 Task: Look for Airbnb properties in Vadlapudi, India from 7th December, 2023 to 15th December, 2023 for 6 adults.3 bedrooms having 3 beds and 3 bathrooms. Property type can be guest house. Amenities needed are: washing machine. Booking option can be shelf check-in. Look for 5 properties as per requirement.
Action: Mouse moved to (550, 152)
Screenshot: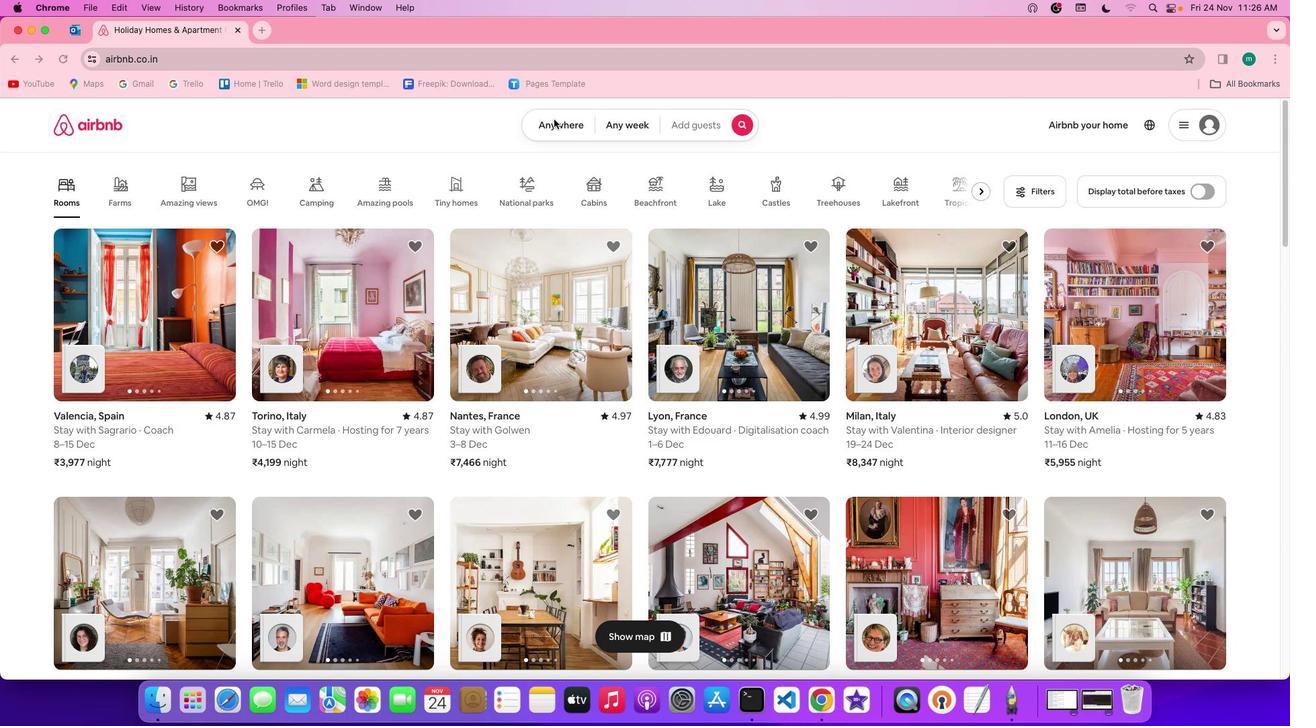 
Action: Mouse pressed left at (550, 152)
Screenshot: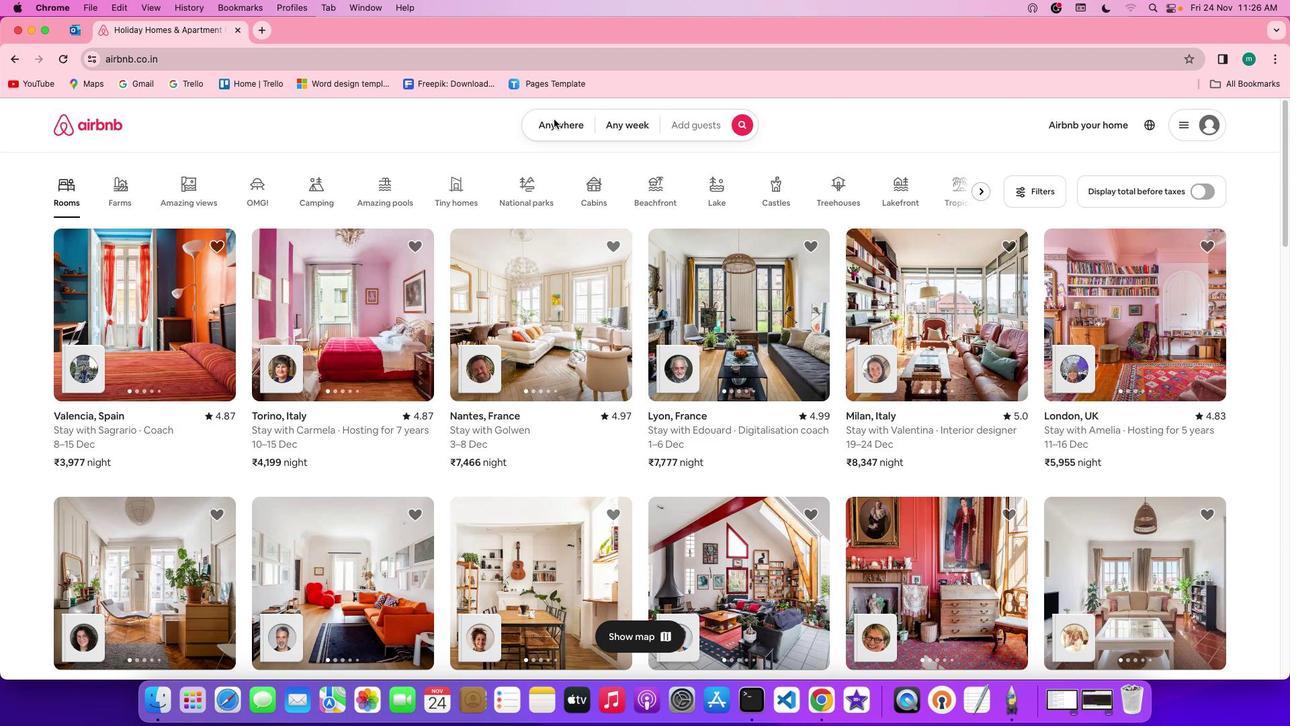 
Action: Mouse pressed left at (550, 152)
Screenshot: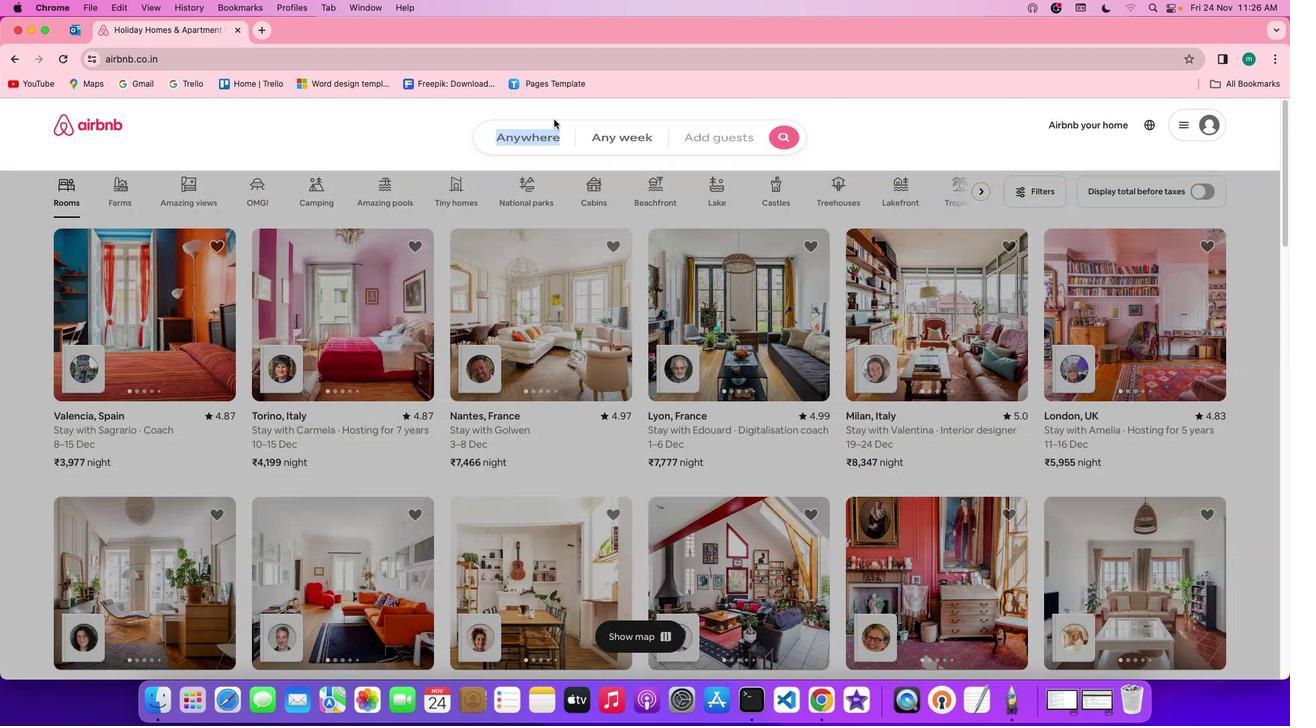 
Action: Mouse moved to (513, 207)
Screenshot: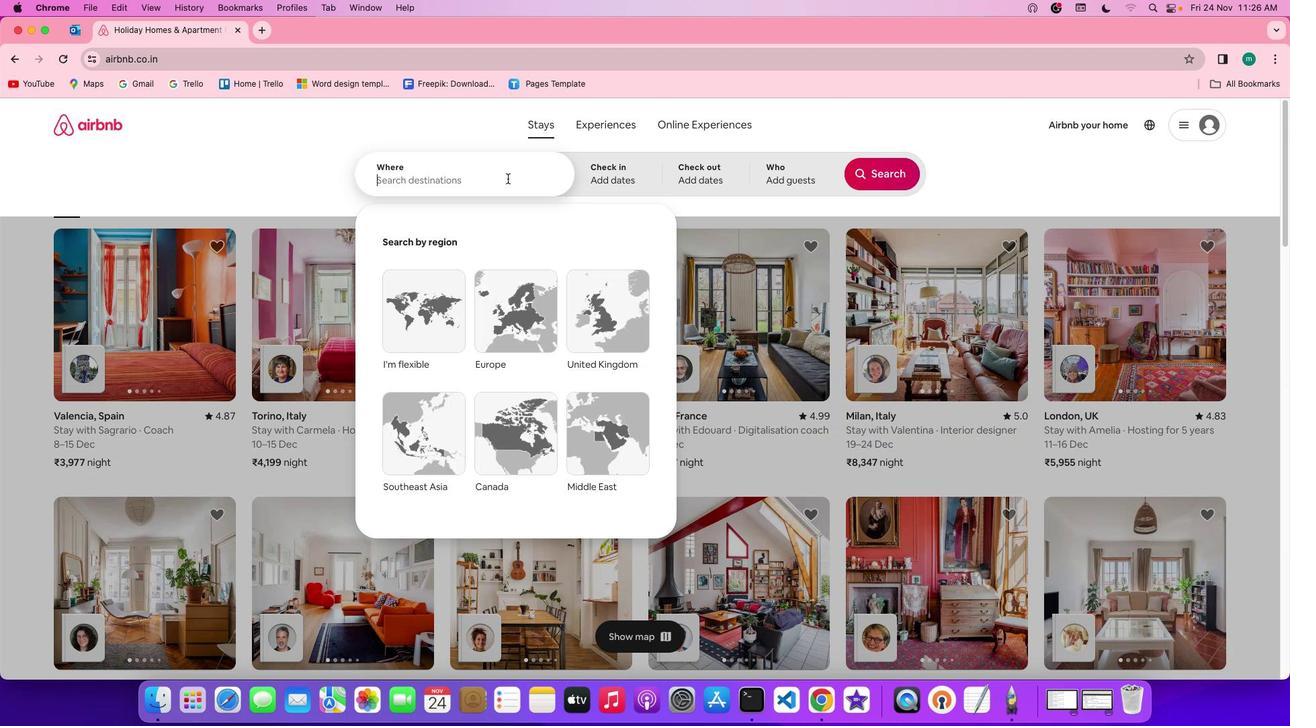 
Action: Mouse pressed left at (513, 207)
Screenshot: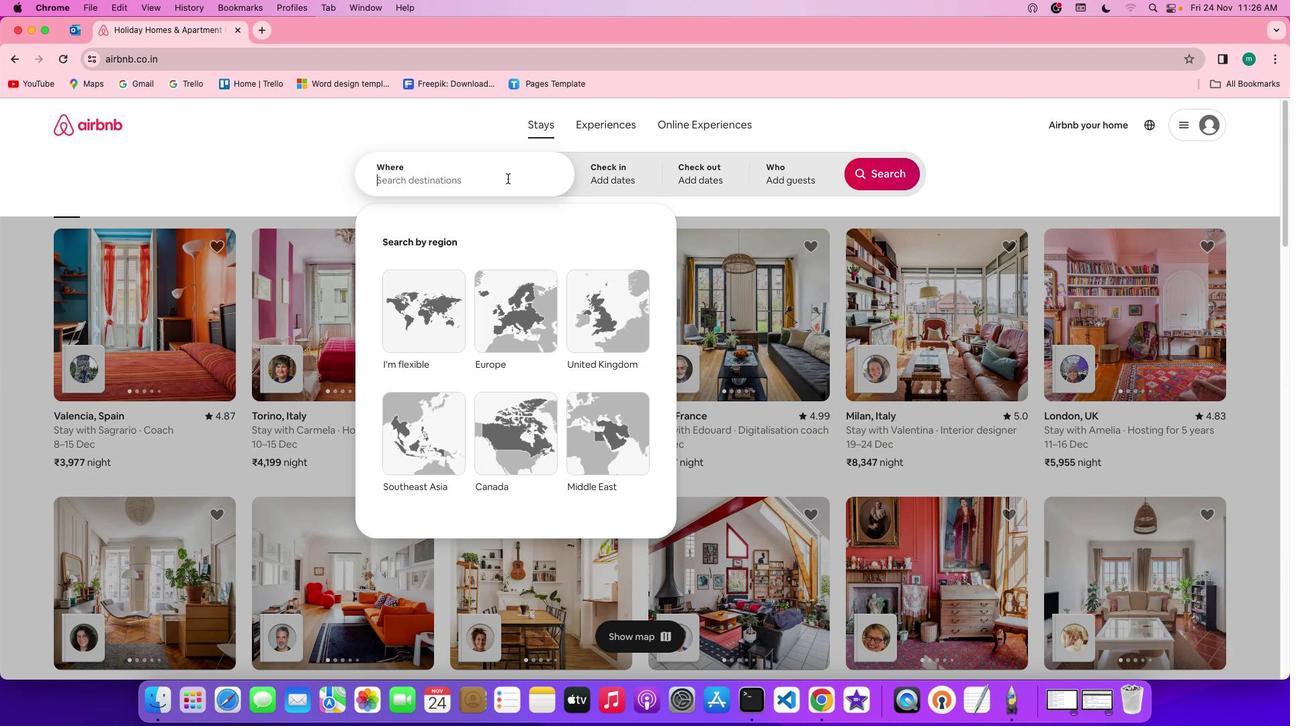 
Action: Key pressed Key.shift'V''a''d''l''a''p''u''d''i'','Key.spaceKey.shift'i''n''d''i''a'
Screenshot: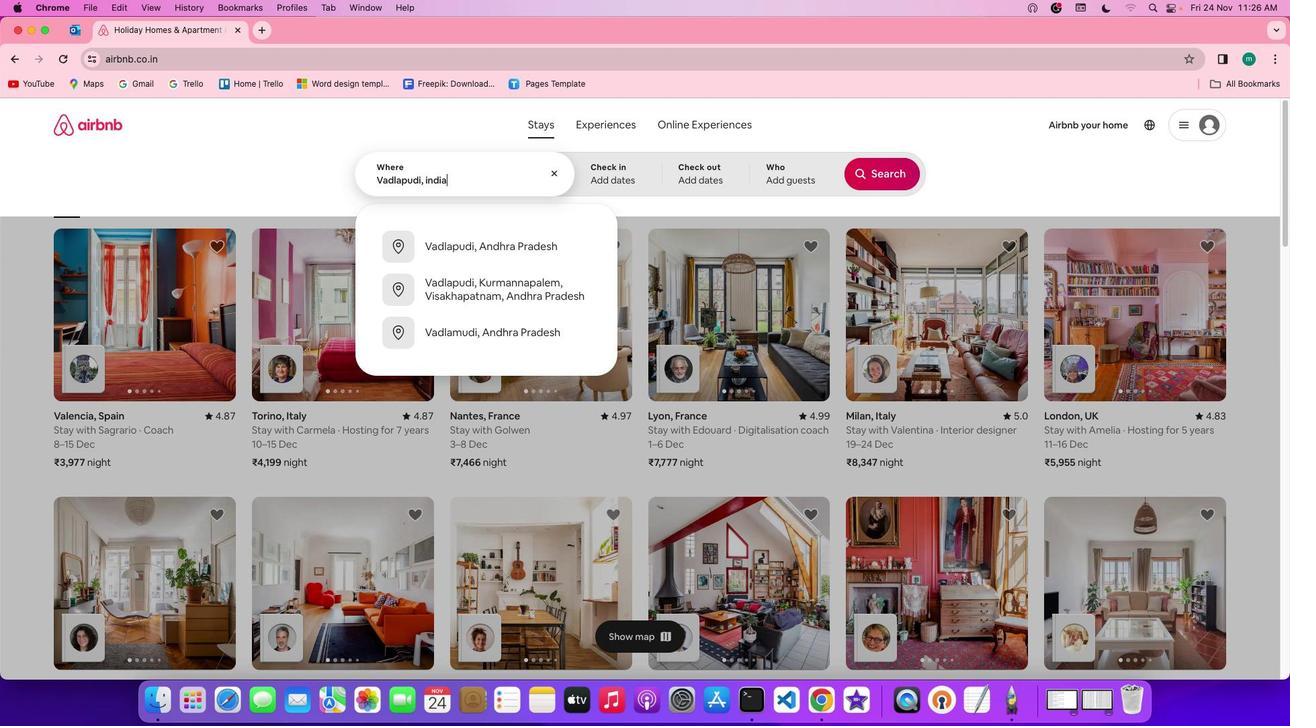 
Action: Mouse moved to (593, 200)
Screenshot: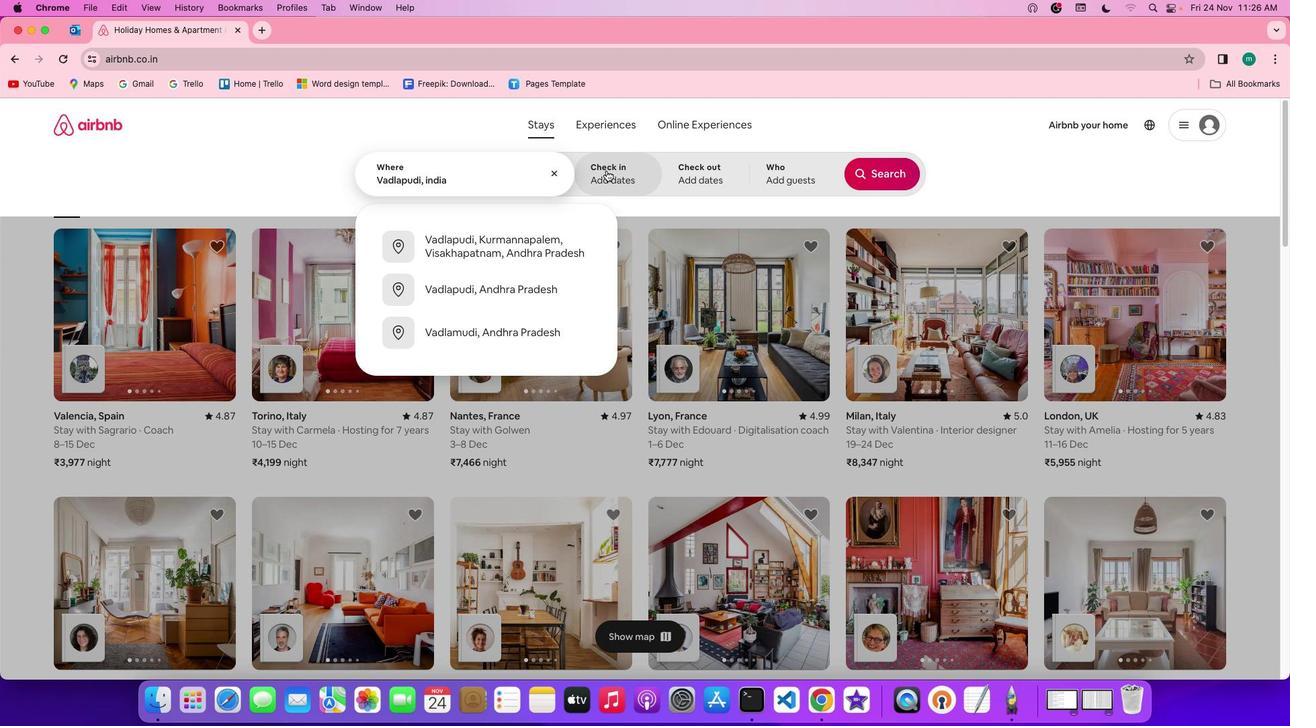 
Action: Mouse pressed left at (593, 200)
Screenshot: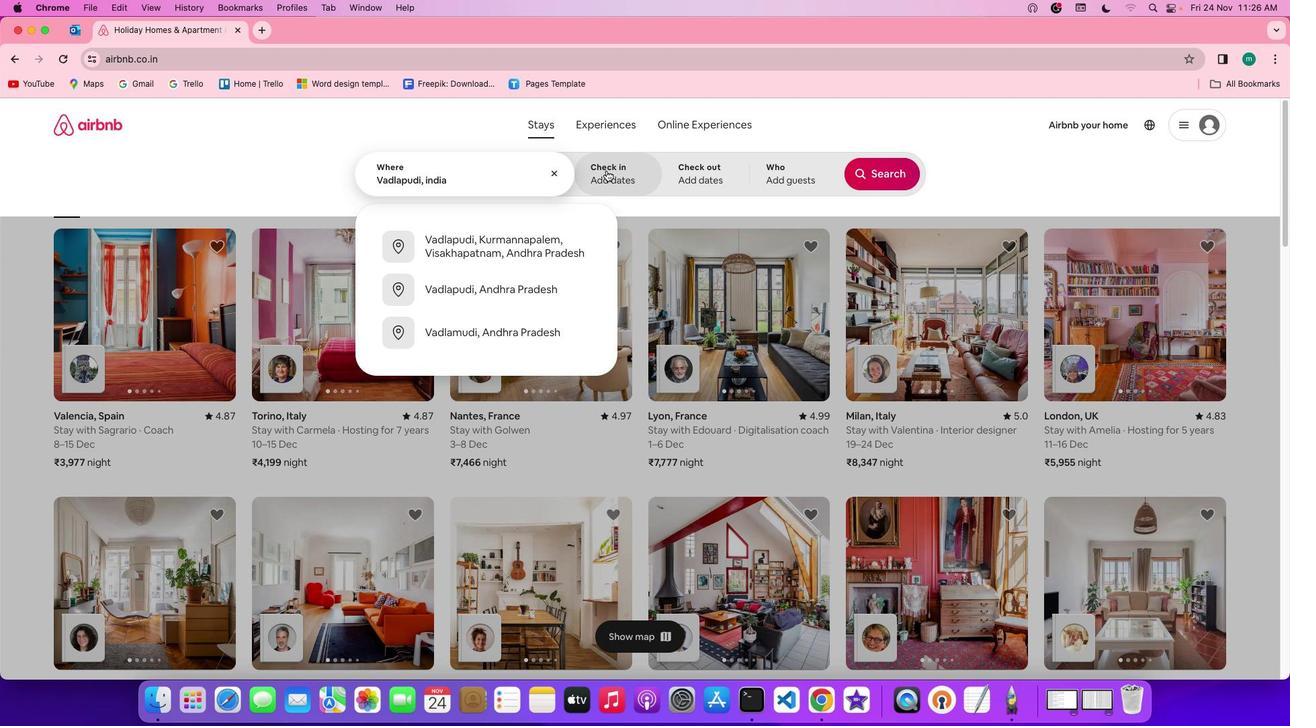 
Action: Mouse moved to (747, 387)
Screenshot: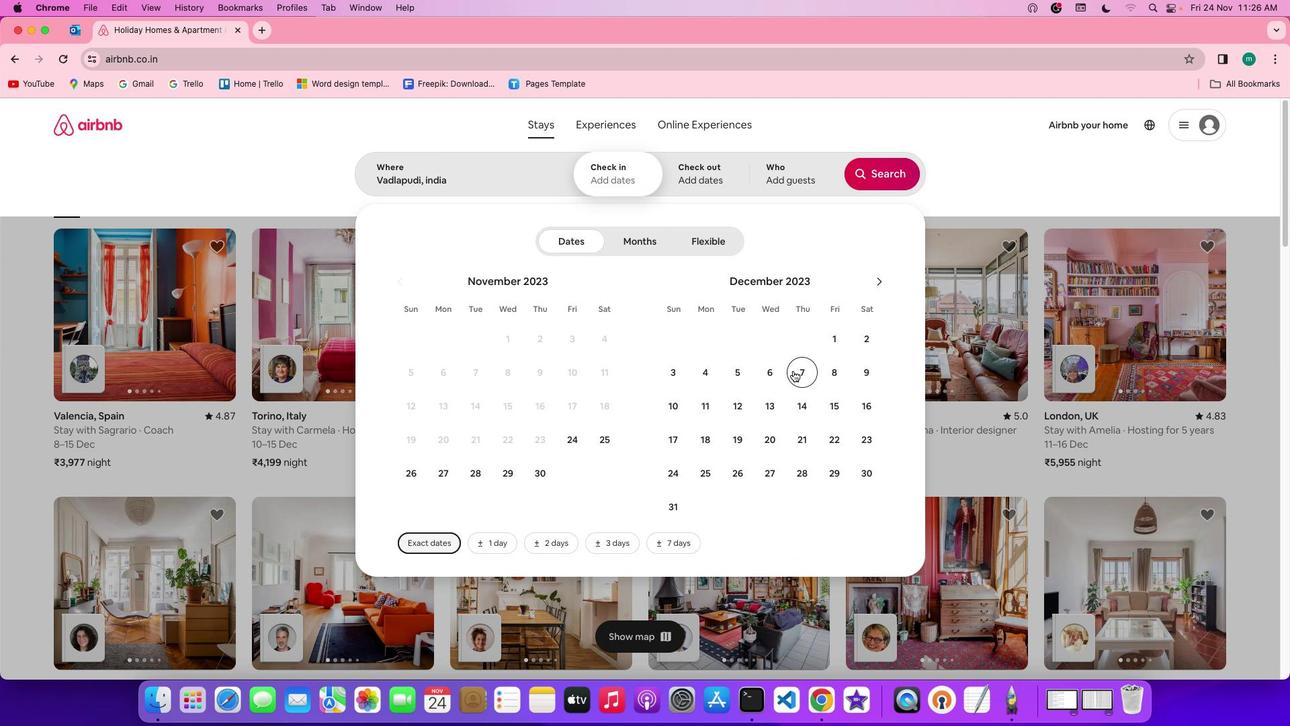 
Action: Mouse pressed left at (747, 387)
Screenshot: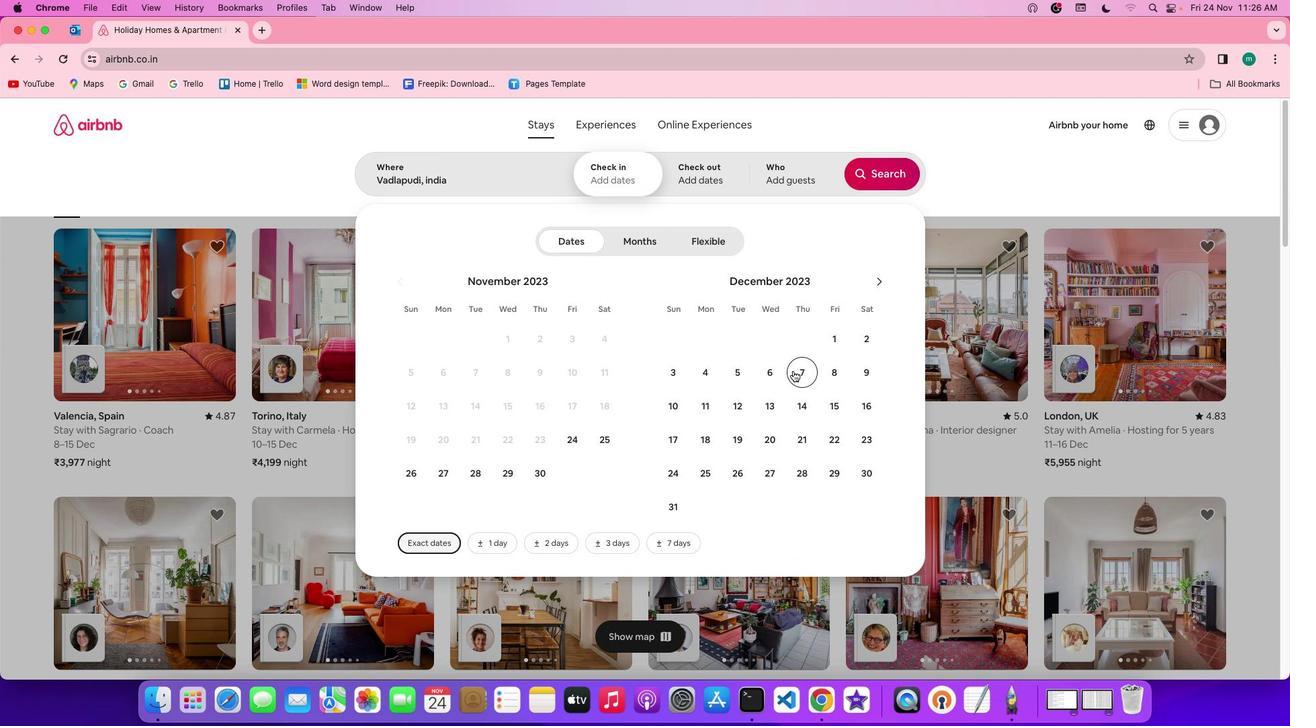 
Action: Mouse moved to (786, 418)
Screenshot: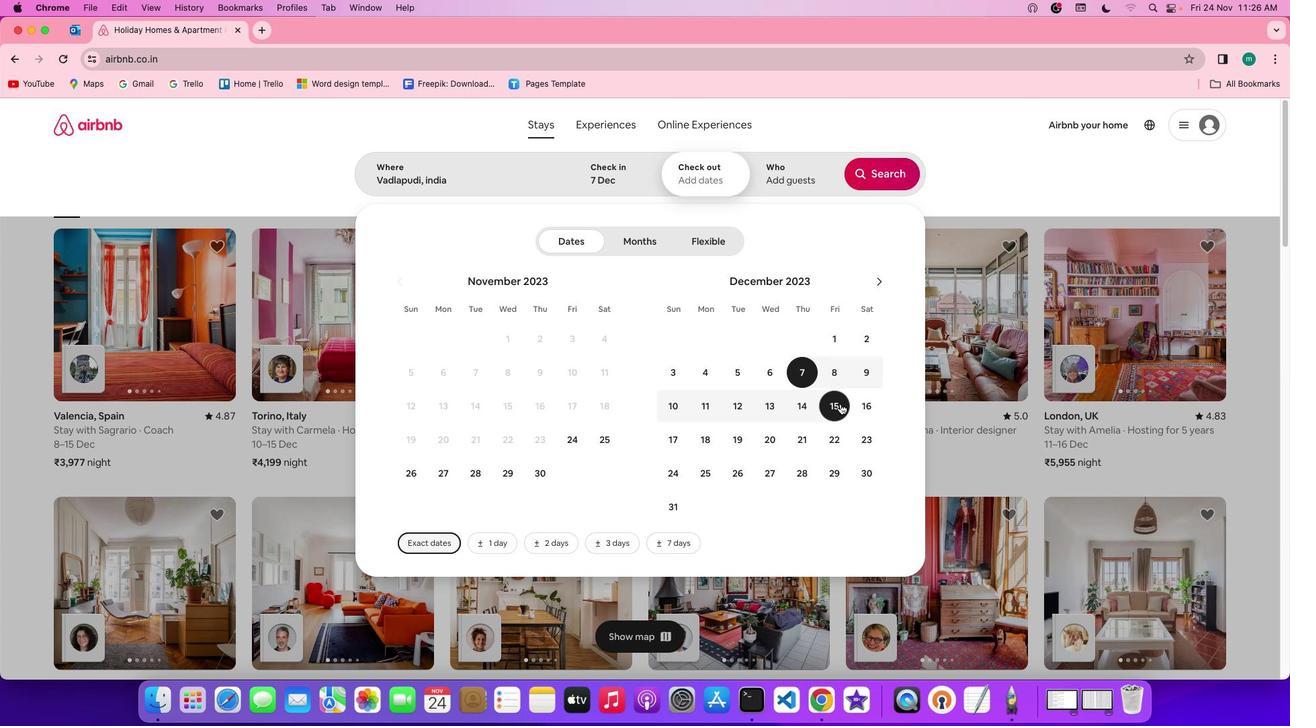 
Action: Mouse pressed left at (786, 418)
Screenshot: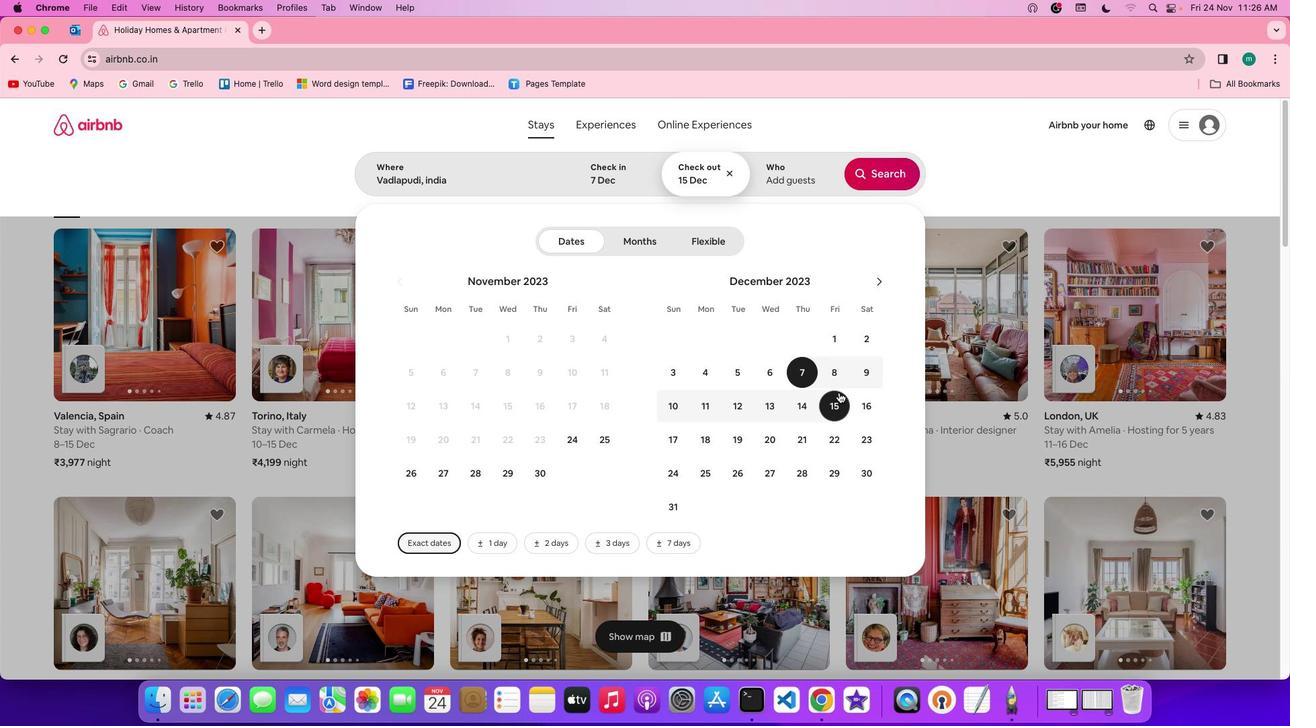 
Action: Mouse moved to (753, 199)
Screenshot: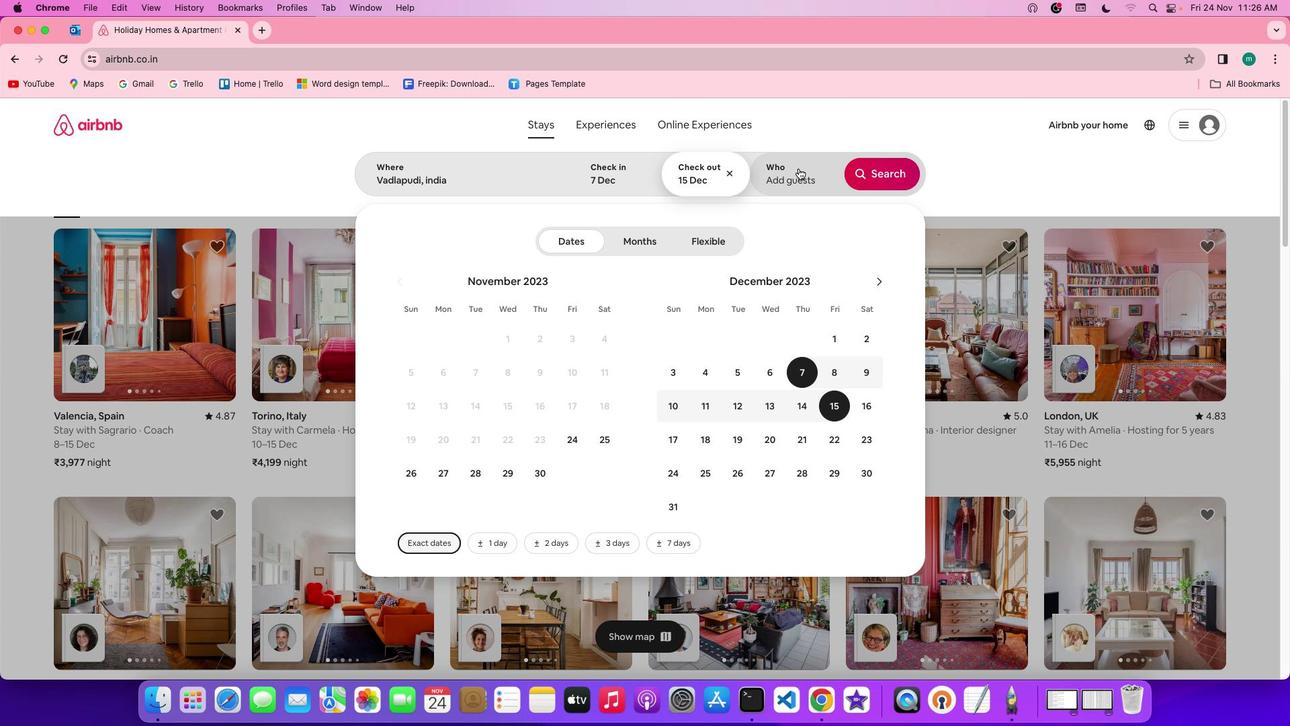 
Action: Mouse pressed left at (753, 199)
Screenshot: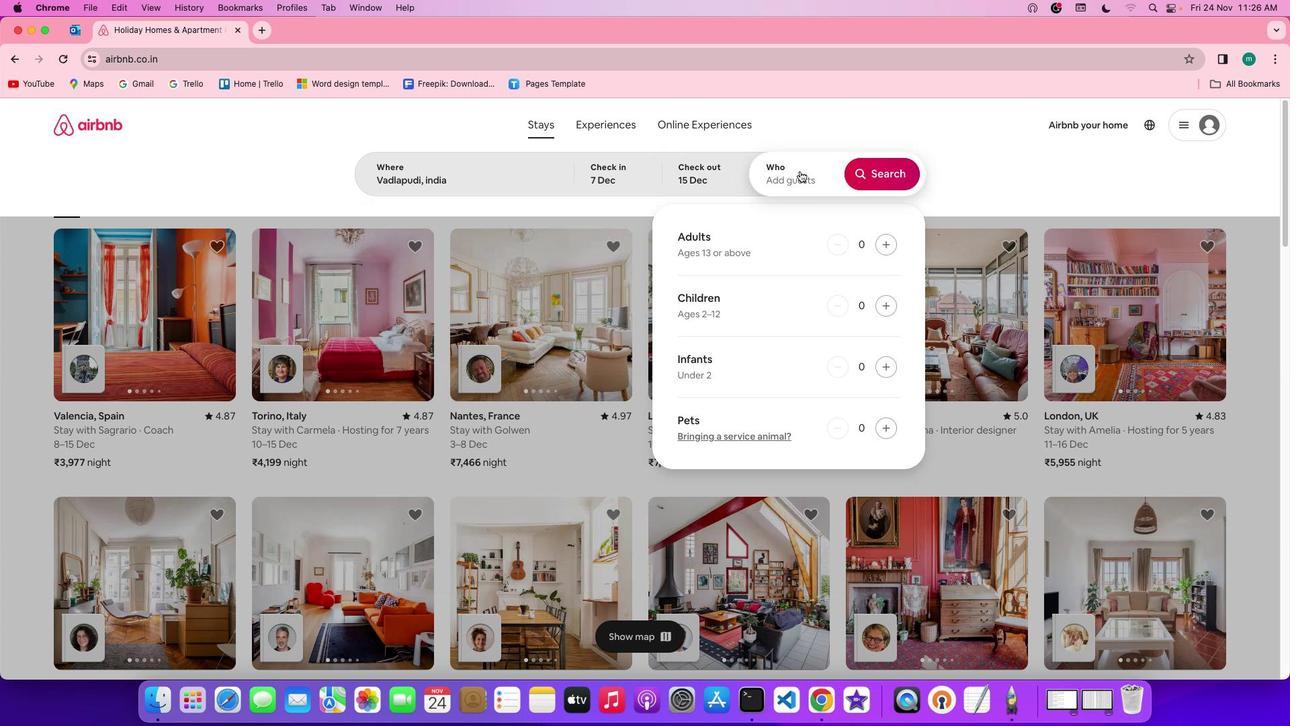 
Action: Mouse moved to (821, 271)
Screenshot: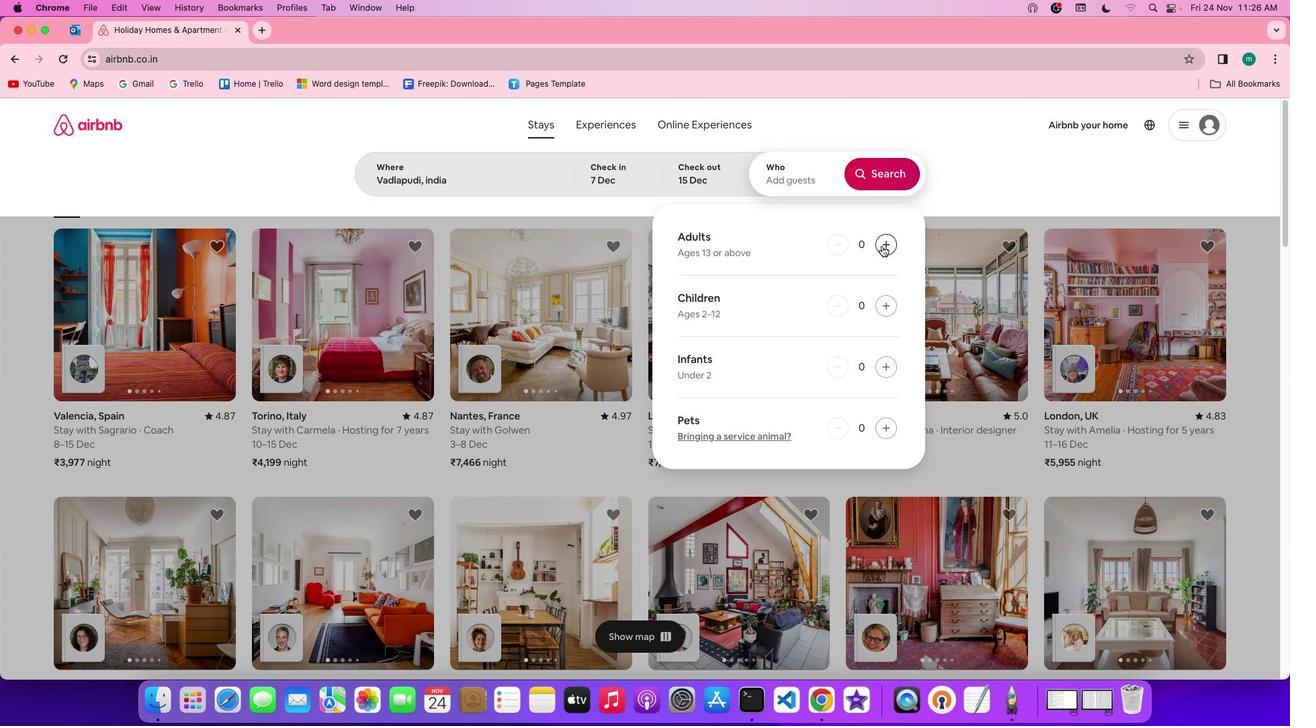 
Action: Mouse pressed left at (821, 271)
Screenshot: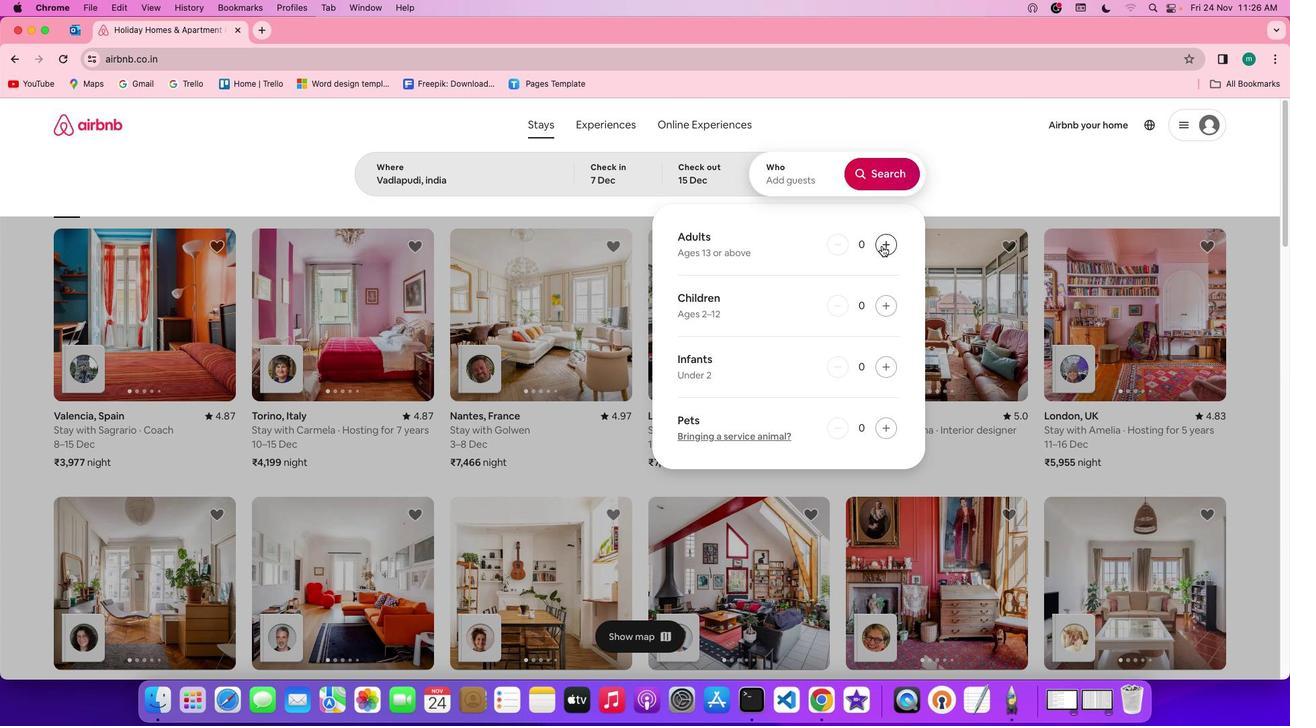 
Action: Mouse pressed left at (821, 271)
Screenshot: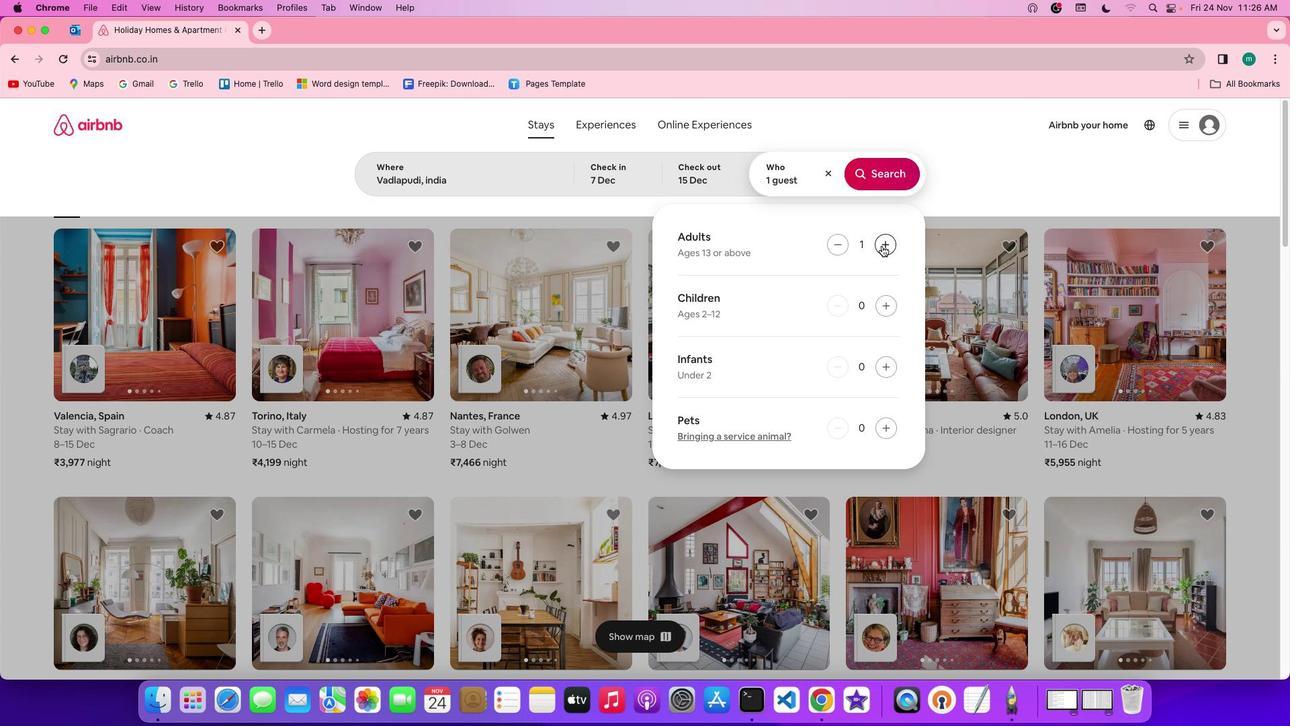
Action: Mouse pressed left at (821, 271)
Screenshot: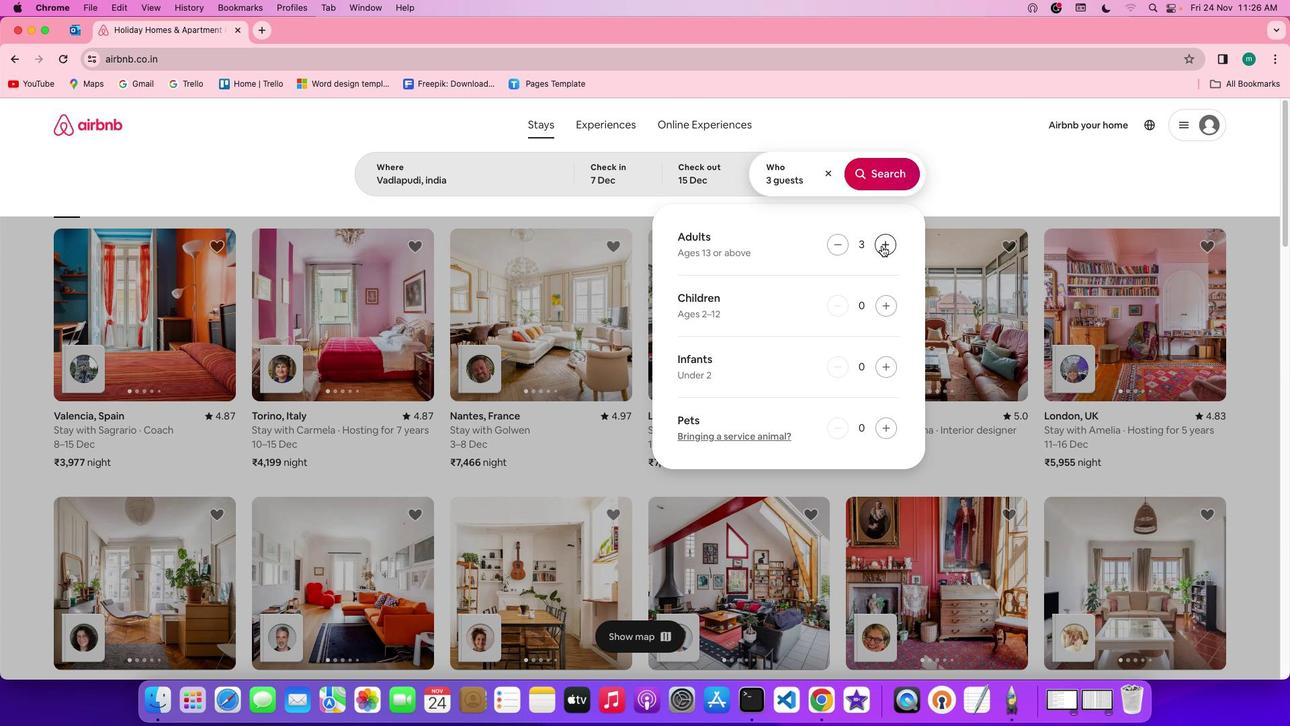 
Action: Mouse pressed left at (821, 271)
Screenshot: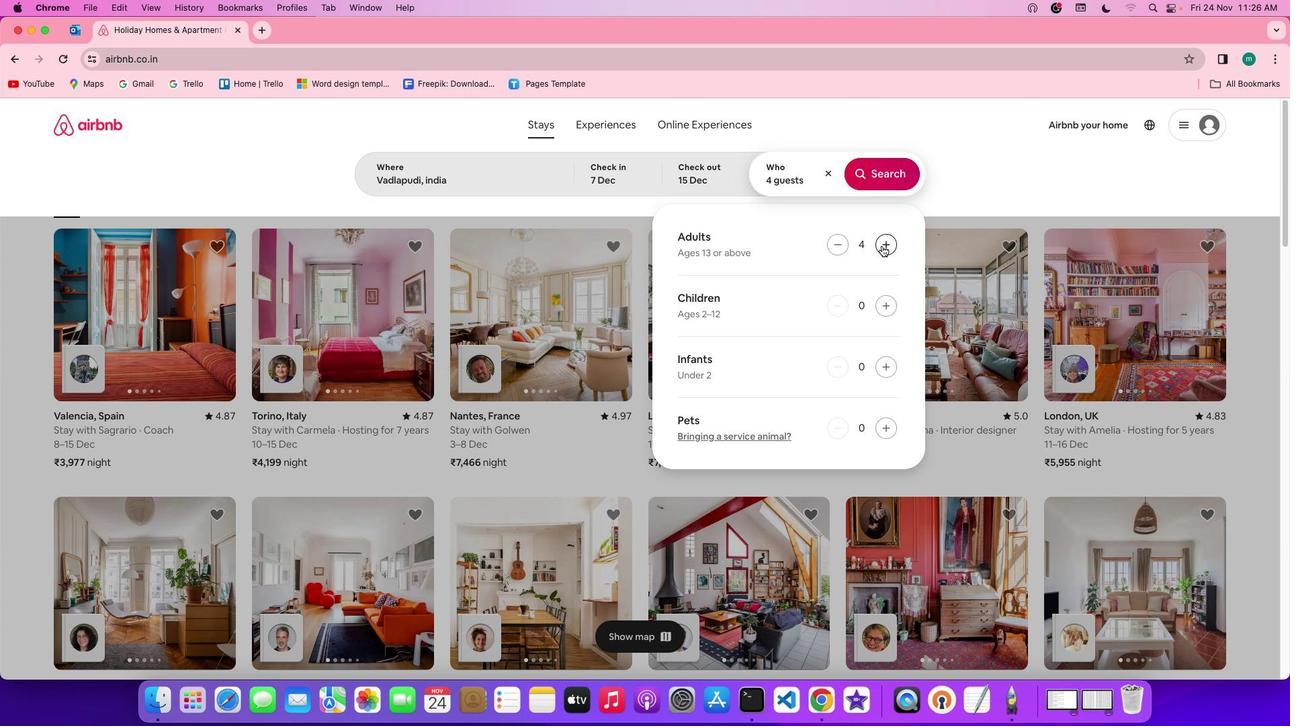 
Action: Mouse pressed left at (821, 271)
Screenshot: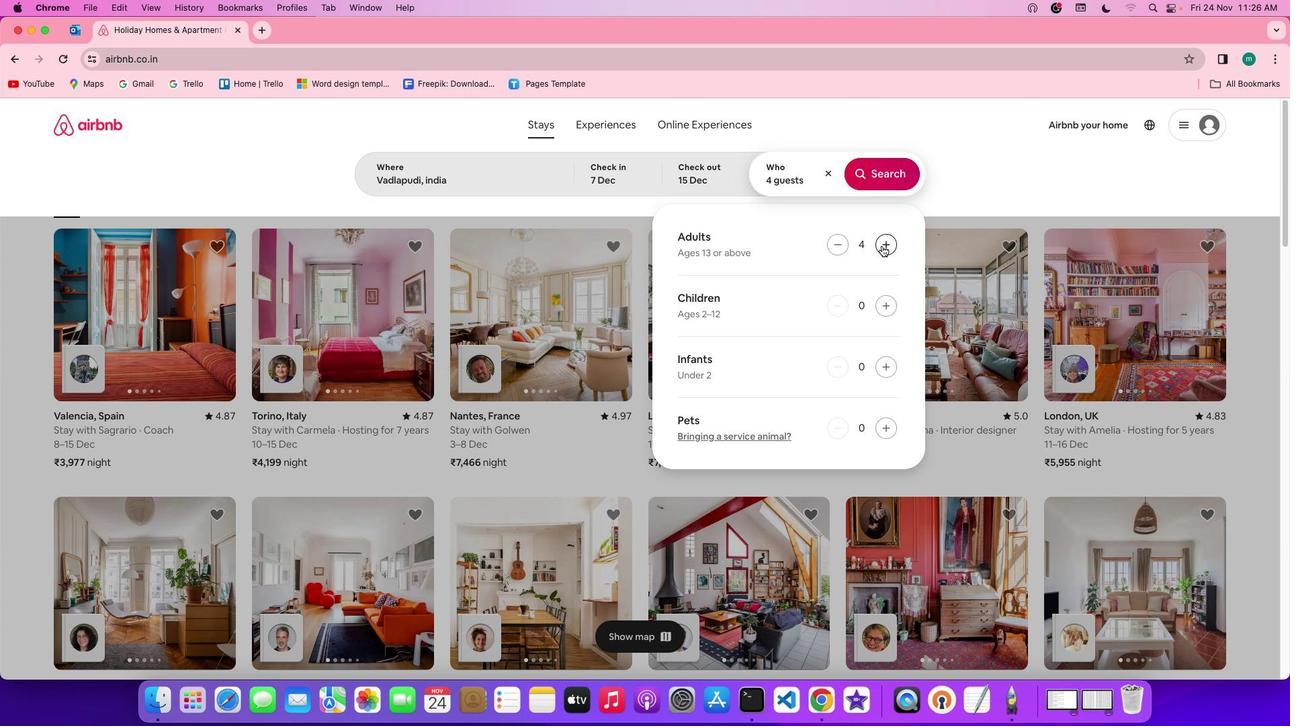 
Action: Mouse pressed left at (821, 271)
Screenshot: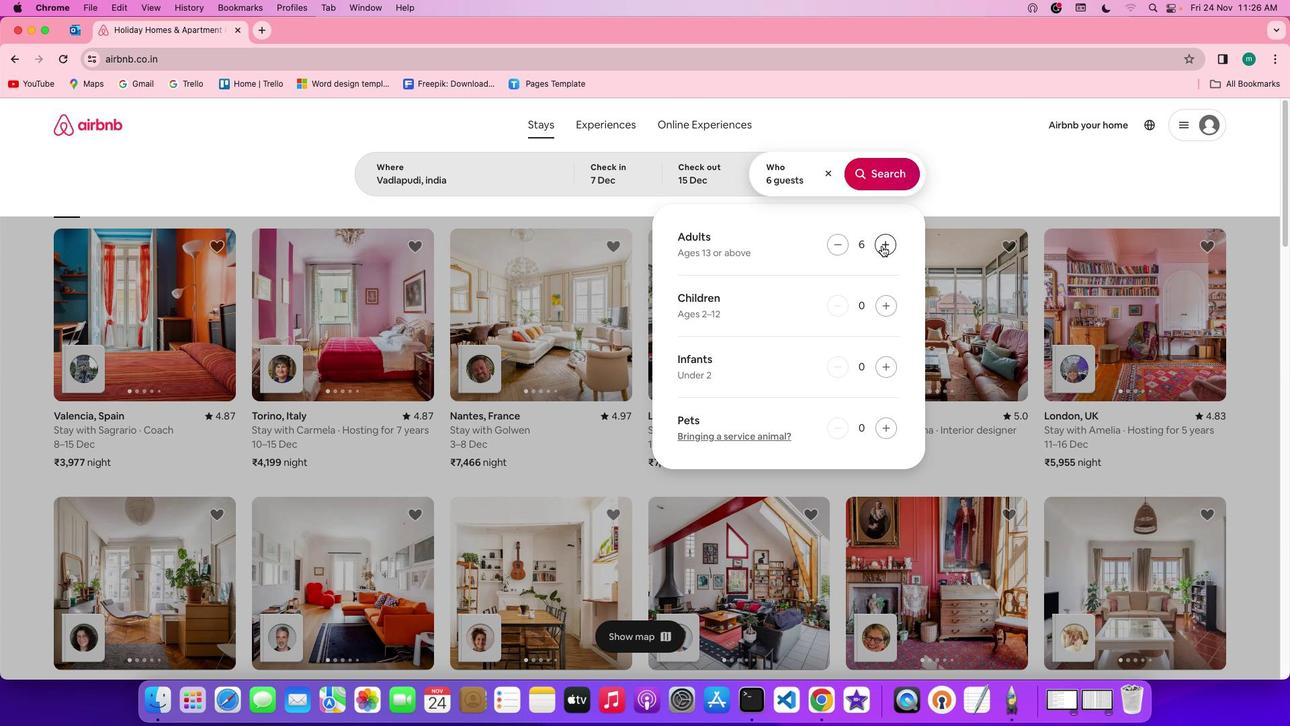 
Action: Mouse moved to (818, 194)
Screenshot: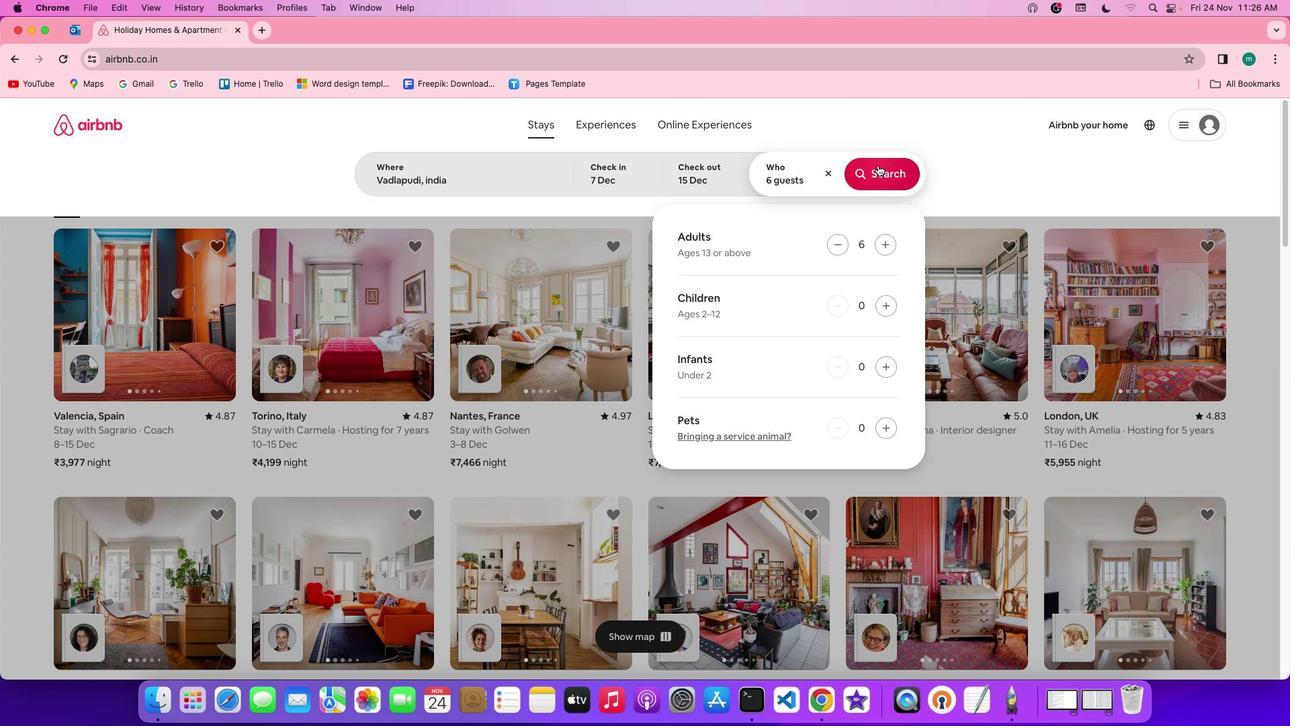 
Action: Mouse pressed left at (818, 194)
Screenshot: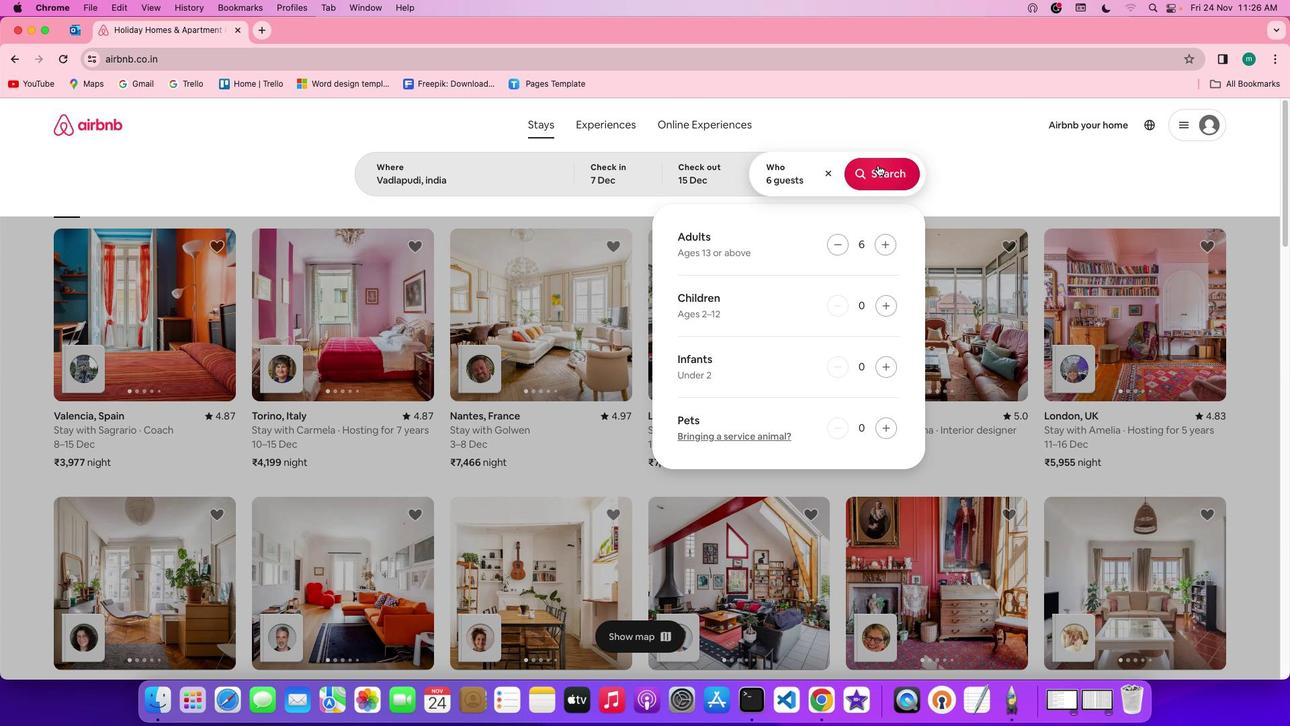 
Action: Mouse moved to (981, 212)
Screenshot: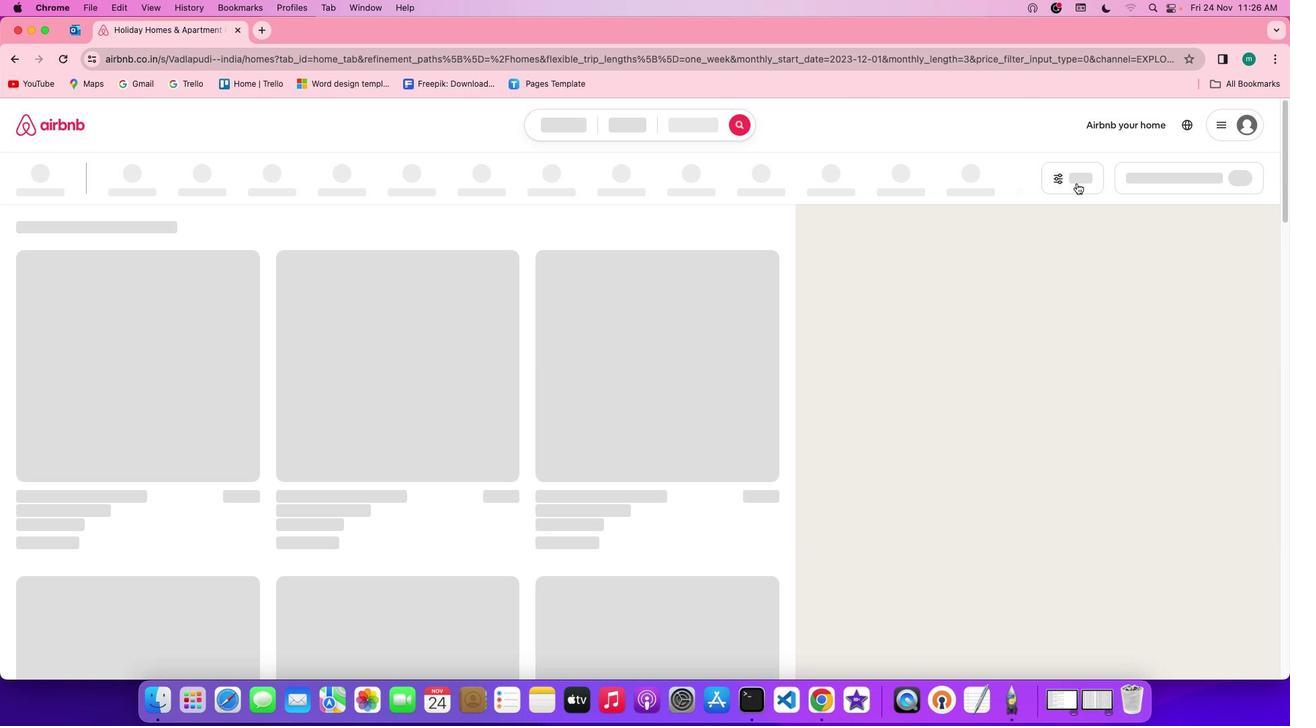 
Action: Mouse pressed left at (981, 212)
Screenshot: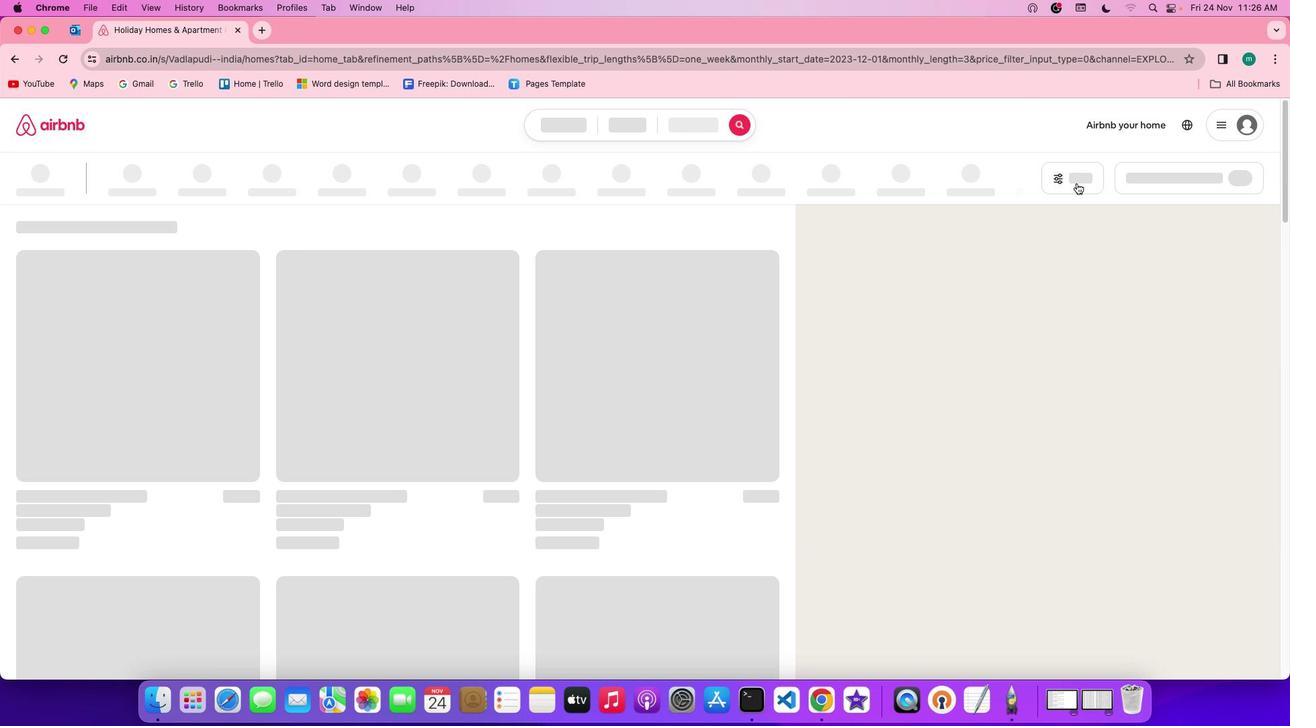
Action: Mouse moved to (677, 439)
Screenshot: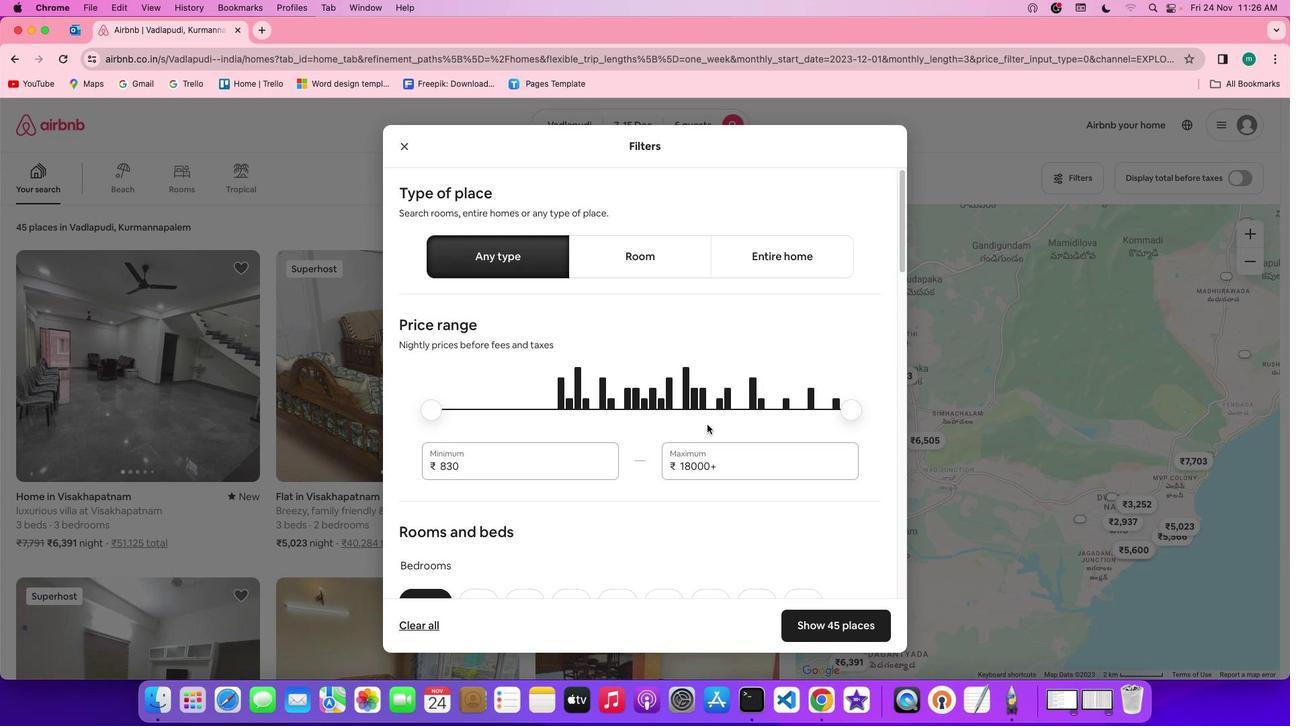 
Action: Mouse scrolled (677, 439) with delta (94, 40)
Screenshot: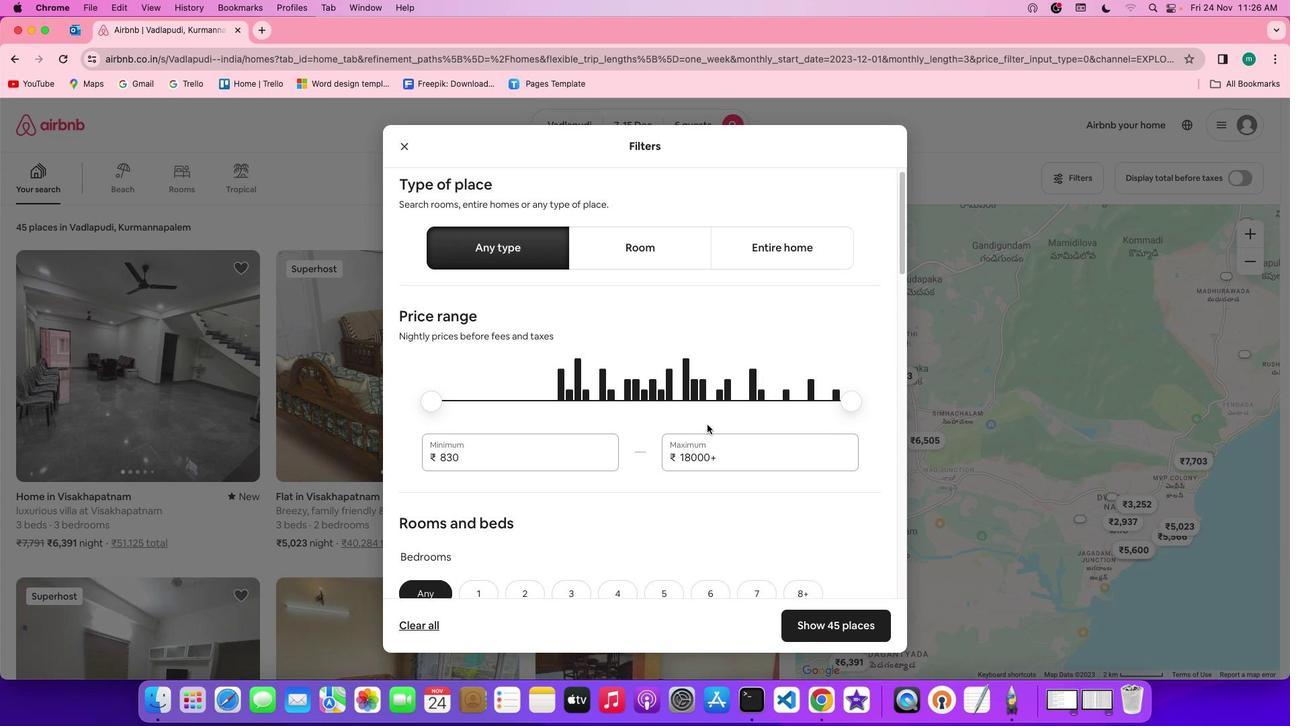 
Action: Mouse scrolled (677, 439) with delta (94, 40)
Screenshot: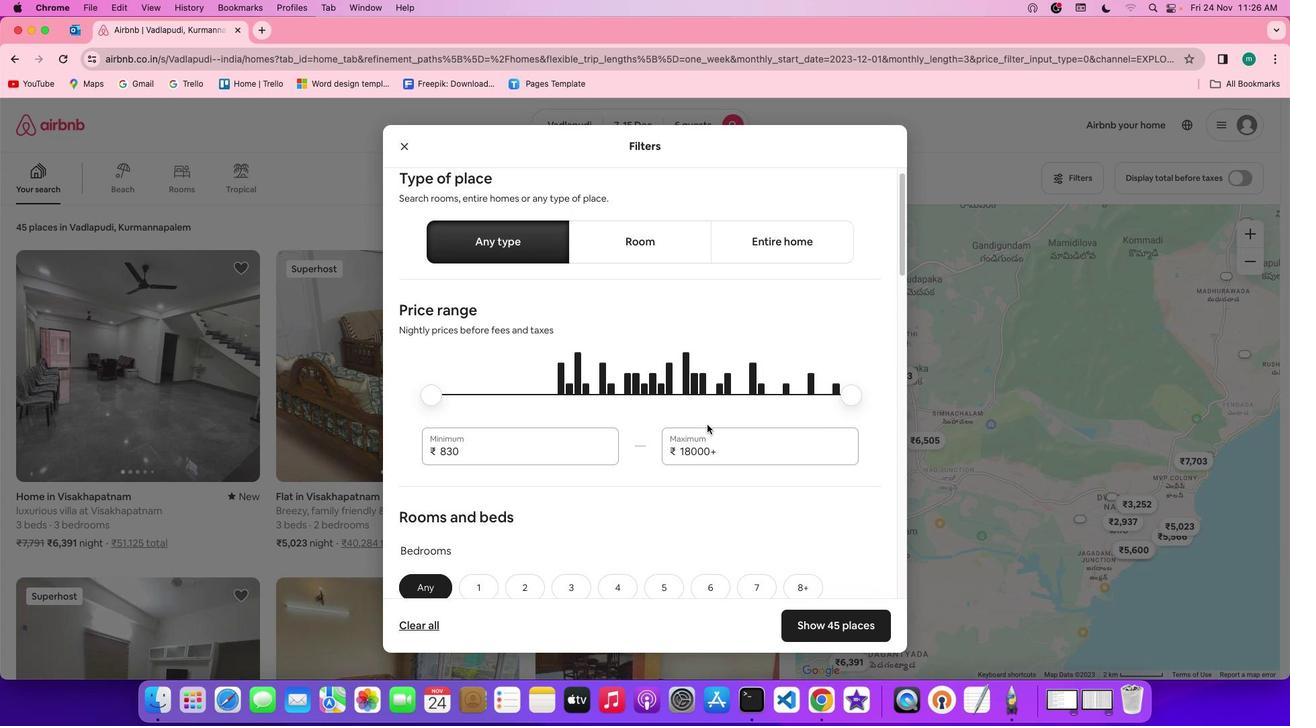 
Action: Mouse scrolled (677, 439) with delta (94, 39)
Screenshot: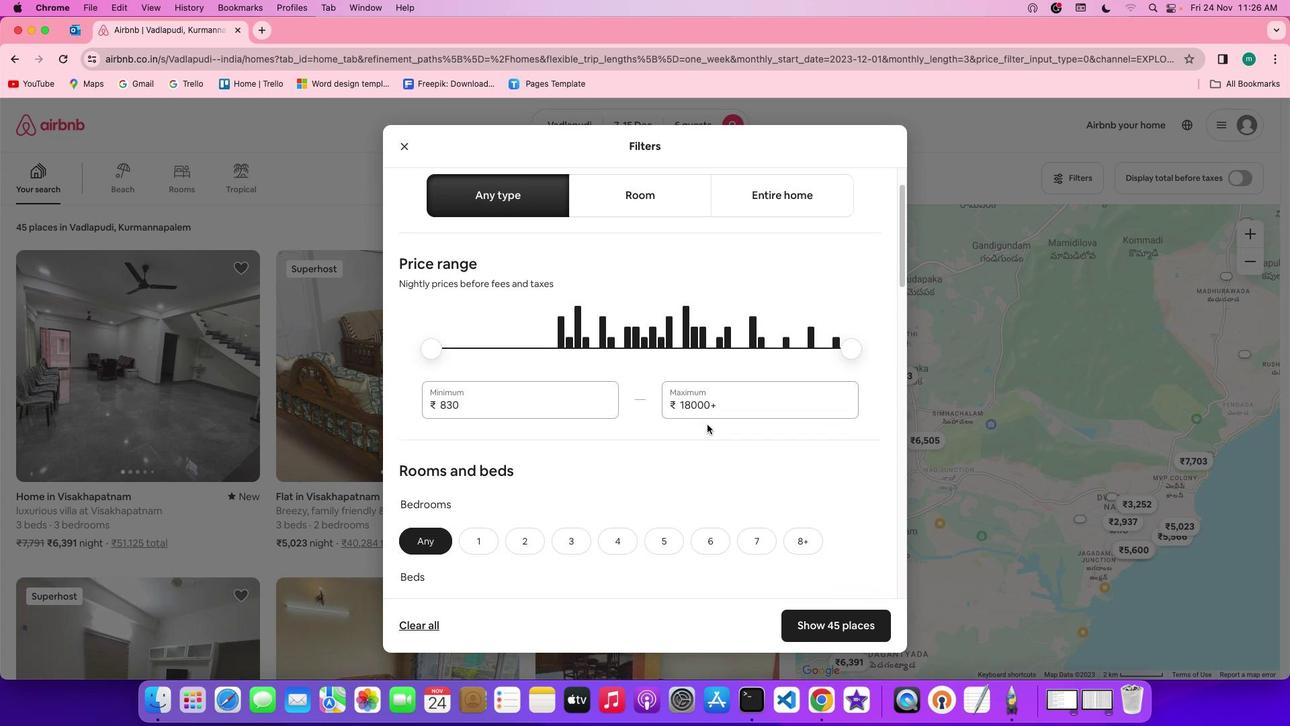 
Action: Mouse scrolled (677, 439) with delta (94, 40)
Screenshot: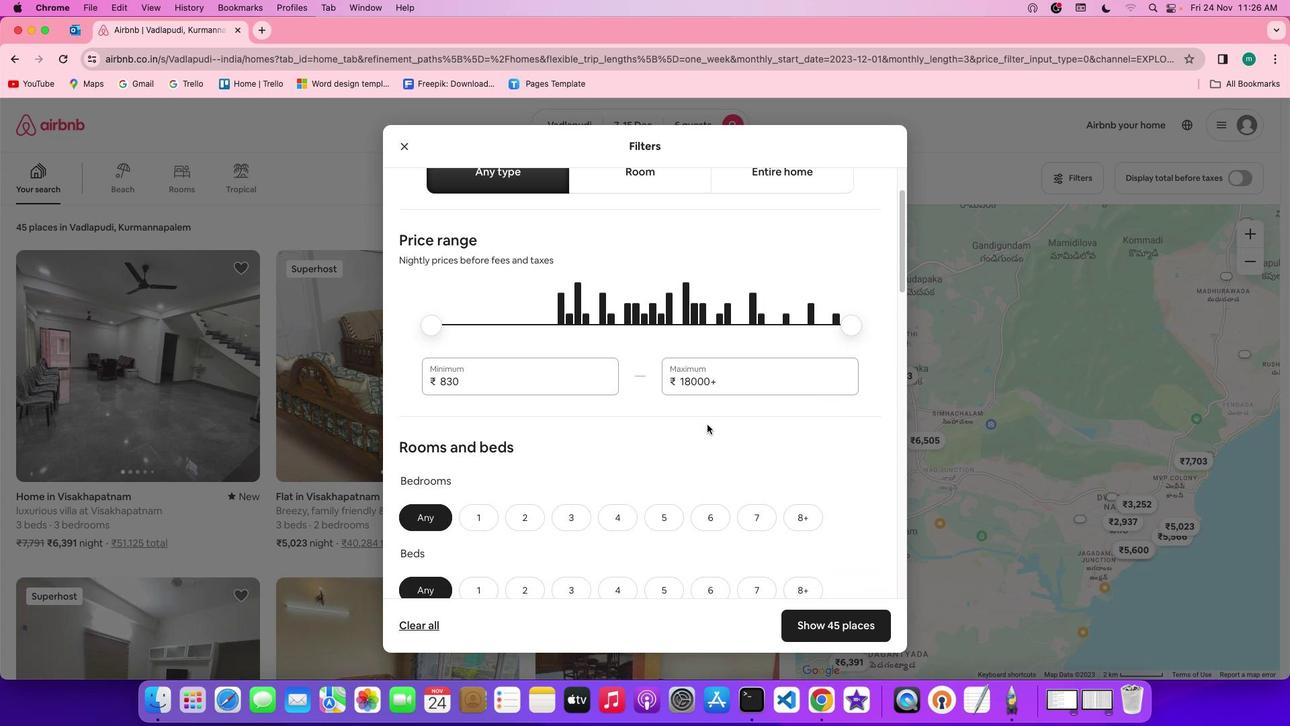 
Action: Mouse scrolled (677, 439) with delta (94, 40)
Screenshot: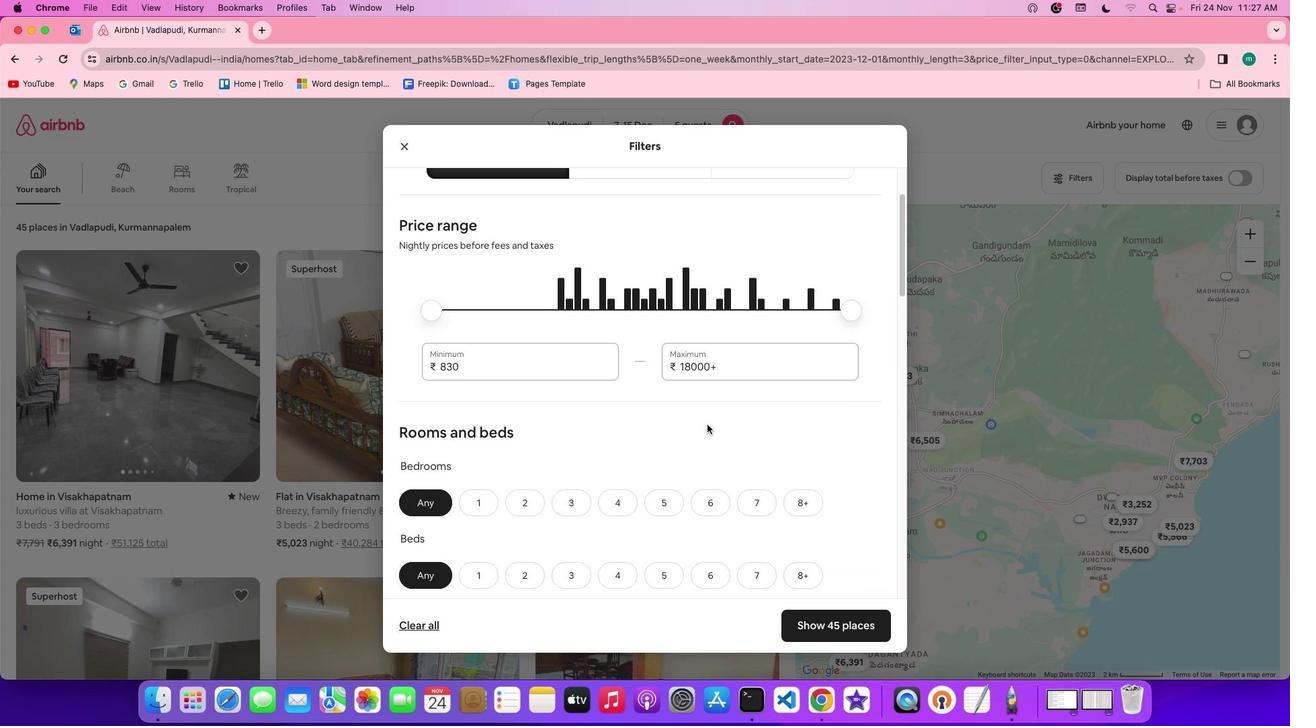 
Action: Mouse scrolled (677, 439) with delta (94, 40)
Screenshot: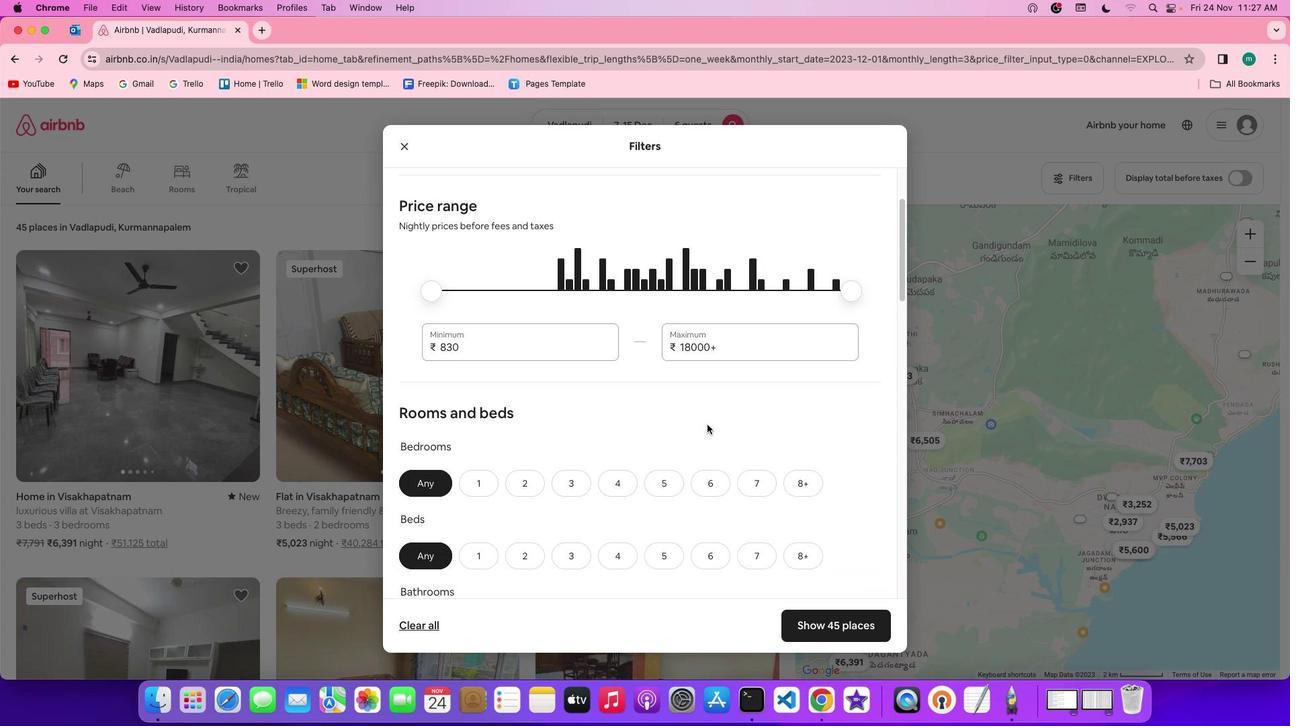 
Action: Mouse scrolled (677, 439) with delta (94, 39)
Screenshot: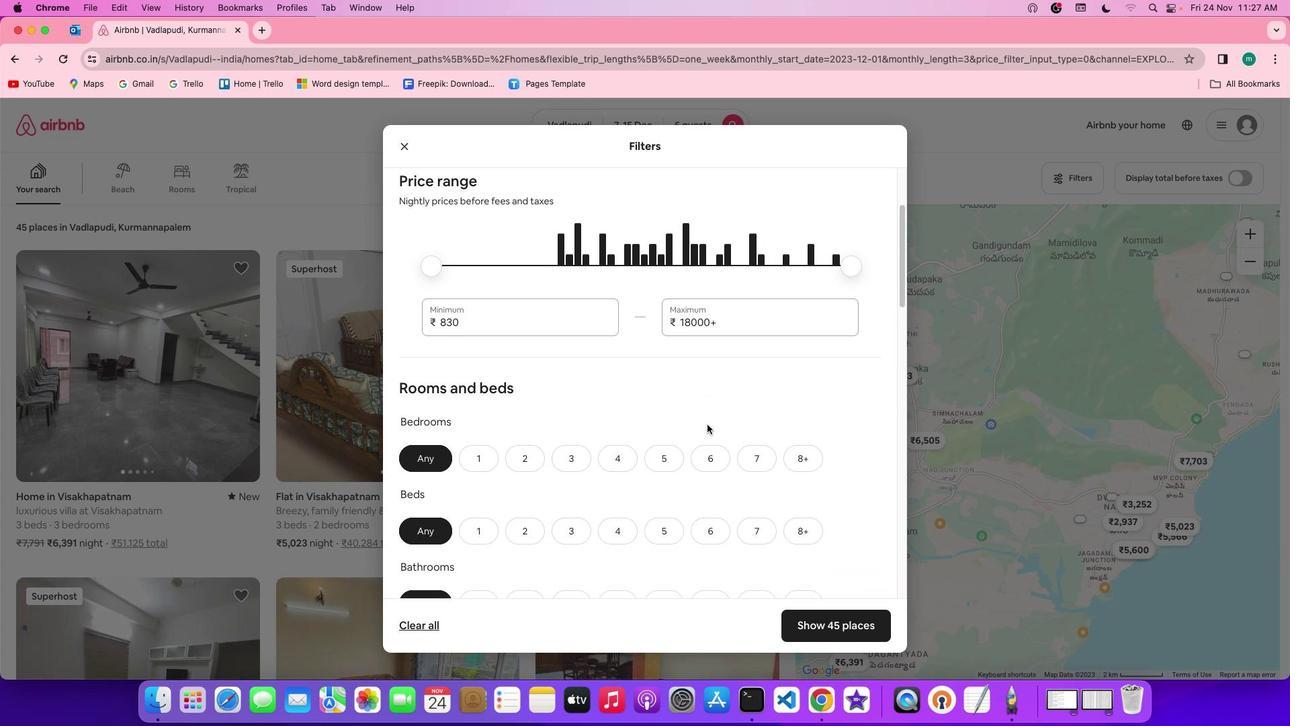 
Action: Mouse scrolled (677, 439) with delta (94, 39)
Screenshot: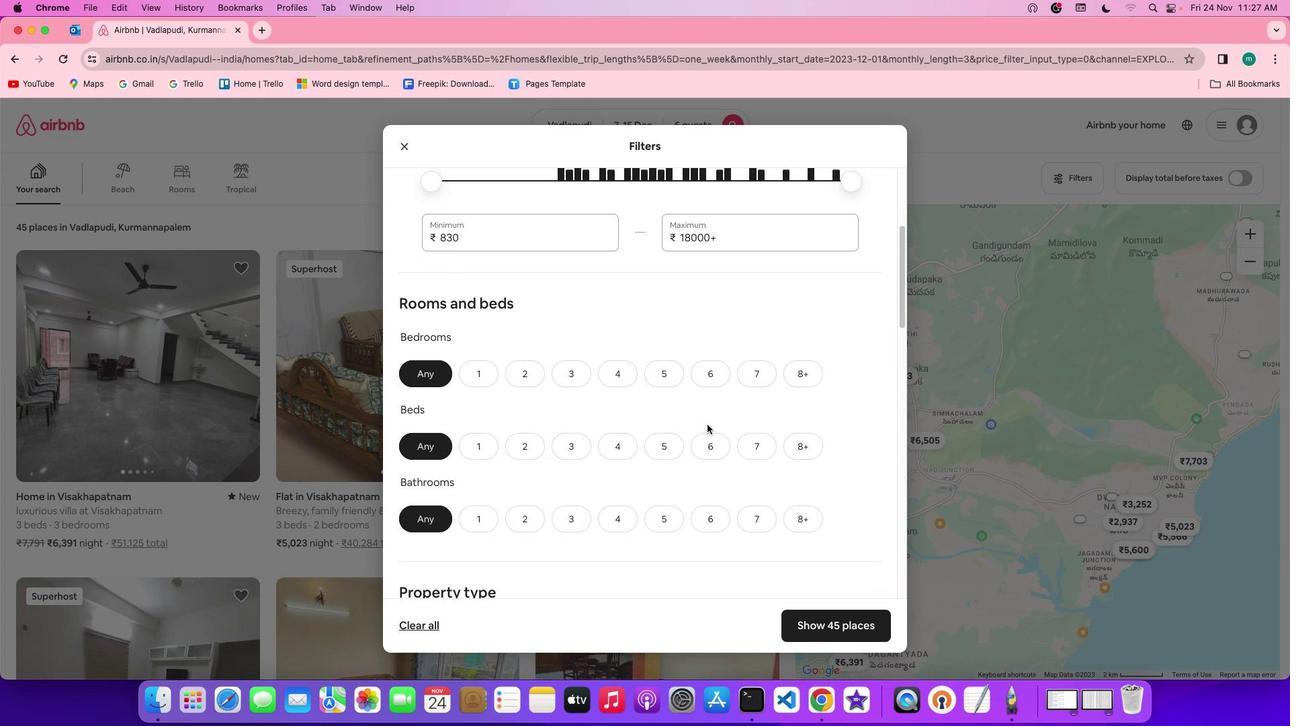
Action: Mouse scrolled (677, 439) with delta (94, 40)
Screenshot: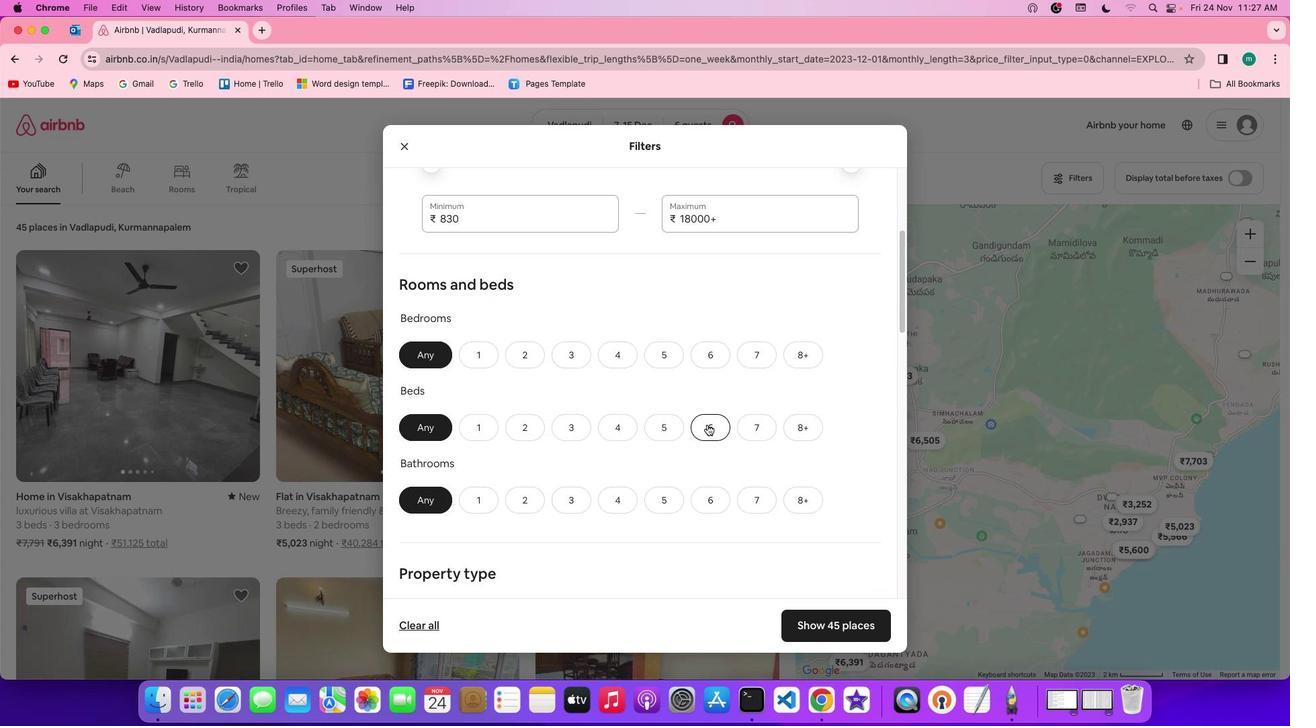 
Action: Mouse scrolled (677, 439) with delta (94, 40)
Screenshot: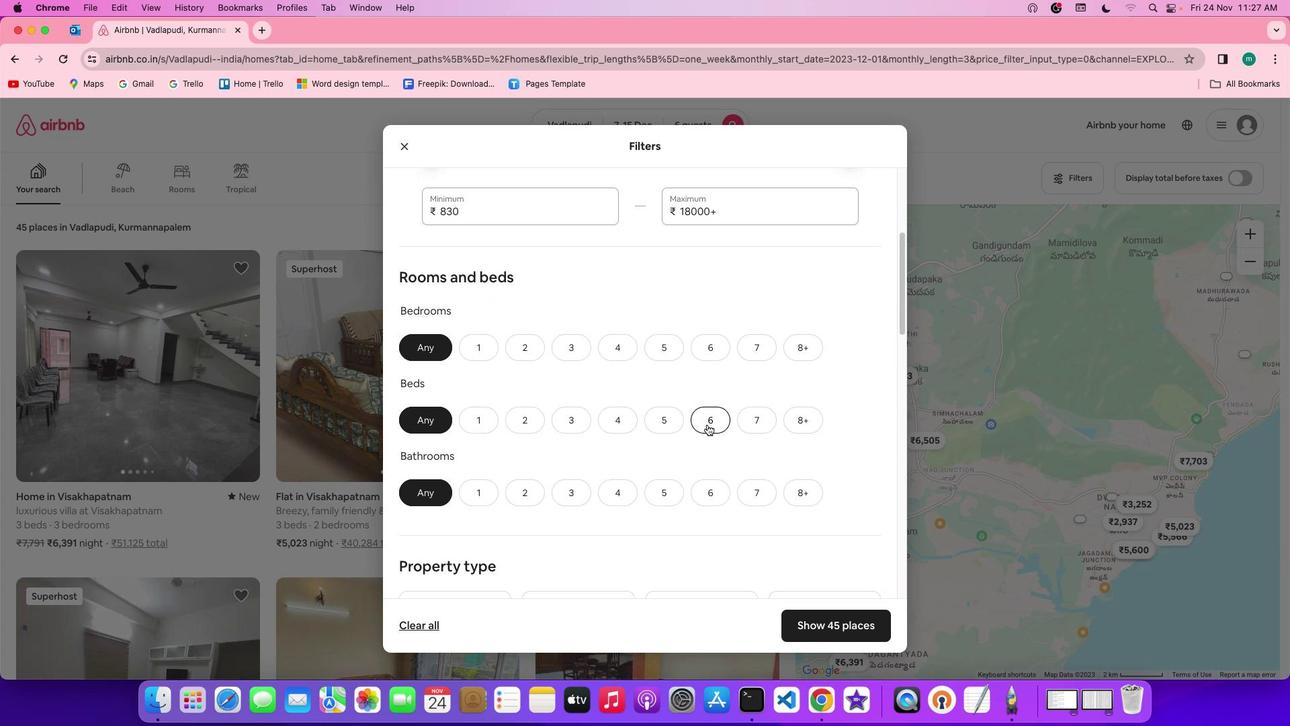 
Action: Mouse moved to (556, 357)
Screenshot: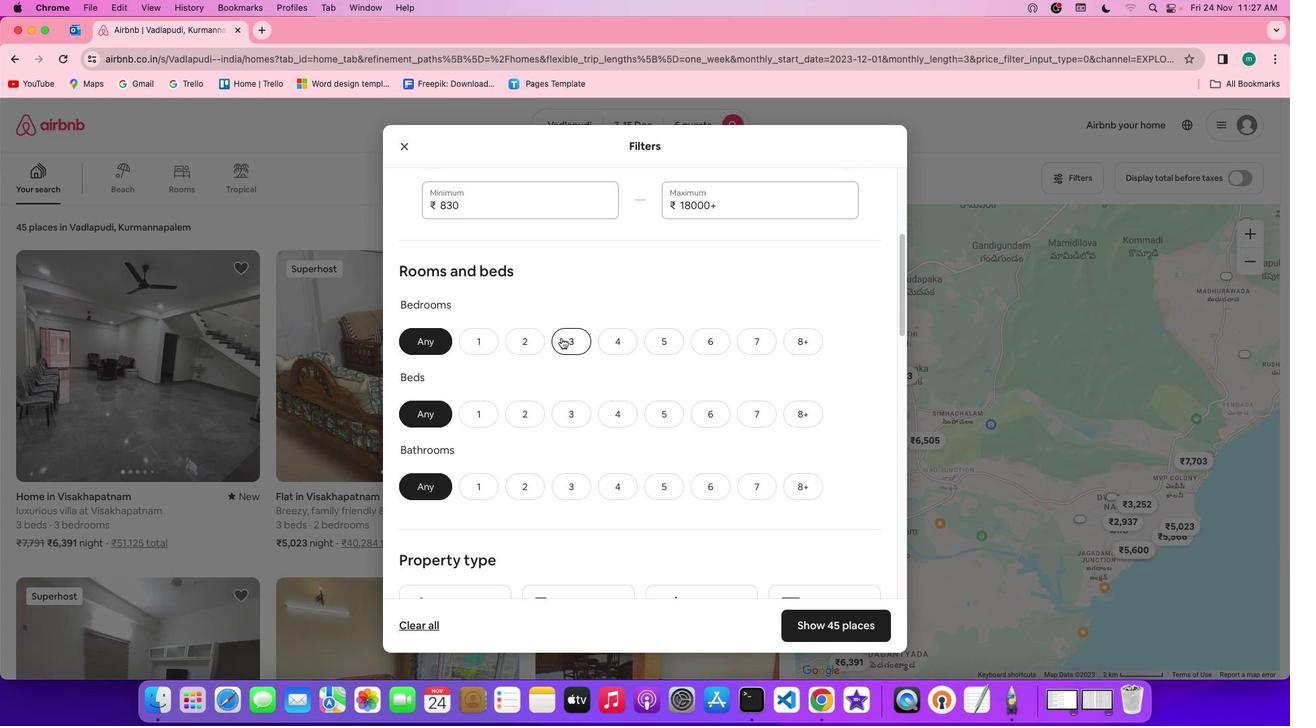 
Action: Mouse pressed left at (556, 357)
Screenshot: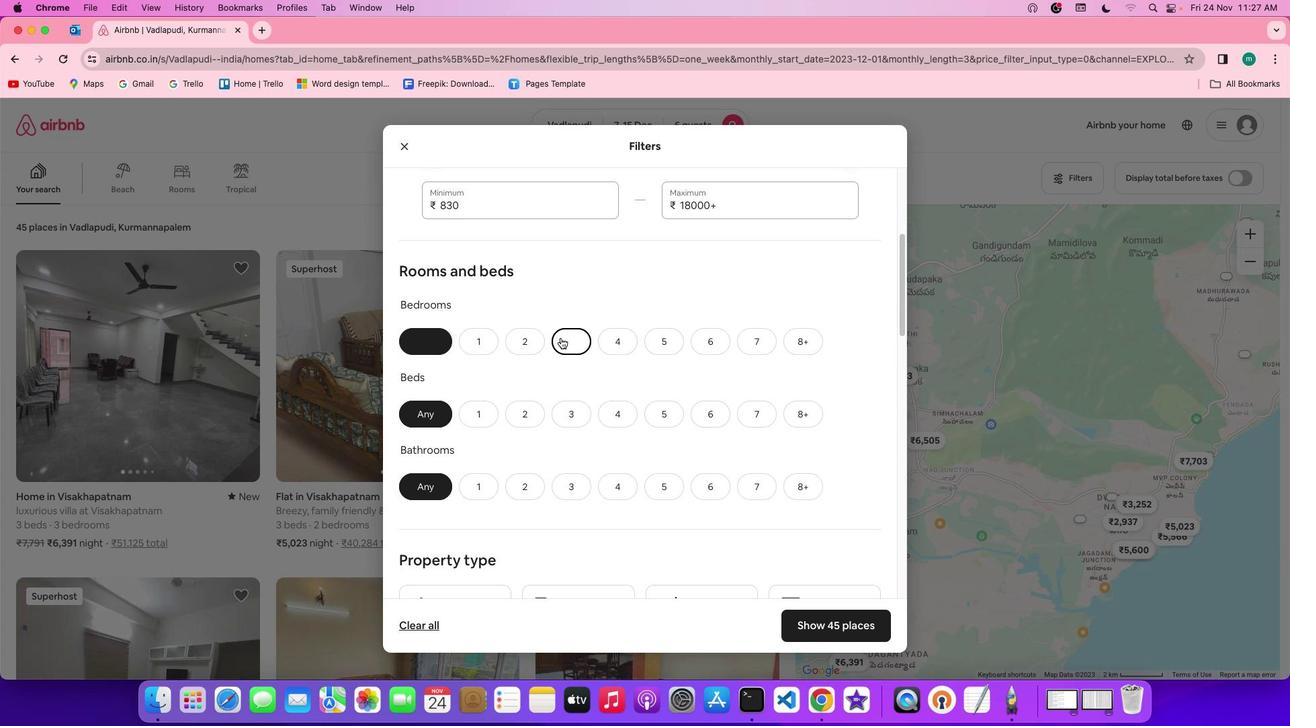 
Action: Mouse moved to (573, 430)
Screenshot: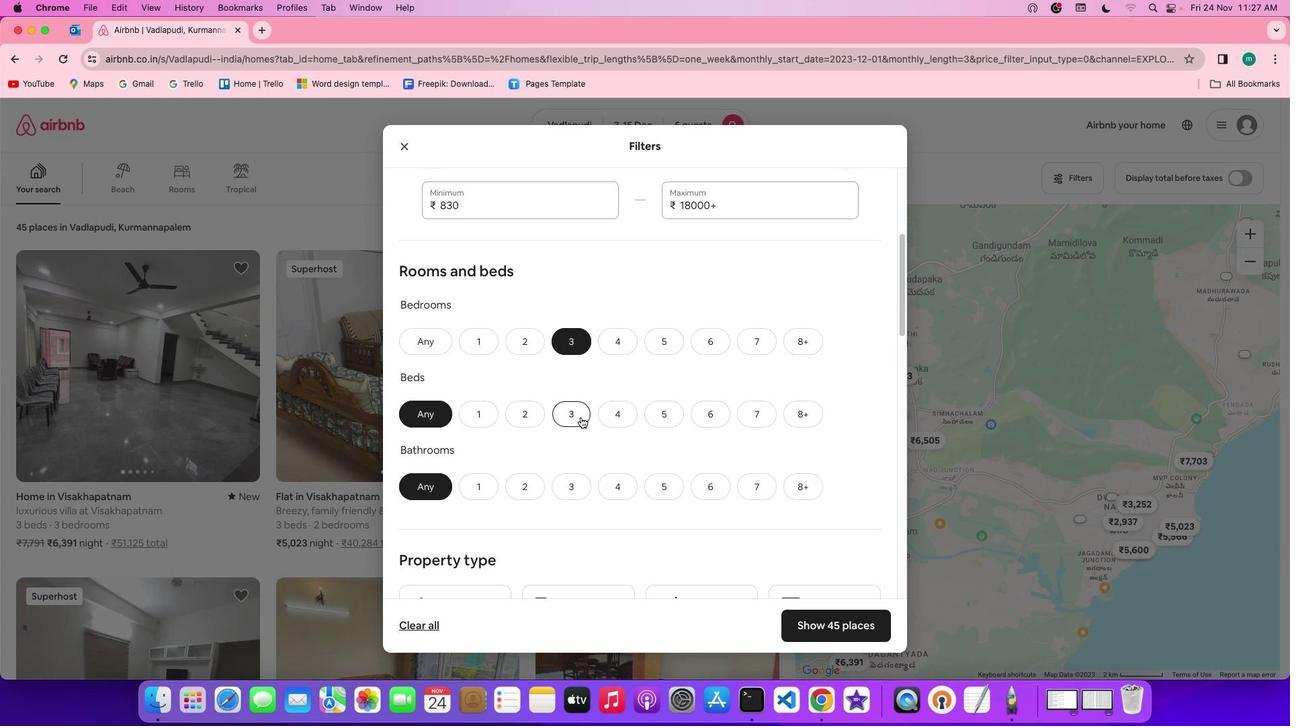 
Action: Mouse pressed left at (573, 430)
Screenshot: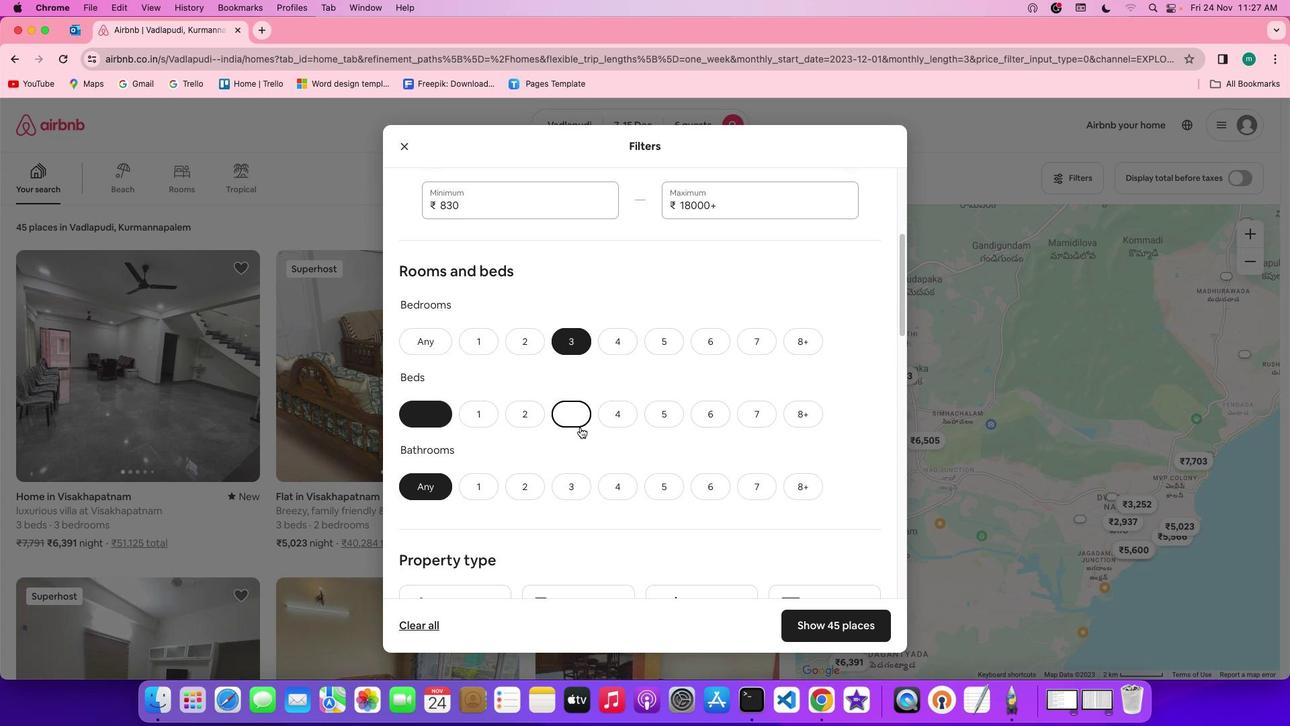 
Action: Mouse moved to (568, 490)
Screenshot: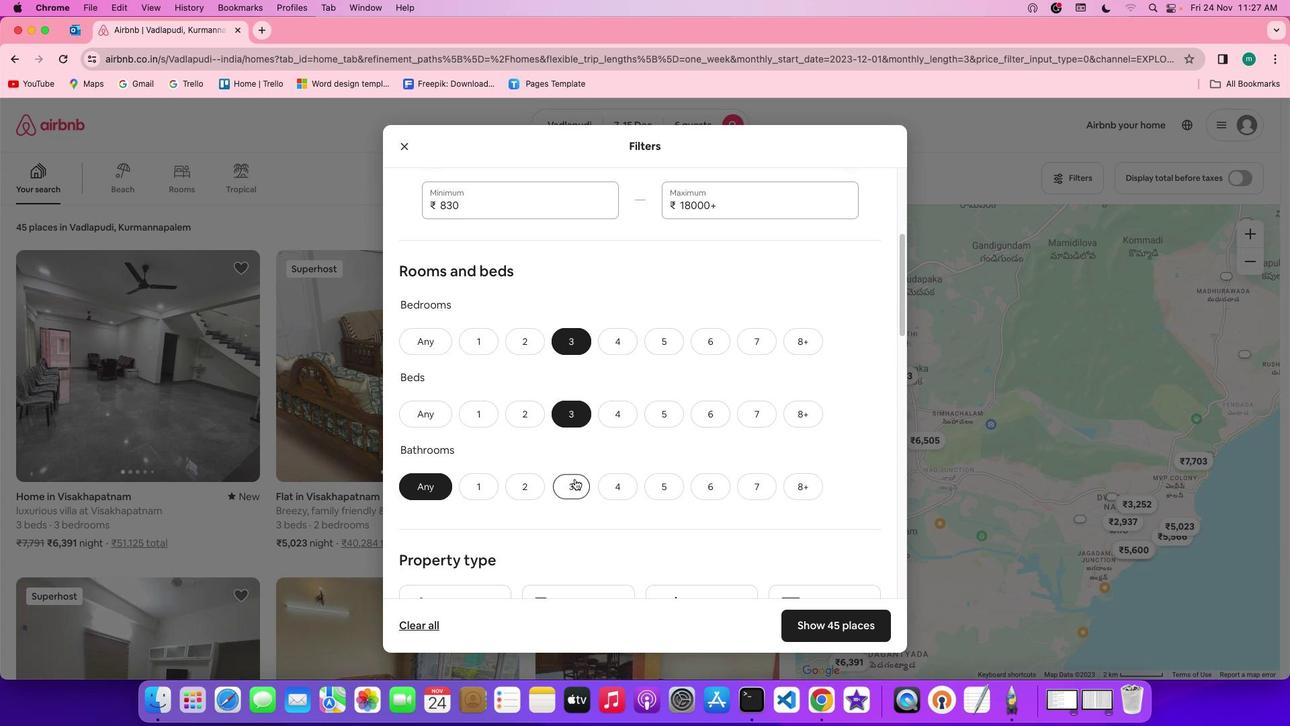 
Action: Mouse pressed left at (568, 490)
Screenshot: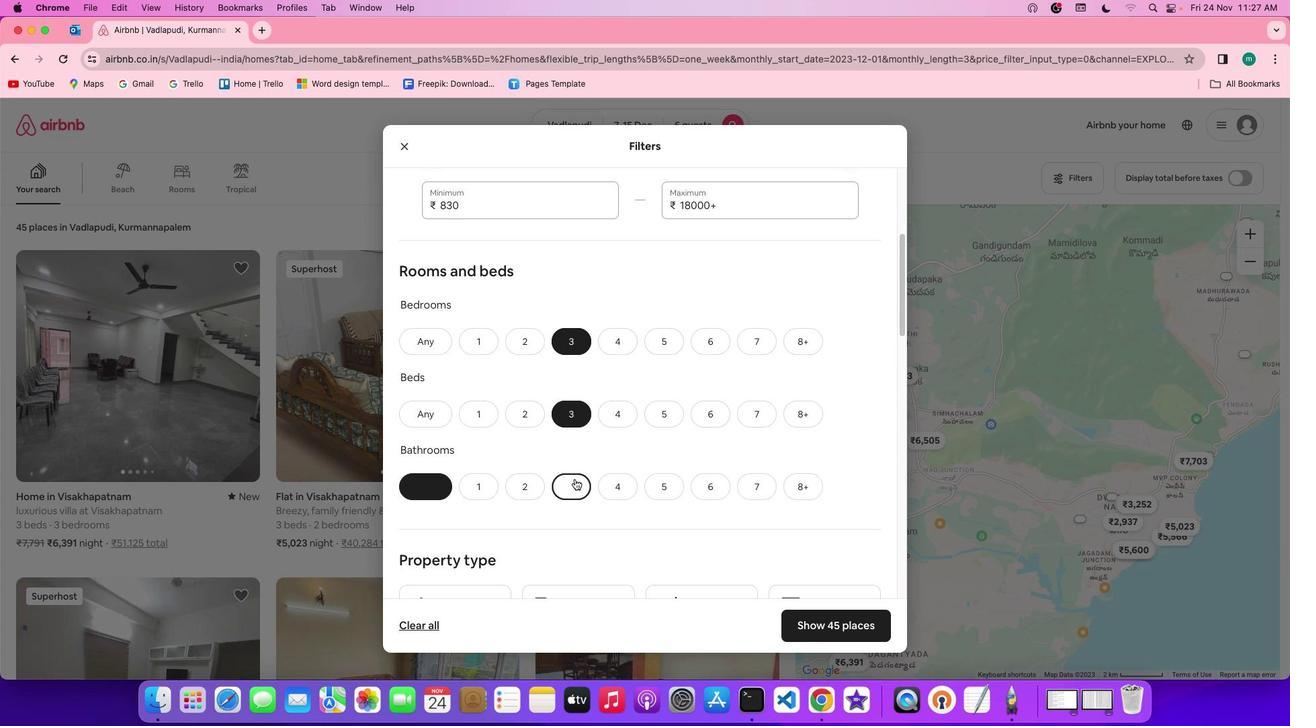 
Action: Mouse moved to (659, 471)
Screenshot: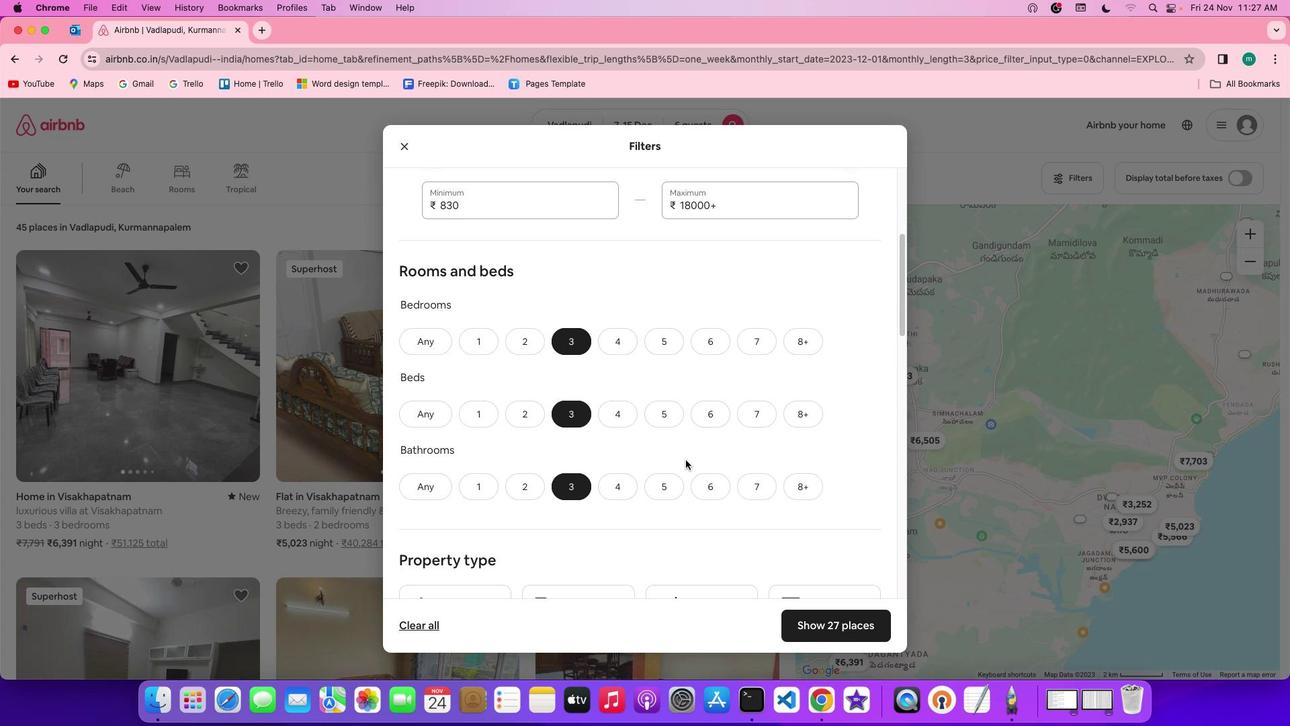 
Action: Mouse scrolled (659, 471) with delta (94, 40)
Screenshot: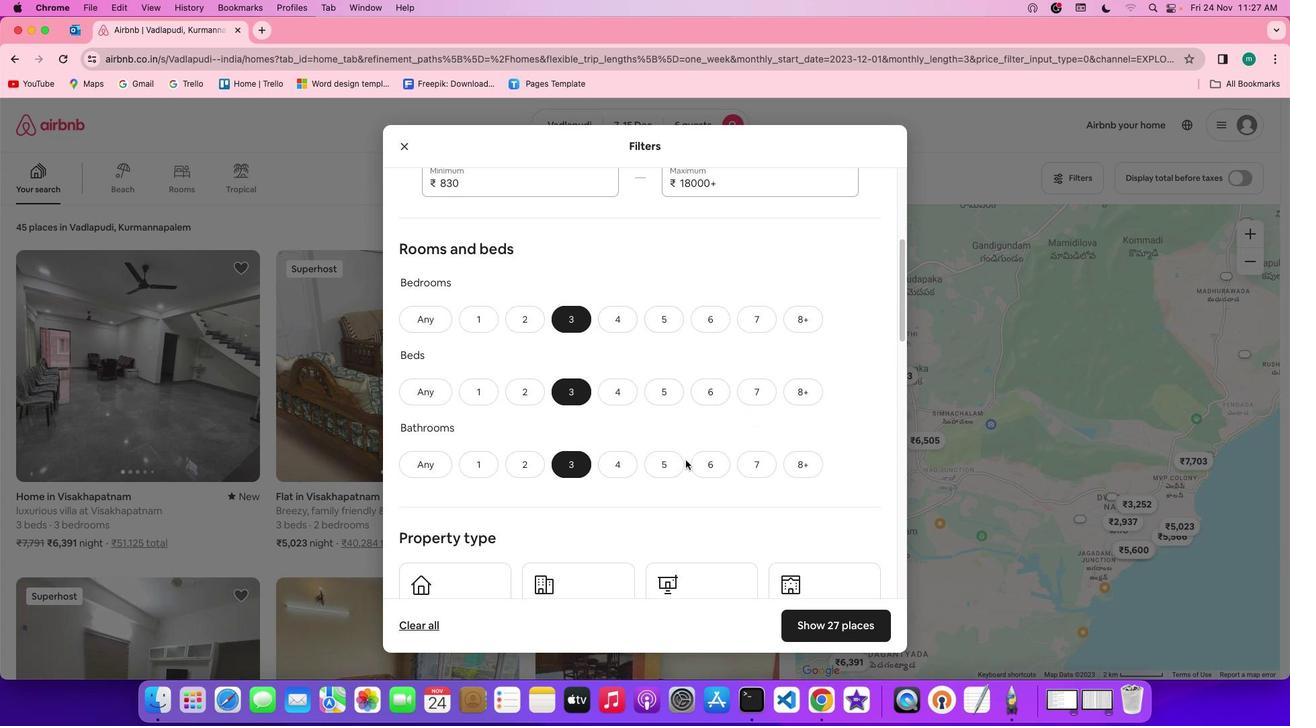 
Action: Mouse scrolled (659, 471) with delta (94, 40)
Screenshot: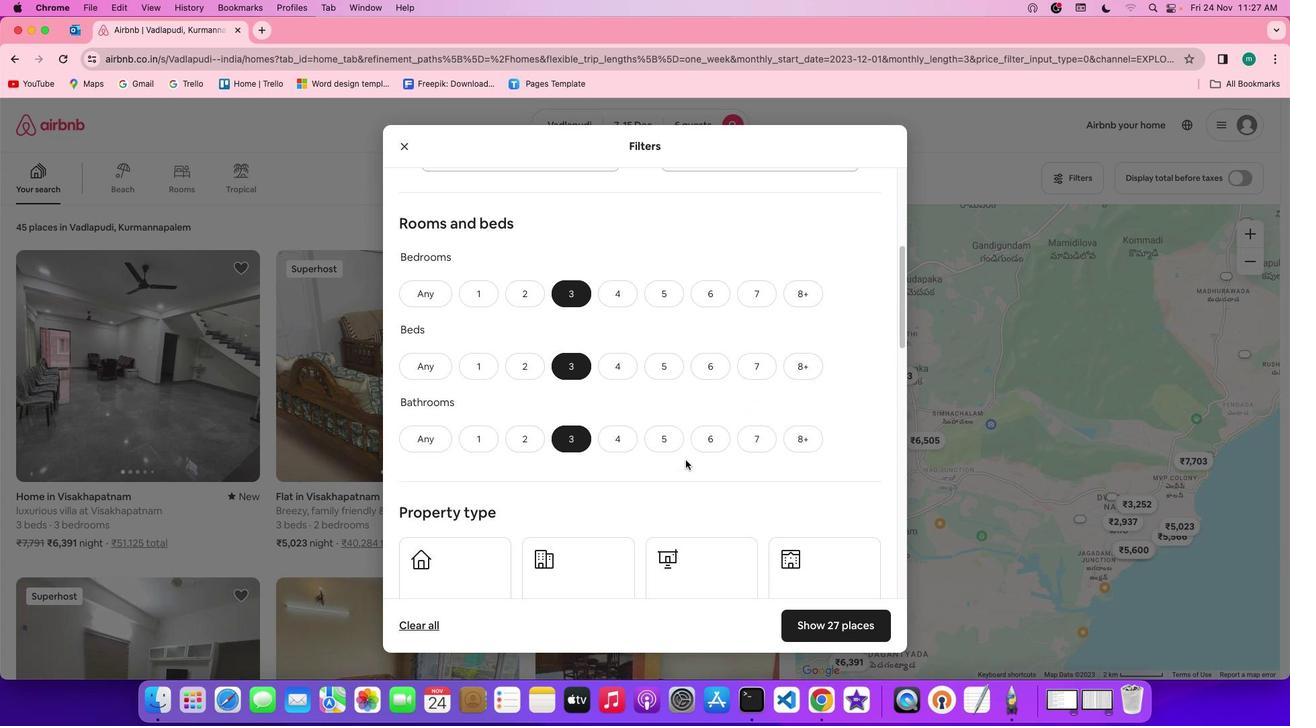 
Action: Mouse scrolled (659, 471) with delta (94, 39)
Screenshot: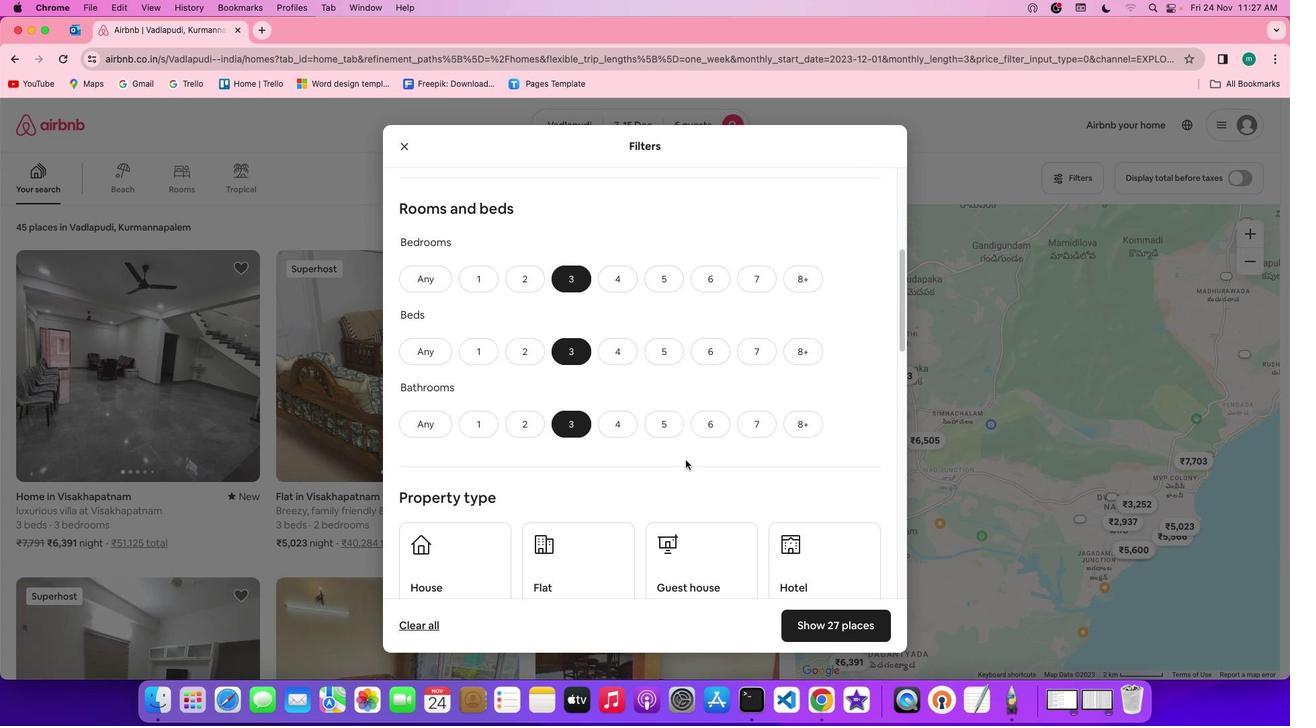 
Action: Mouse scrolled (659, 471) with delta (94, 39)
Screenshot: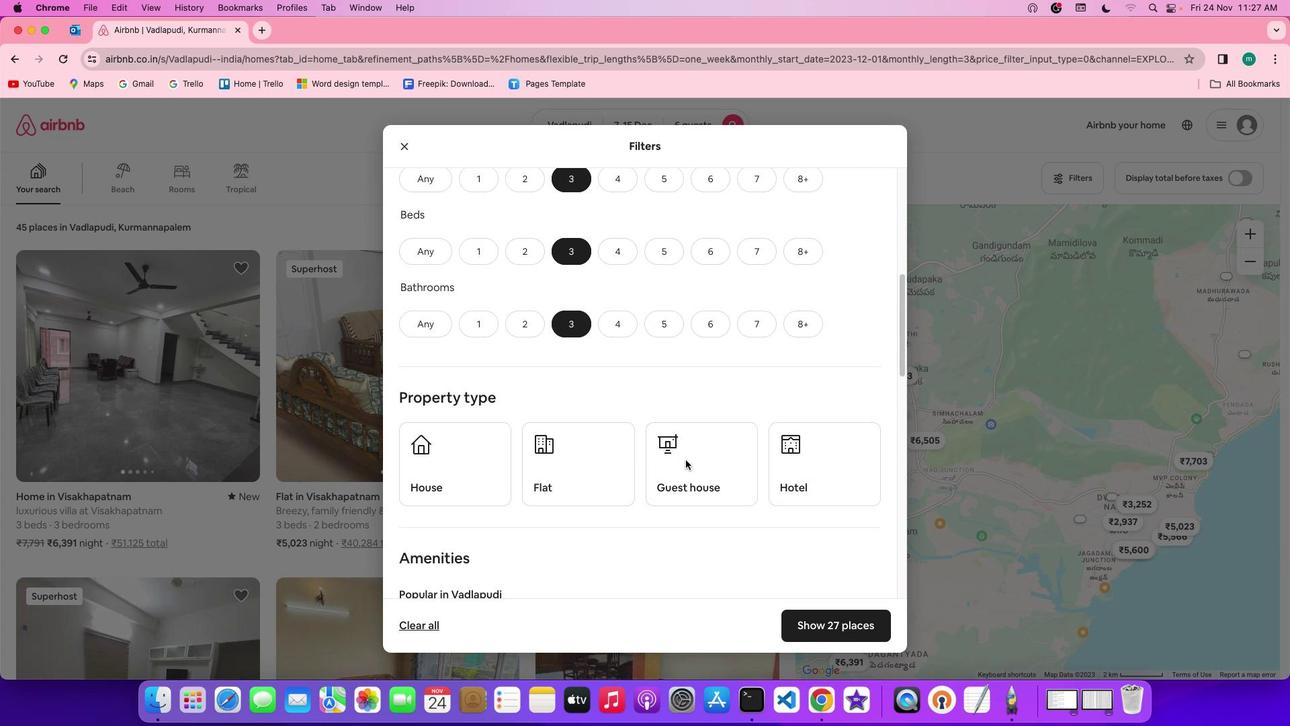 
Action: Mouse scrolled (659, 471) with delta (94, 40)
Screenshot: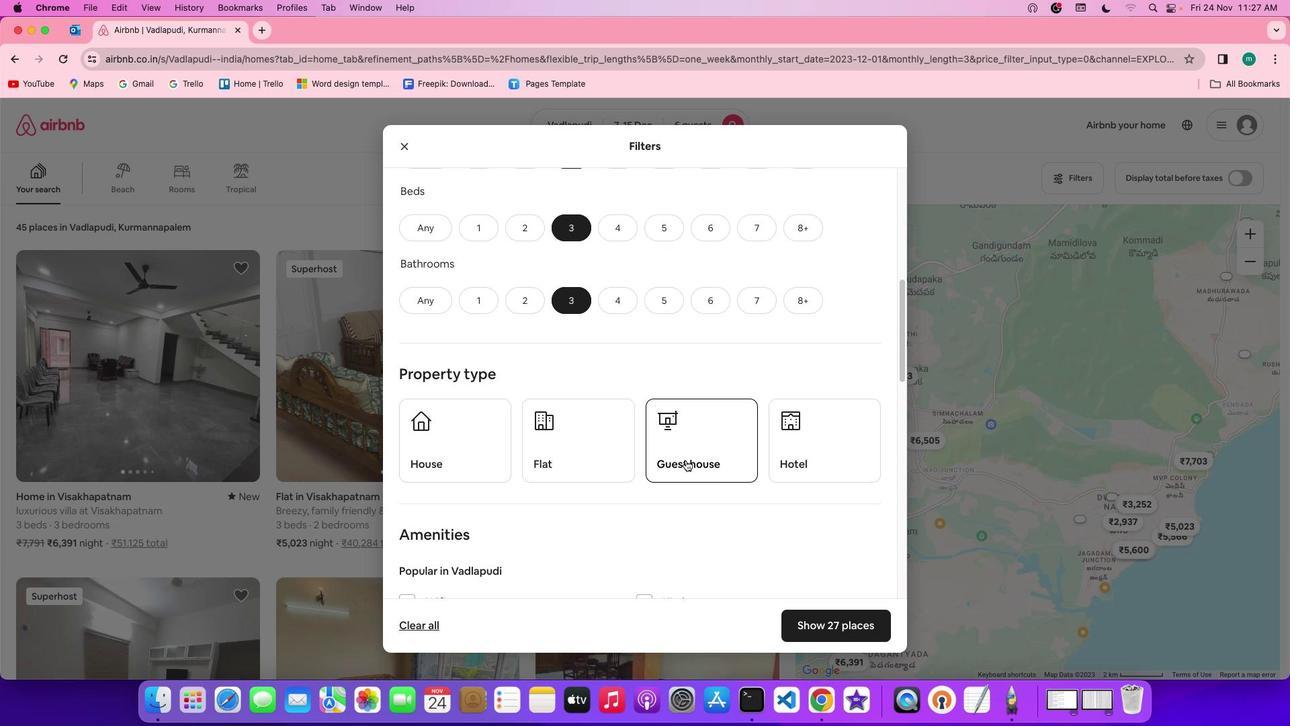 
Action: Mouse scrolled (659, 471) with delta (94, 40)
Screenshot: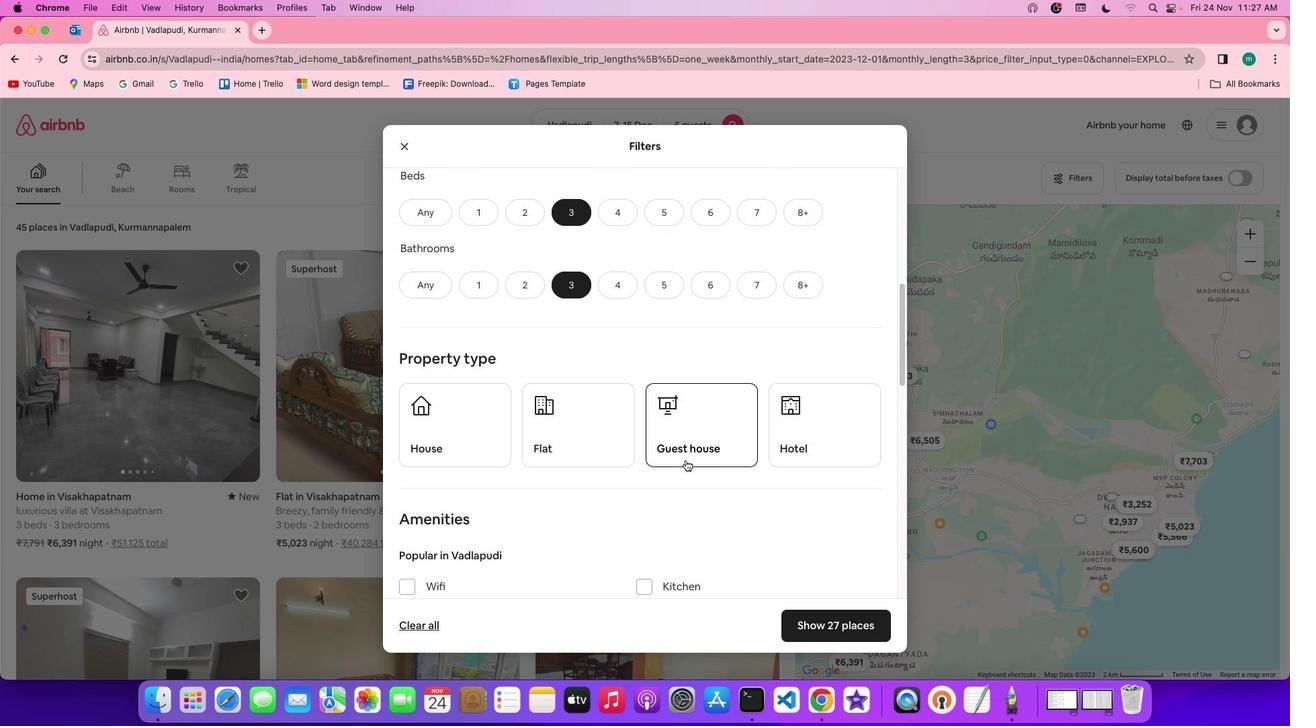 
Action: Mouse scrolled (659, 471) with delta (94, 40)
Screenshot: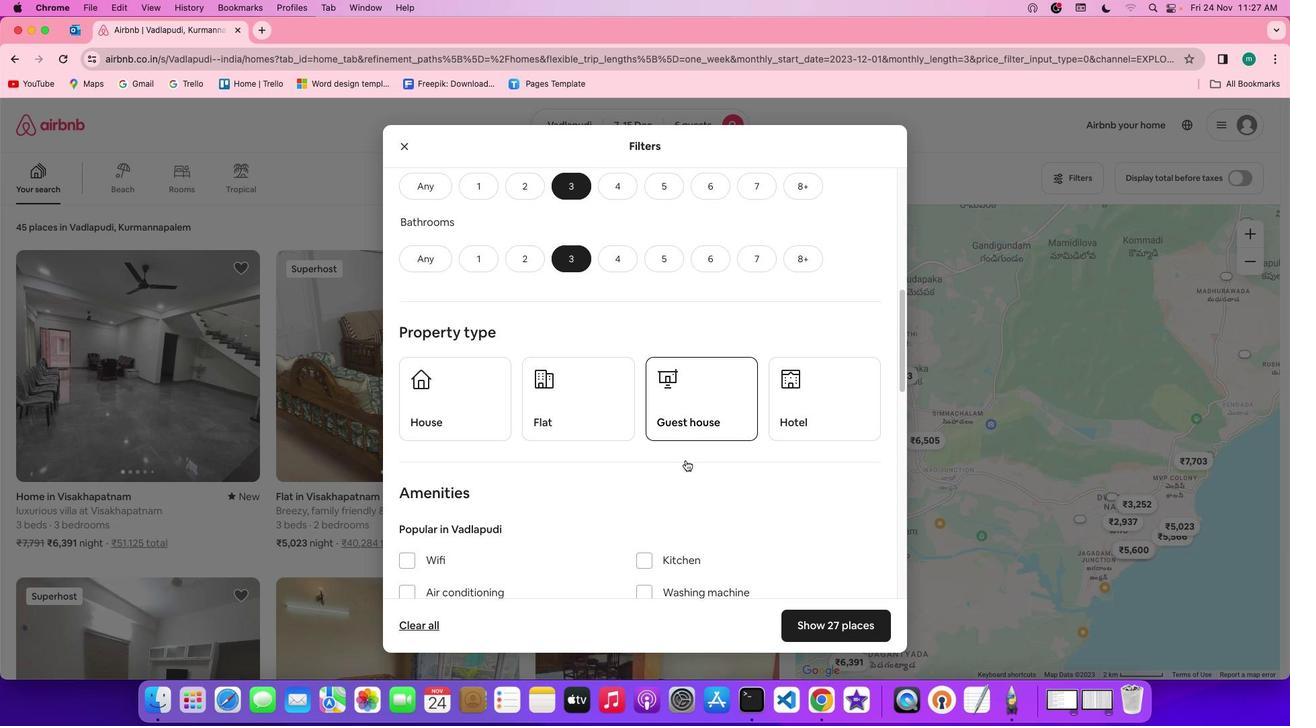 
Action: Mouse moved to (693, 403)
Screenshot: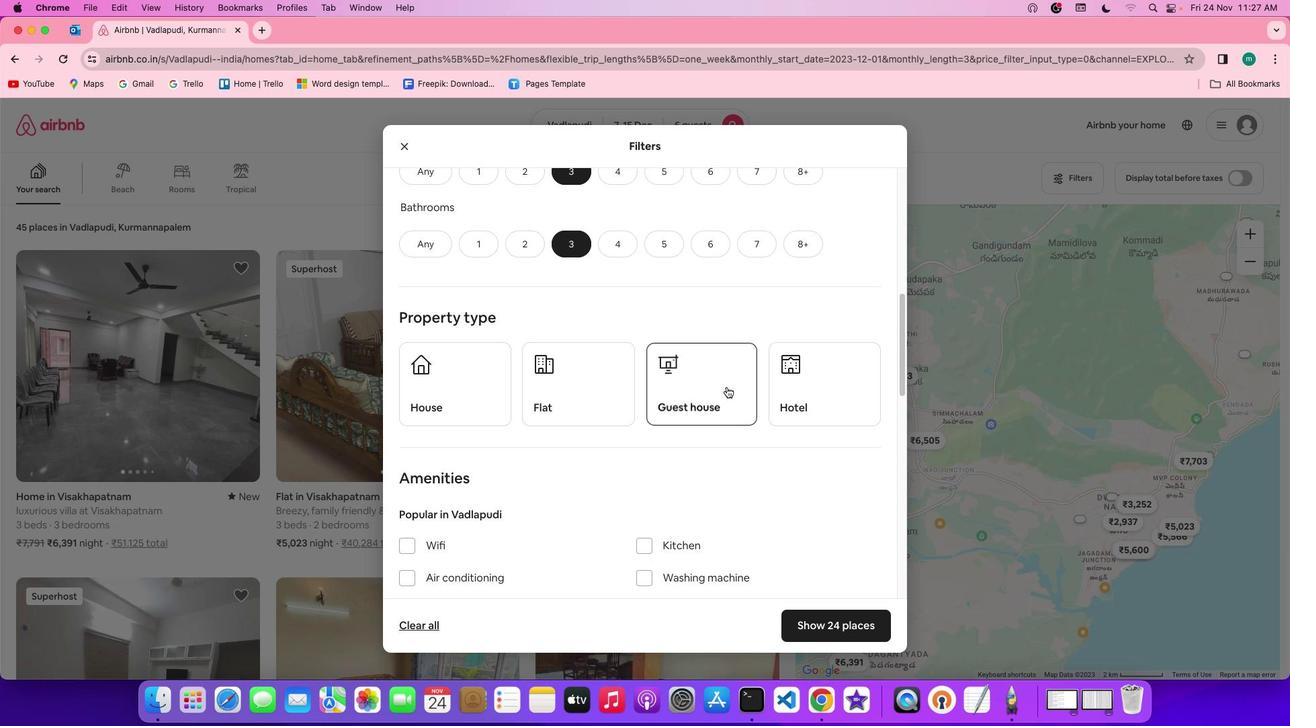 
Action: Mouse pressed left at (693, 403)
Screenshot: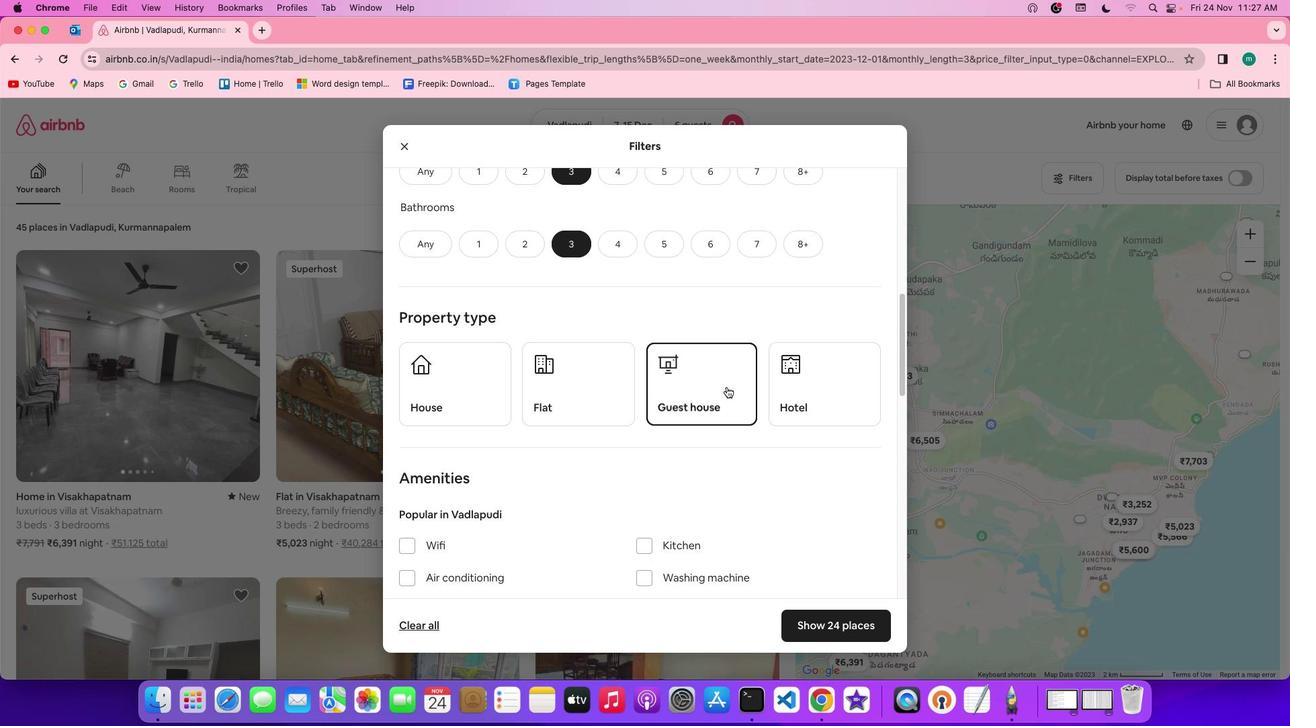 
Action: Mouse moved to (673, 511)
Screenshot: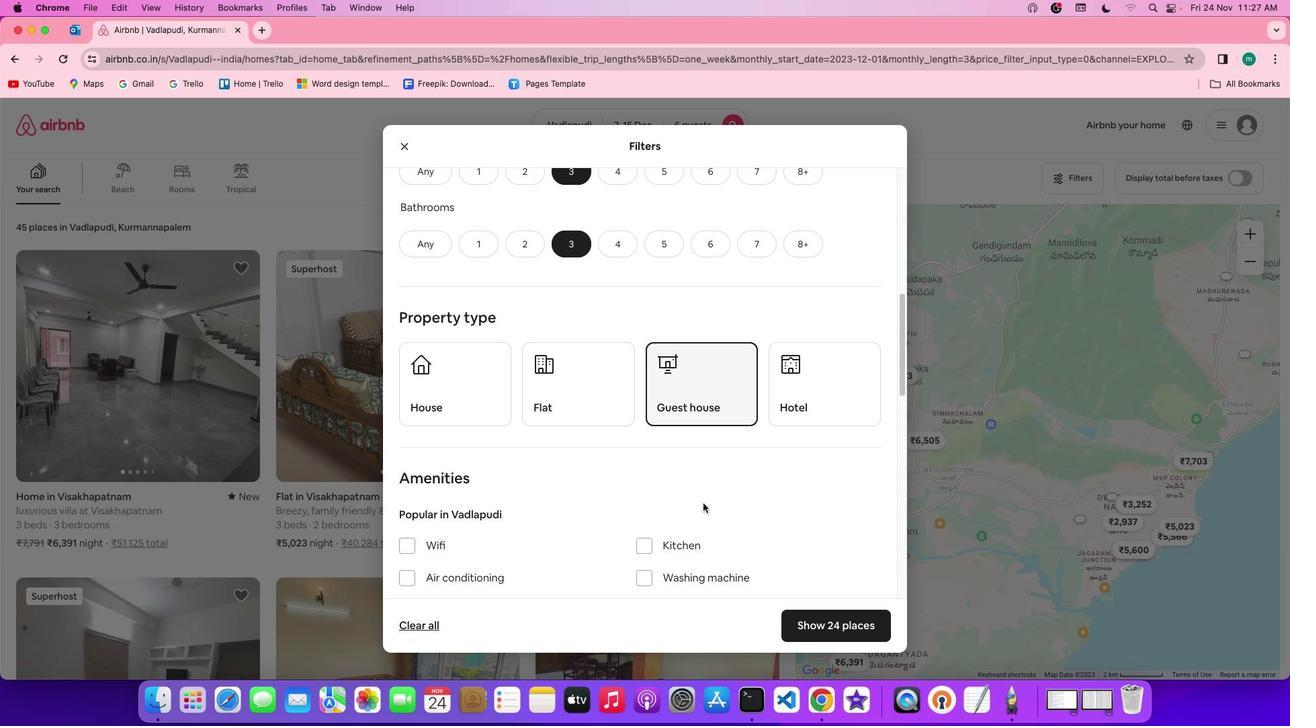 
Action: Mouse scrolled (673, 511) with delta (94, 40)
Screenshot: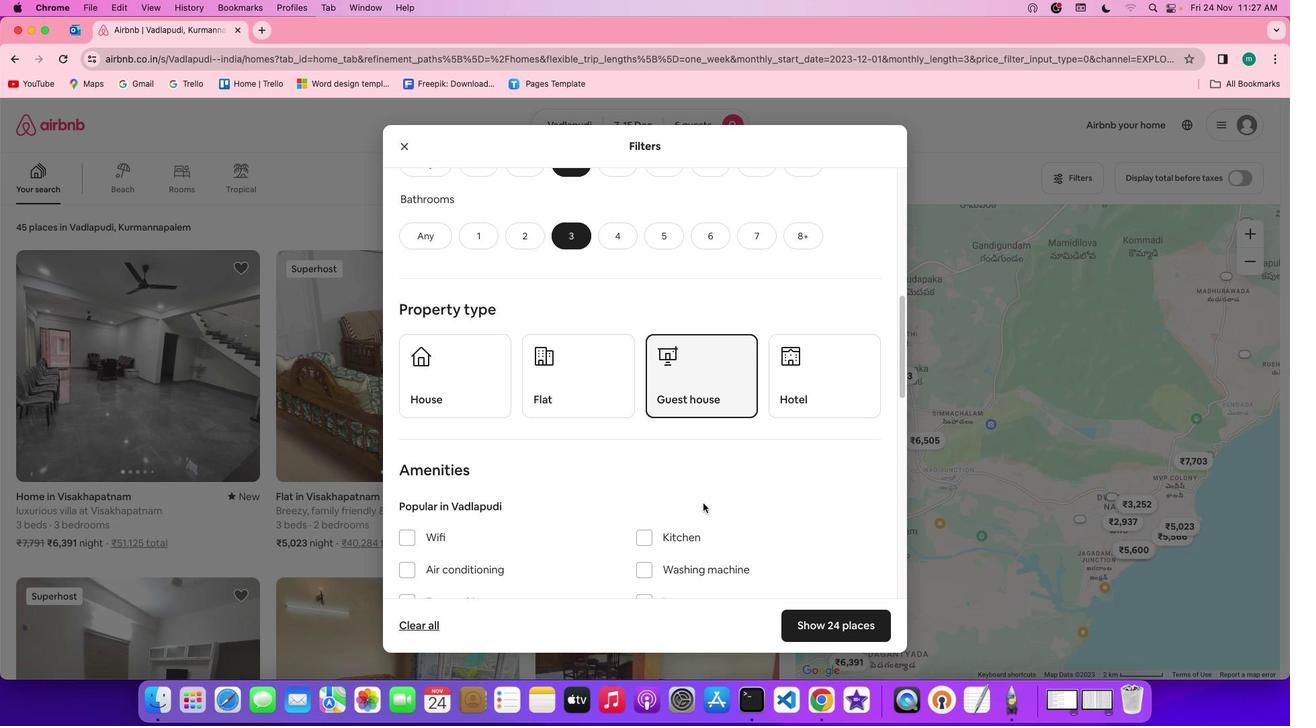 
Action: Mouse scrolled (673, 511) with delta (94, 40)
Screenshot: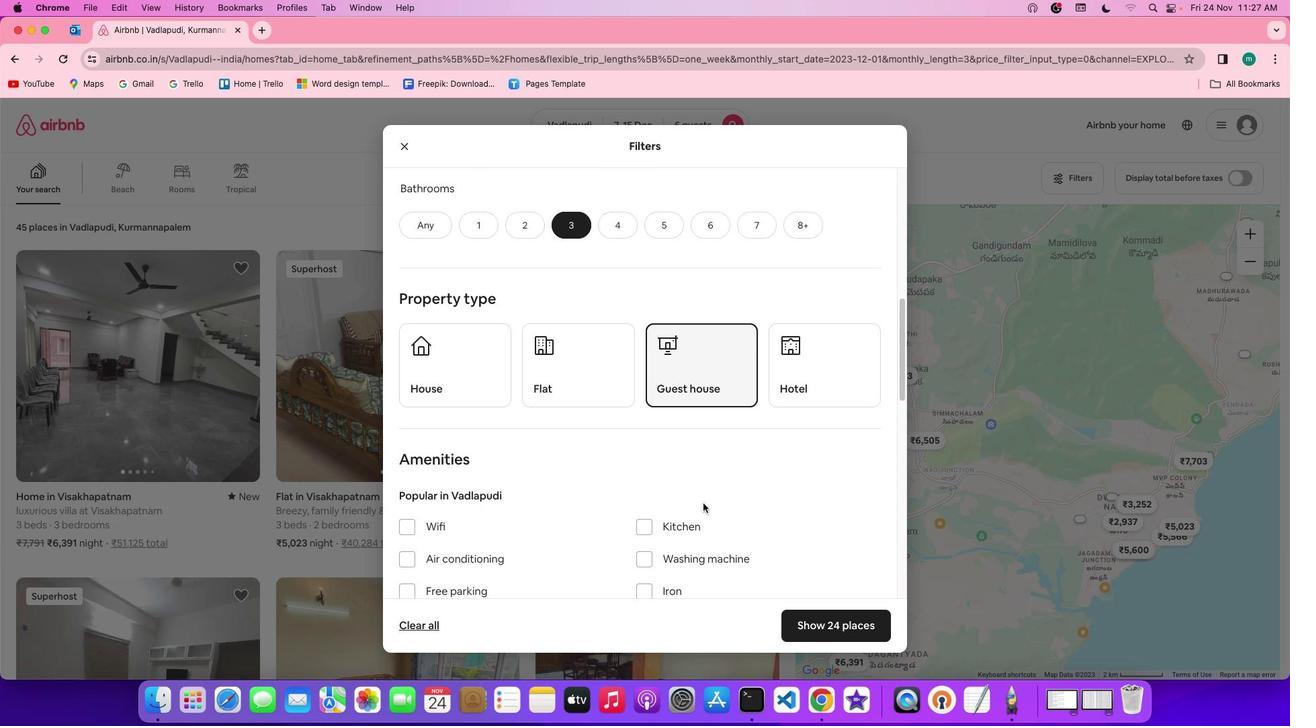 
Action: Mouse scrolled (673, 511) with delta (94, 40)
Screenshot: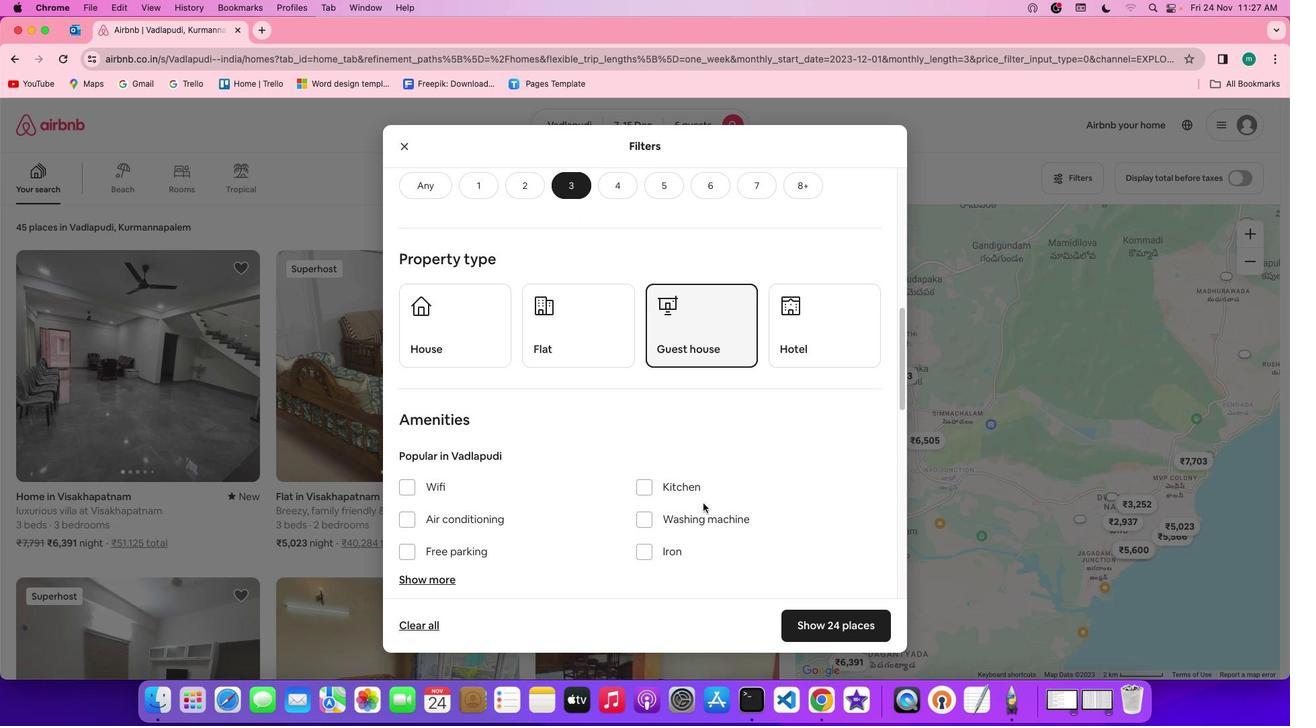 
Action: Mouse scrolled (673, 511) with delta (94, 40)
Screenshot: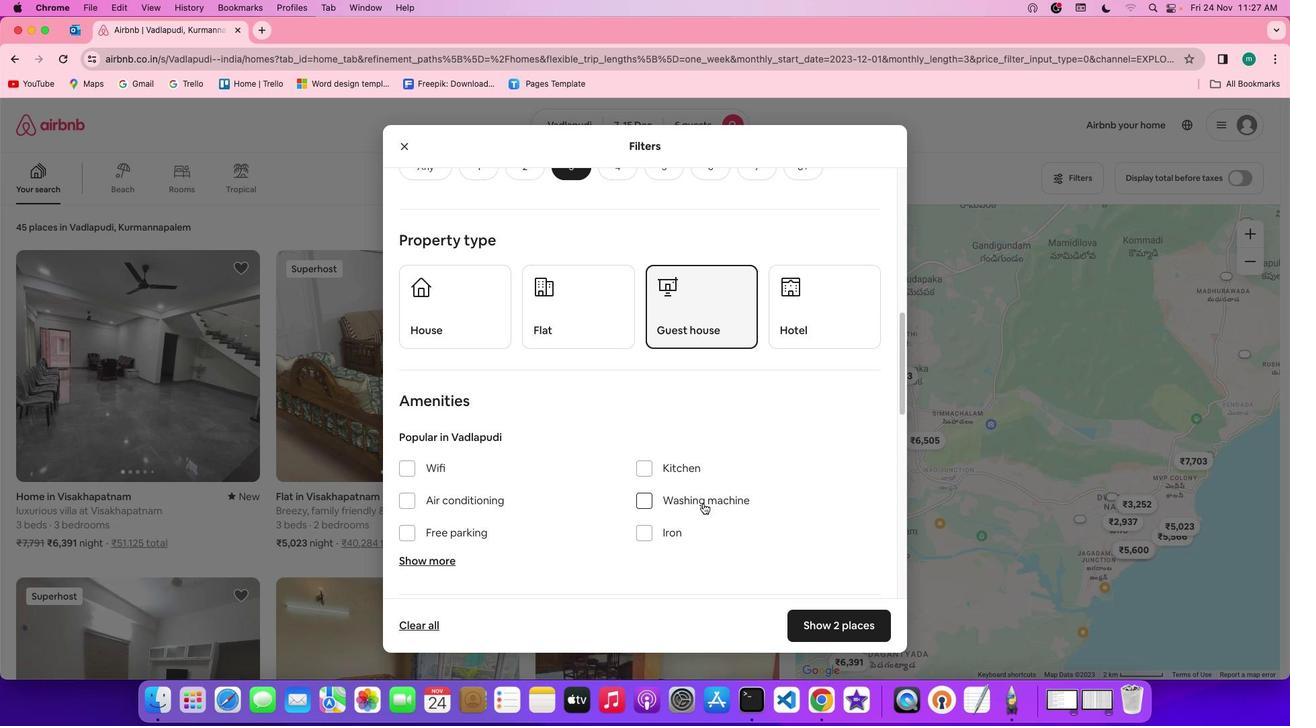 
Action: Mouse scrolled (673, 511) with delta (94, 40)
Screenshot: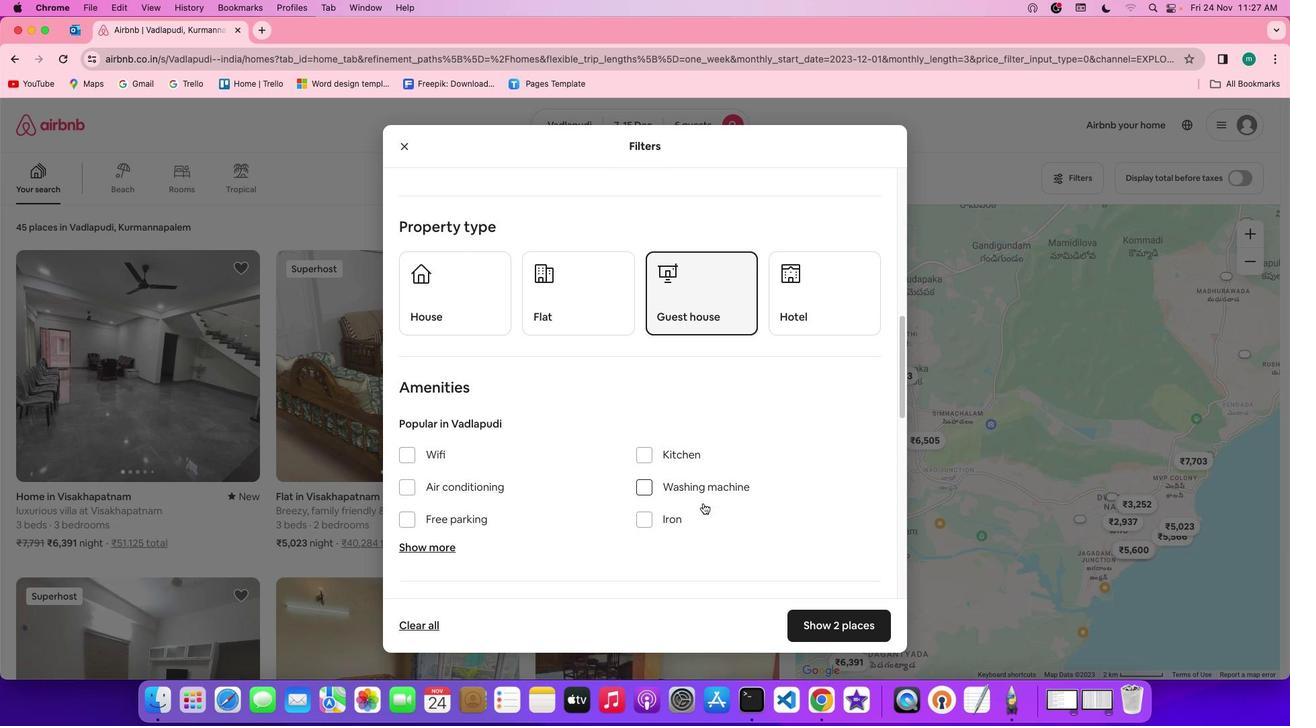 
Action: Mouse scrolled (673, 511) with delta (94, 40)
Screenshot: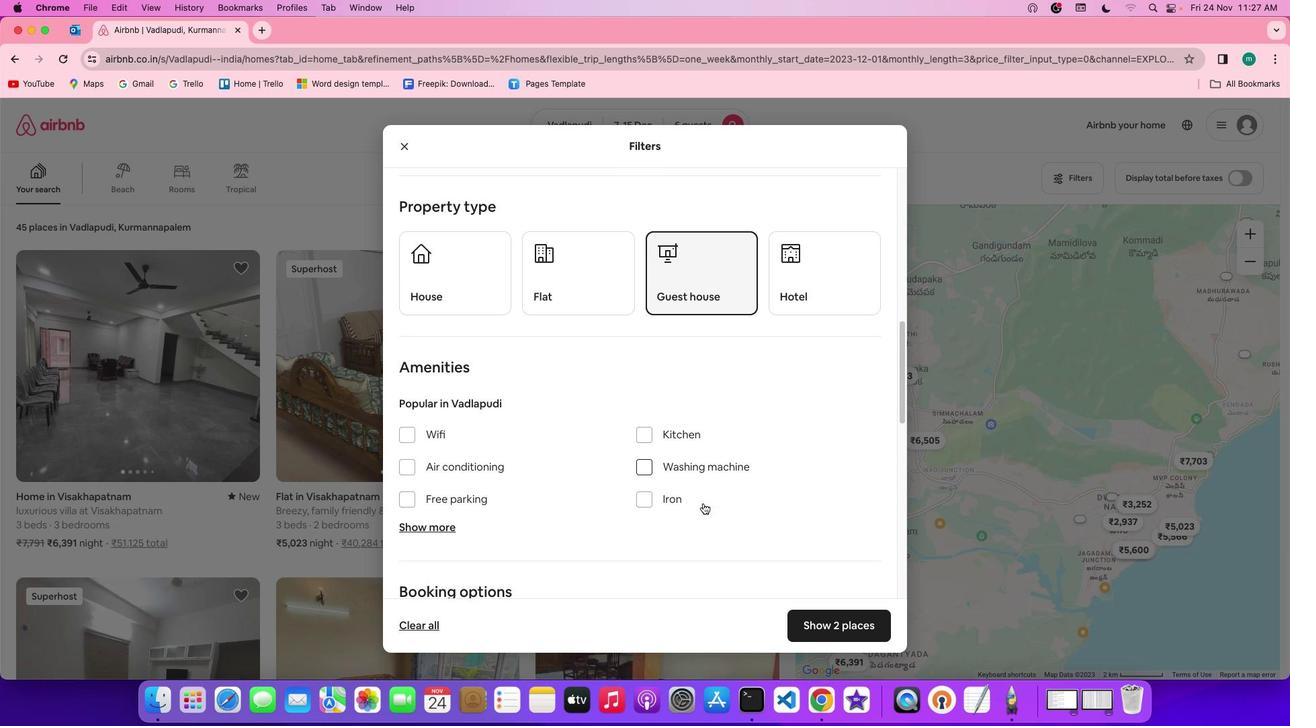 
Action: Mouse scrolled (673, 511) with delta (94, 40)
Screenshot: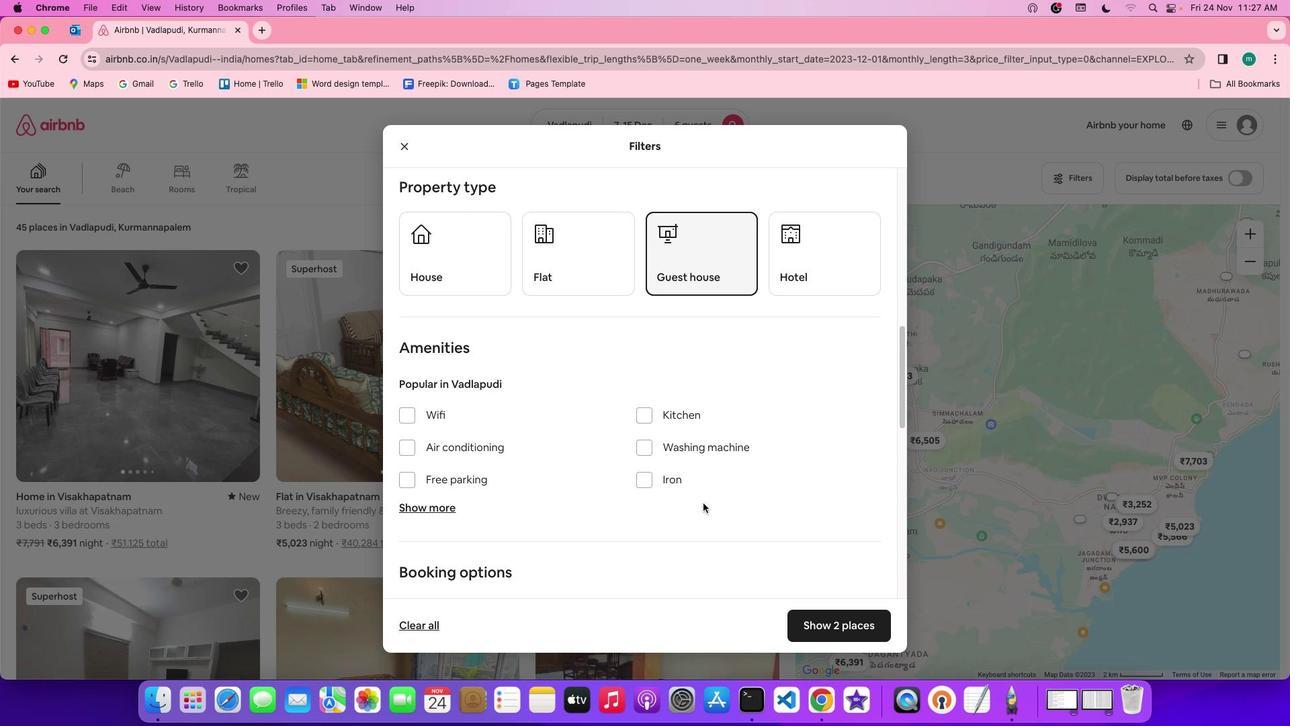 
Action: Mouse scrolled (673, 511) with delta (94, 40)
Screenshot: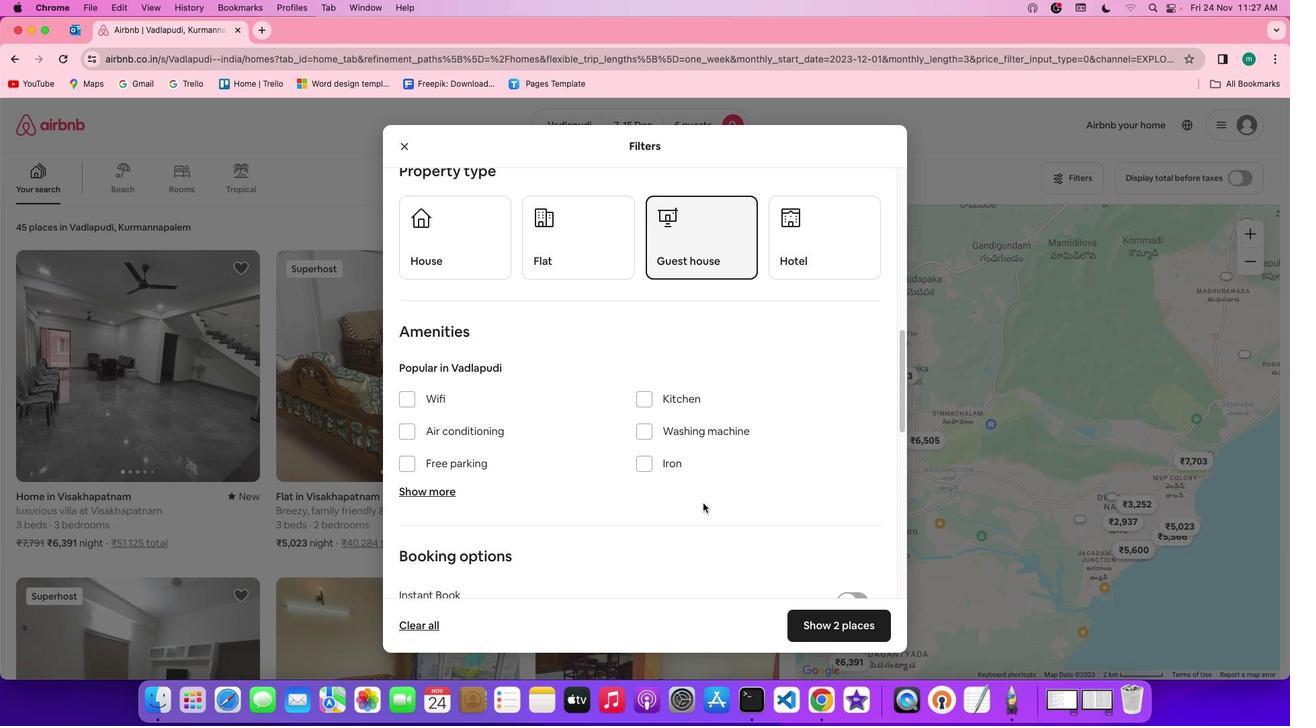 
Action: Mouse scrolled (673, 511) with delta (94, 40)
Screenshot: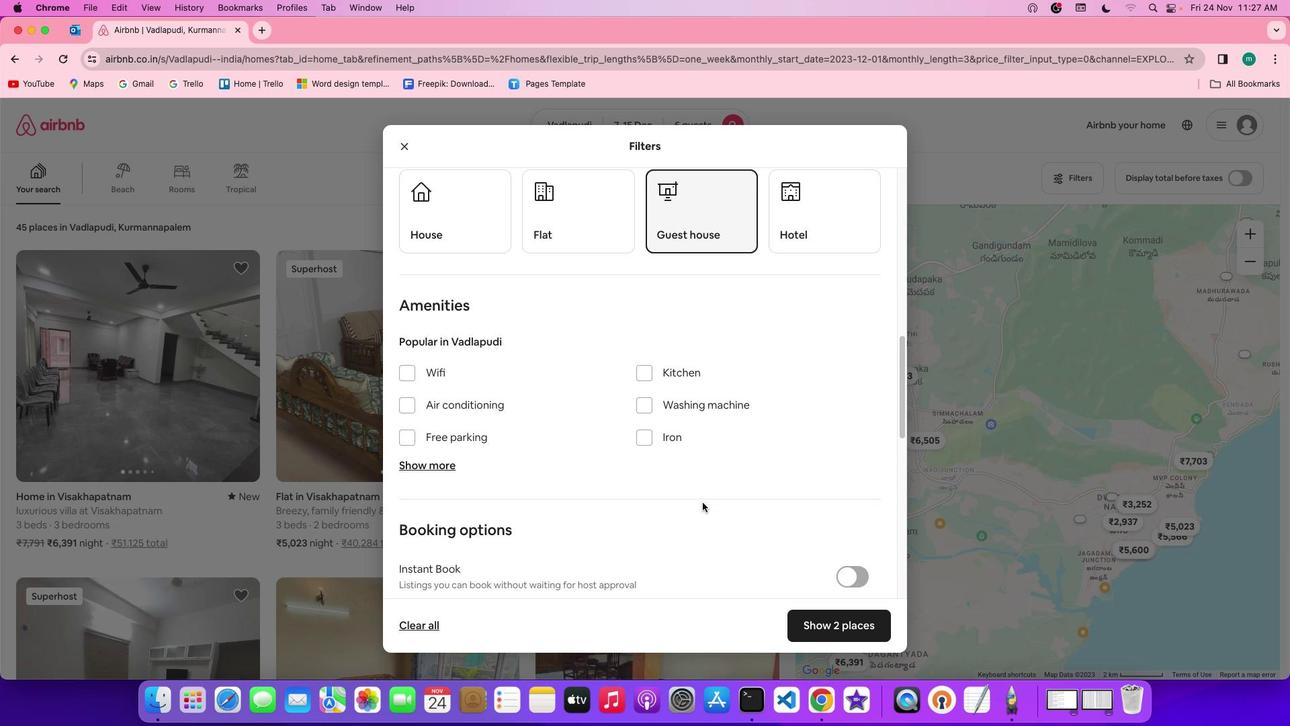 
Action: Mouse moved to (581, 467)
Screenshot: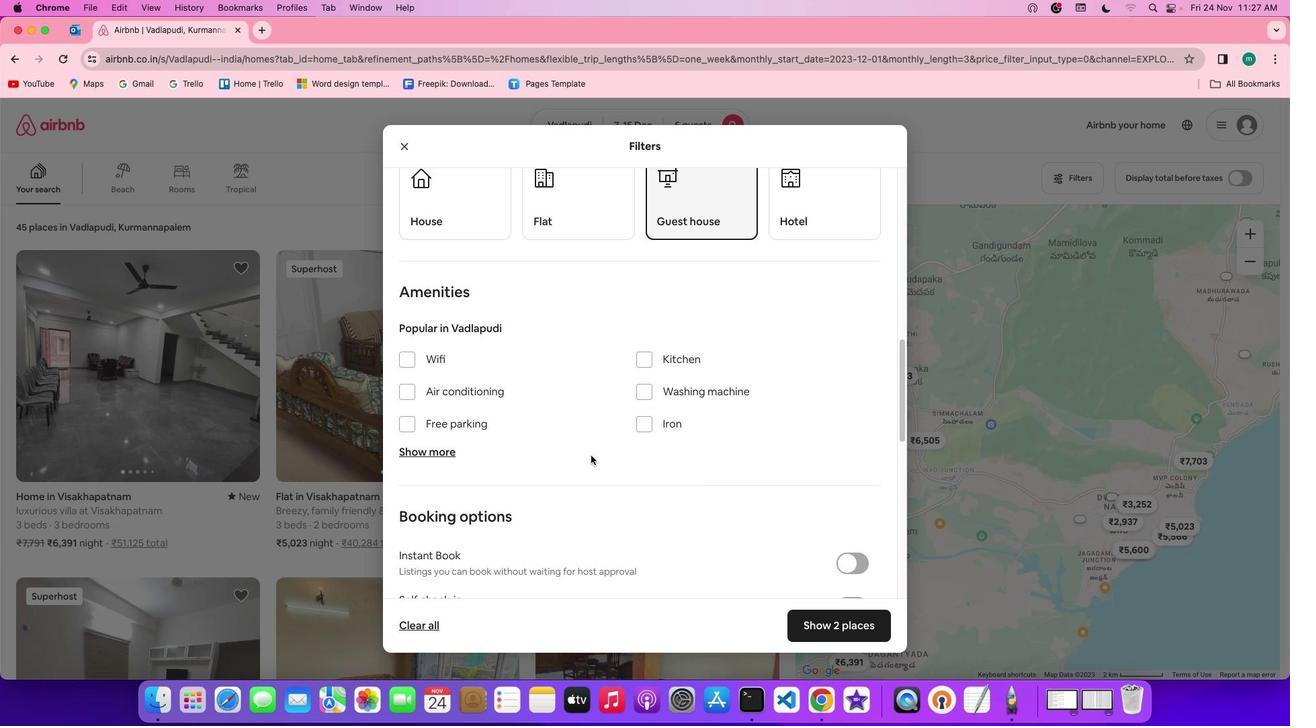 
Action: Mouse scrolled (581, 467) with delta (94, 40)
Screenshot: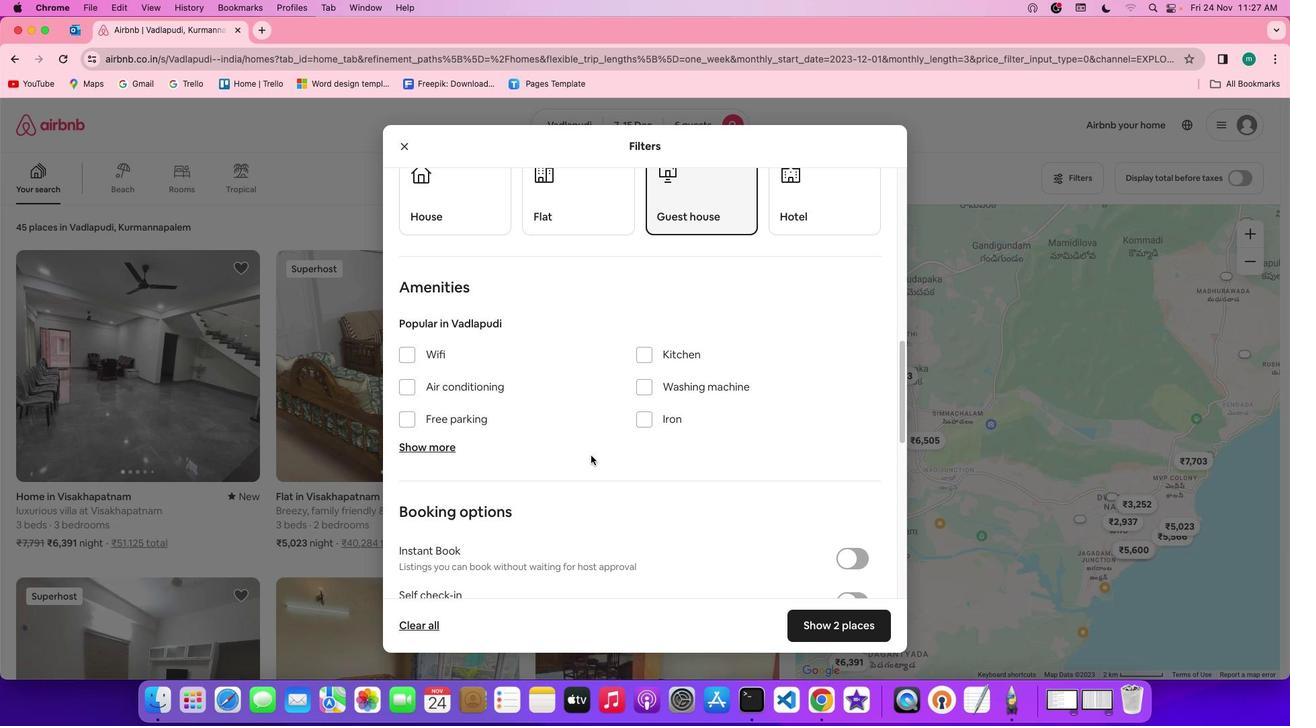 
Action: Mouse scrolled (581, 467) with delta (94, 40)
Screenshot: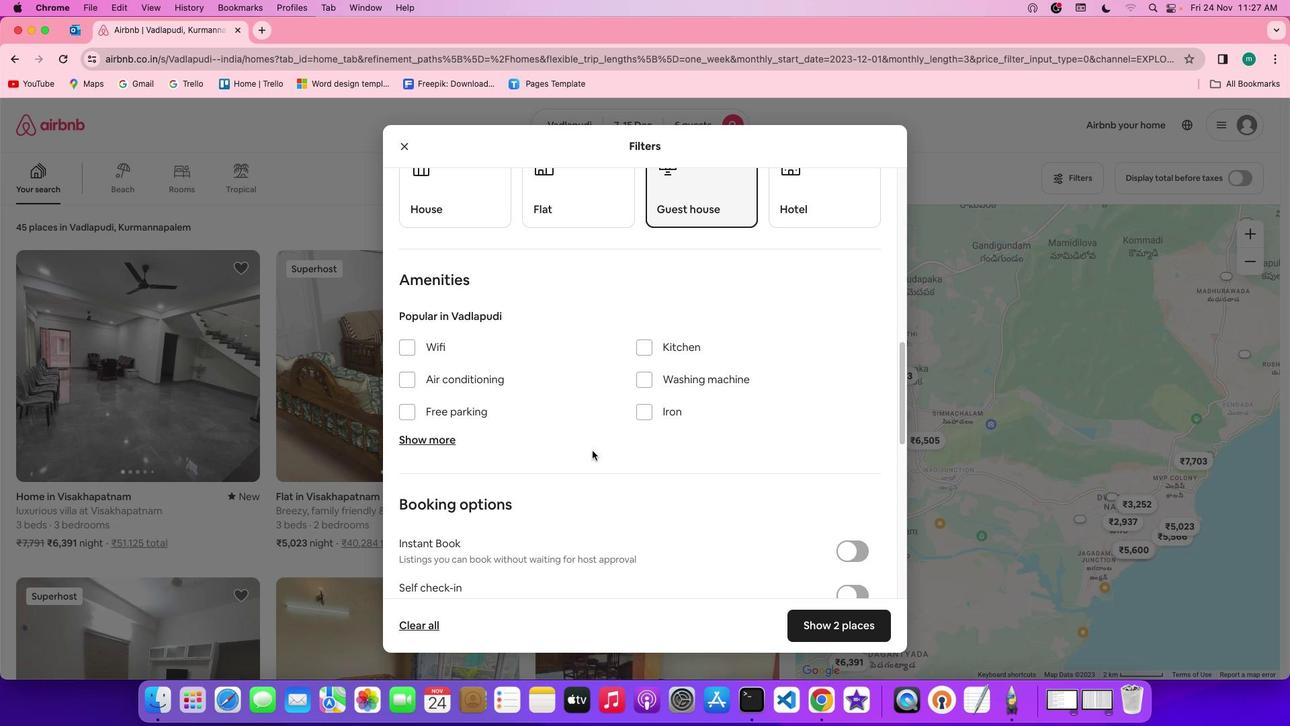 
Action: Mouse moved to (632, 390)
Screenshot: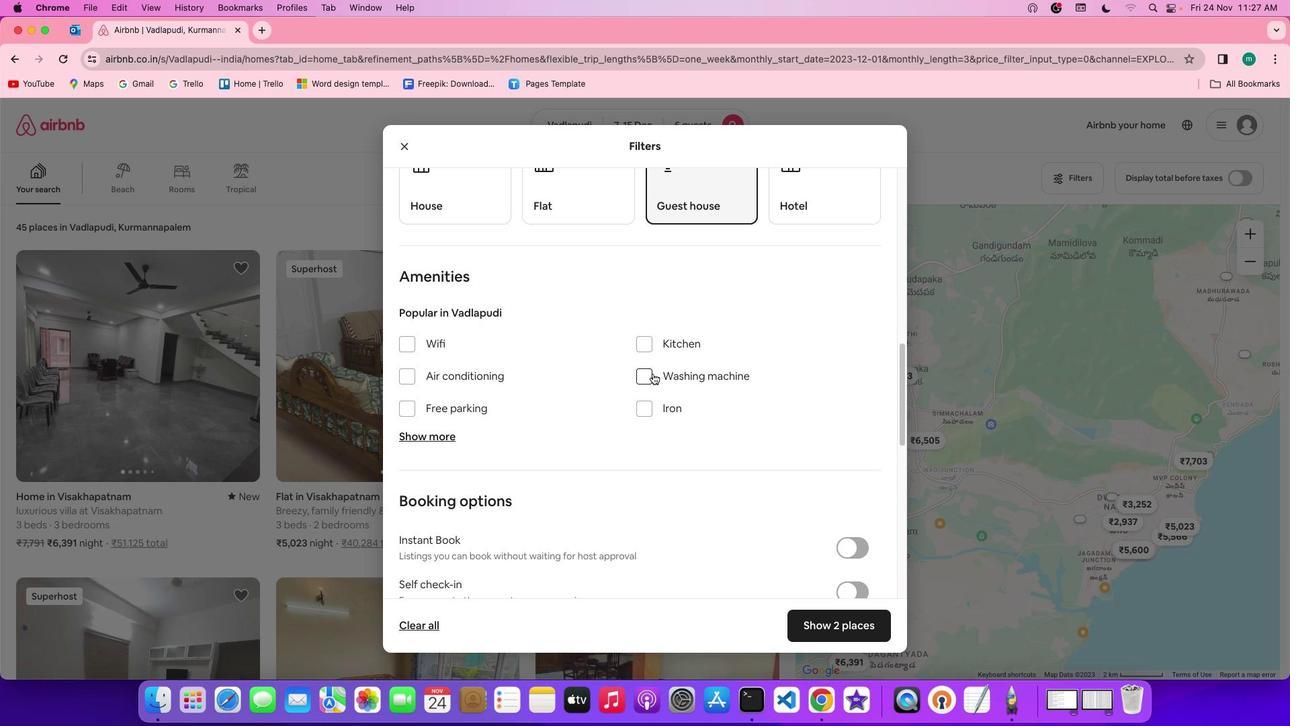 
Action: Mouse pressed left at (632, 390)
Screenshot: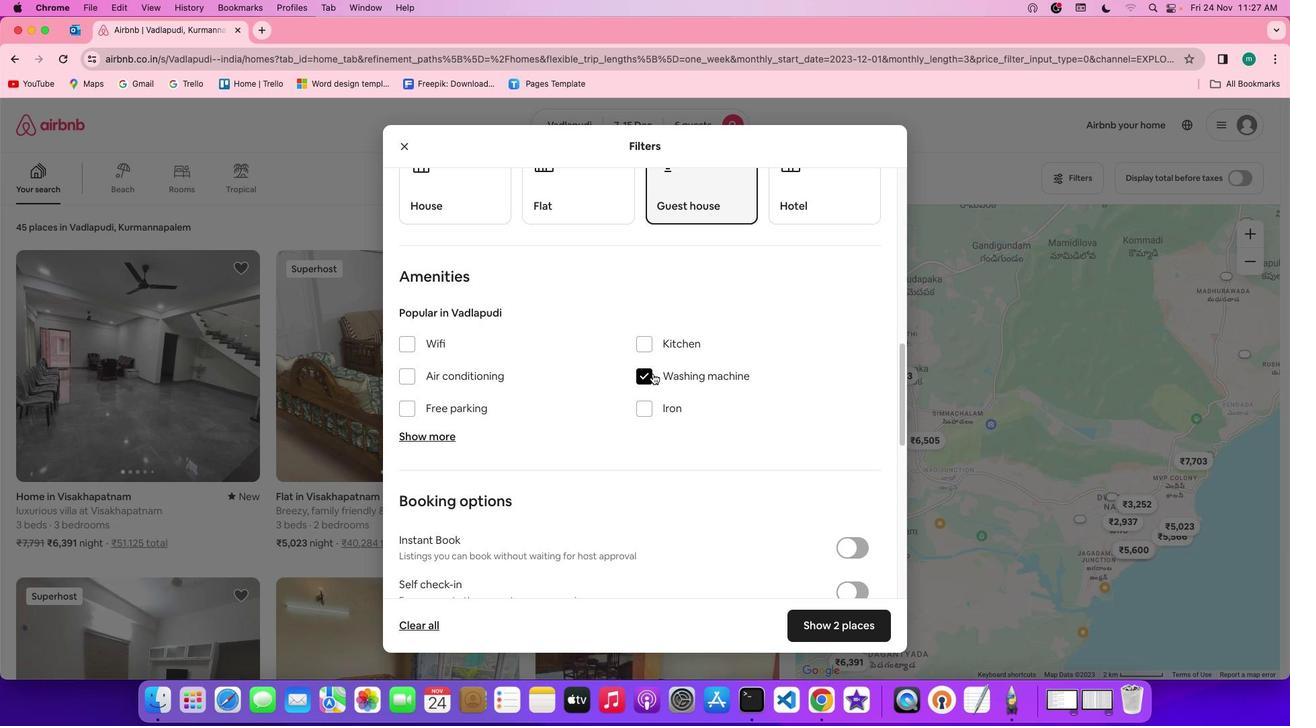 
Action: Mouse moved to (725, 437)
Screenshot: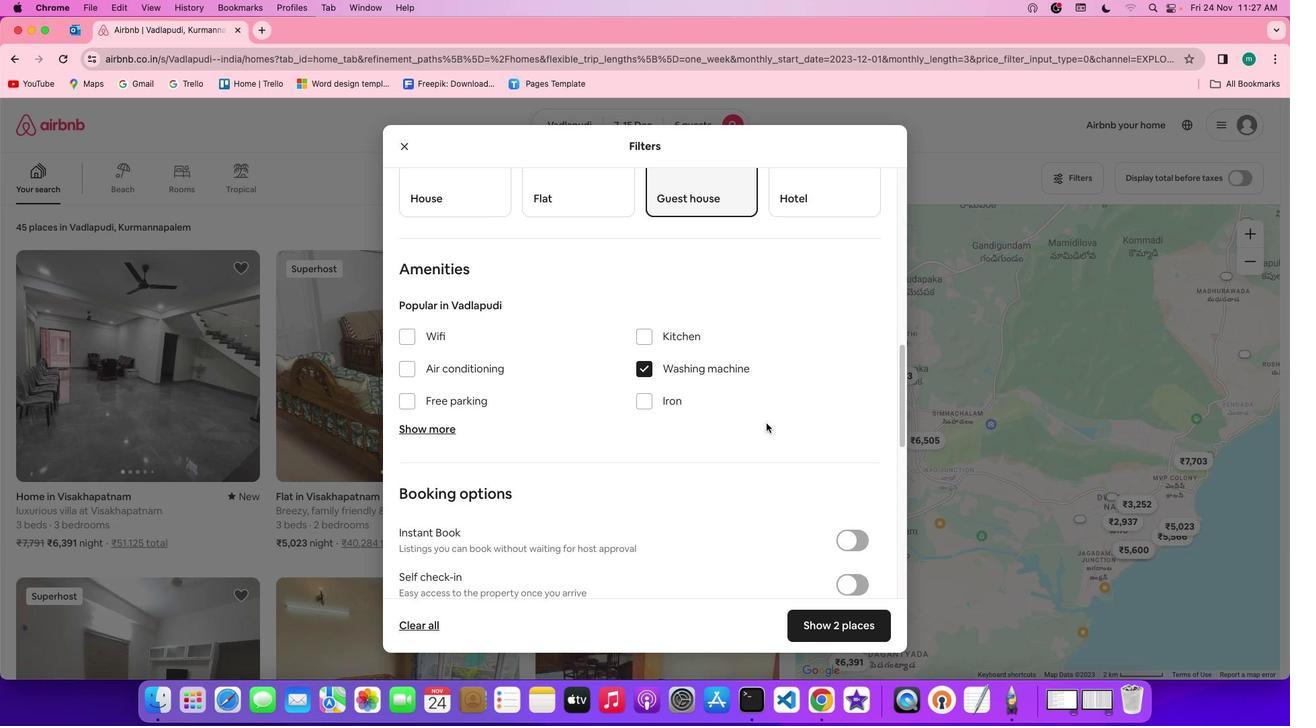 
Action: Mouse scrolled (725, 437) with delta (94, 40)
Screenshot: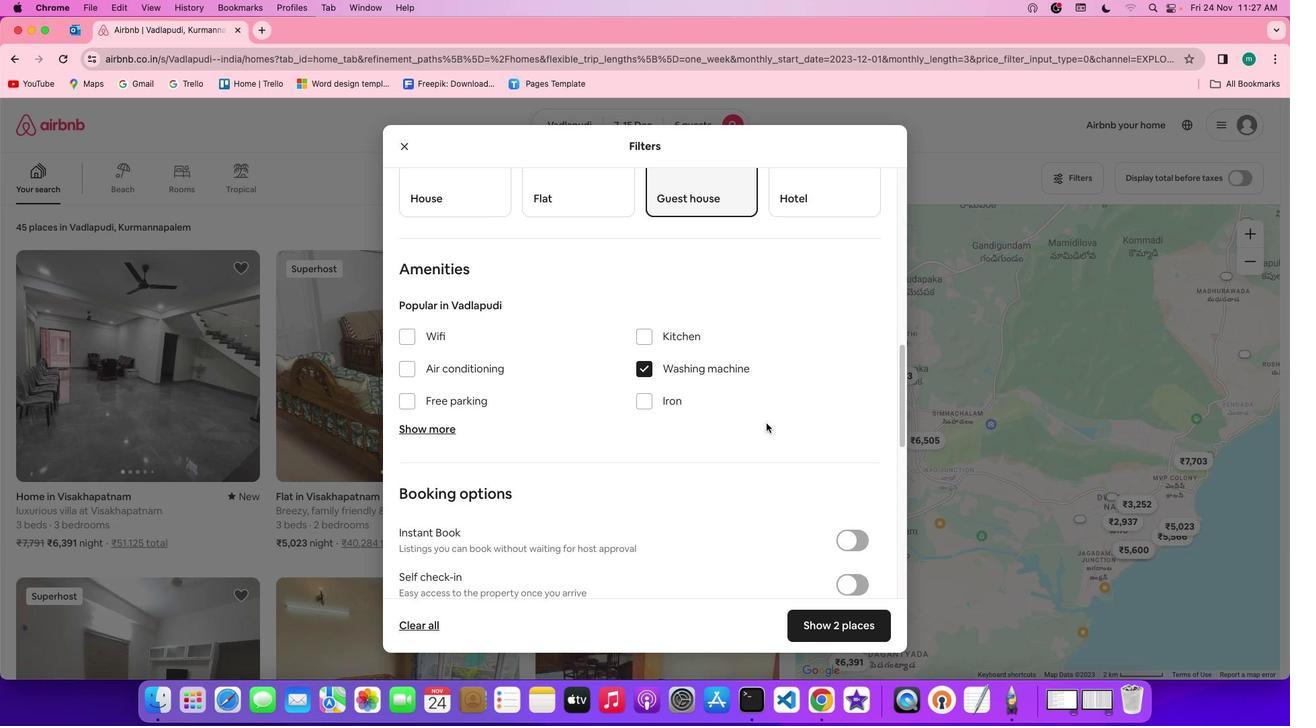 
Action: Mouse moved to (726, 437)
Screenshot: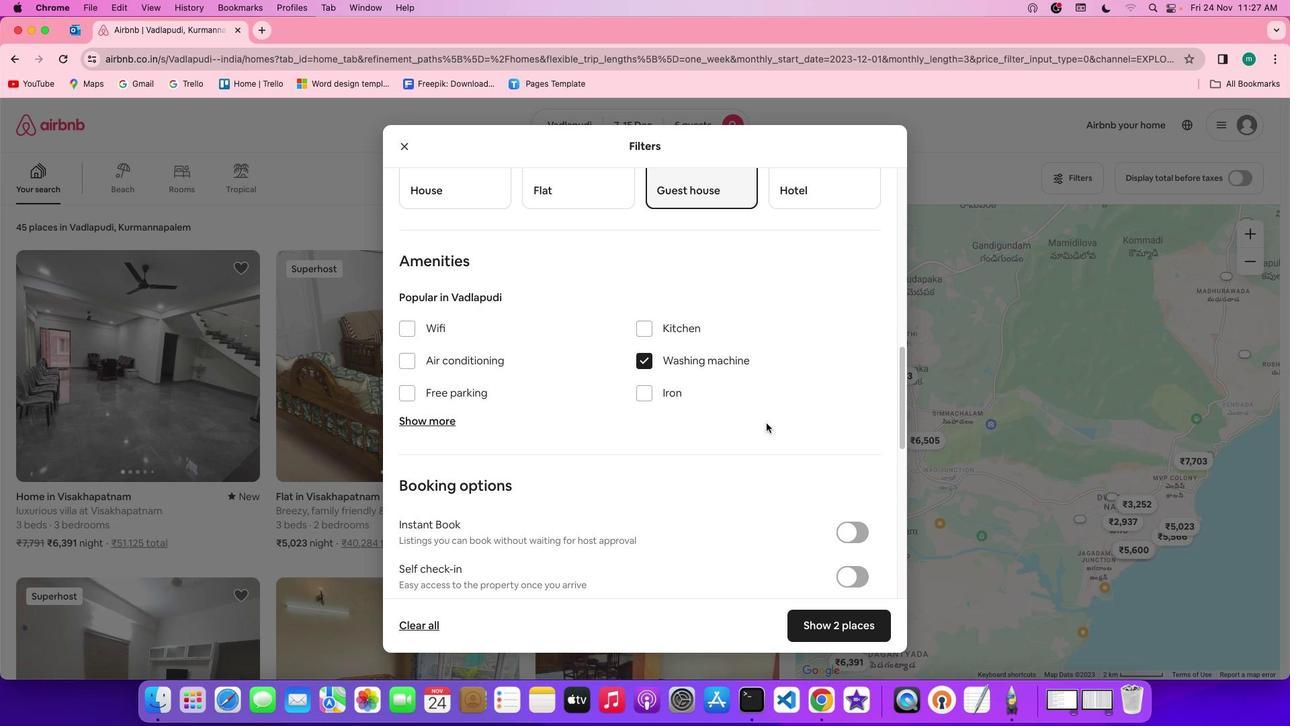 
Action: Mouse scrolled (726, 437) with delta (94, 40)
Screenshot: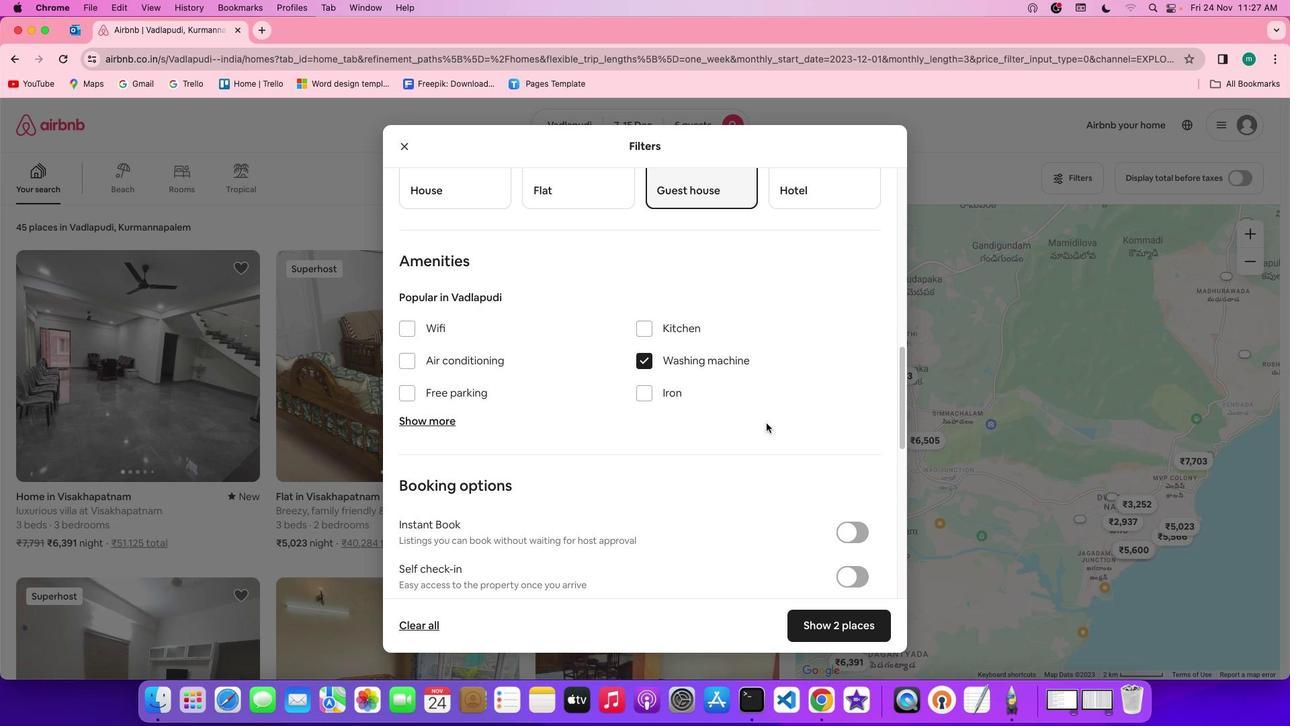 
Action: Mouse scrolled (726, 437) with delta (94, 40)
Screenshot: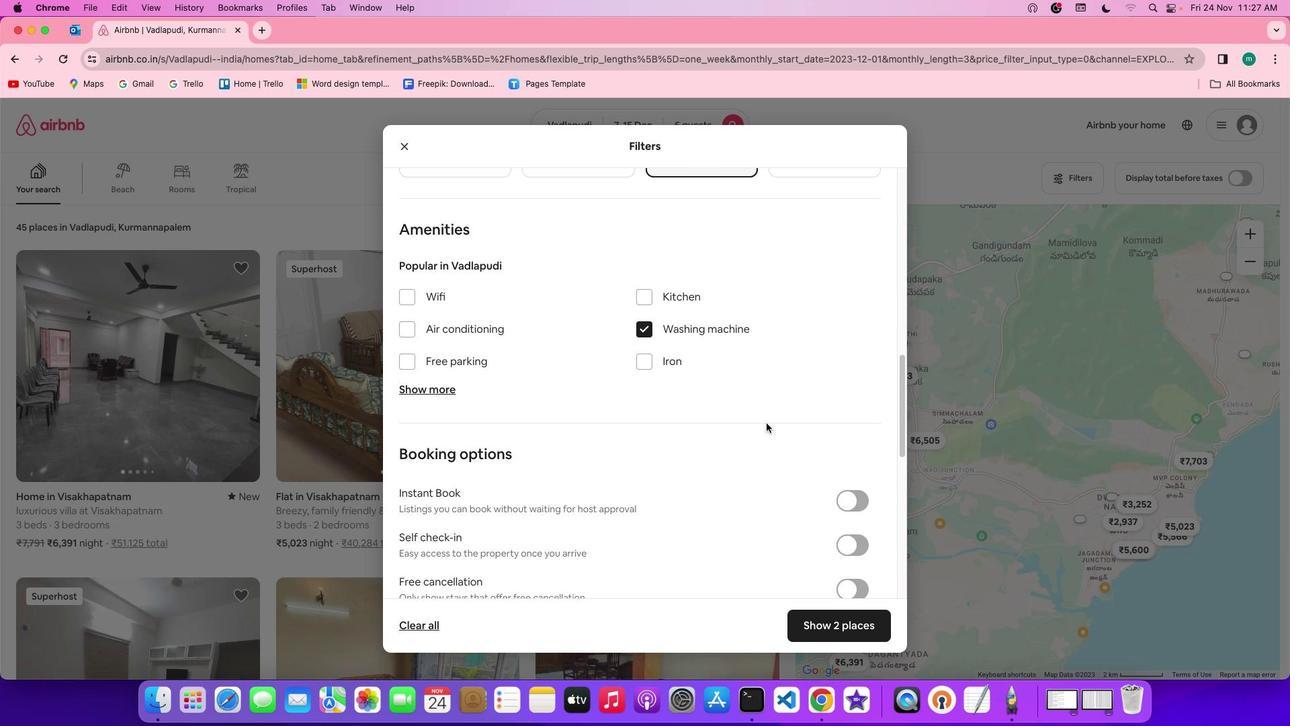 
Action: Mouse scrolled (726, 437) with delta (94, 40)
Screenshot: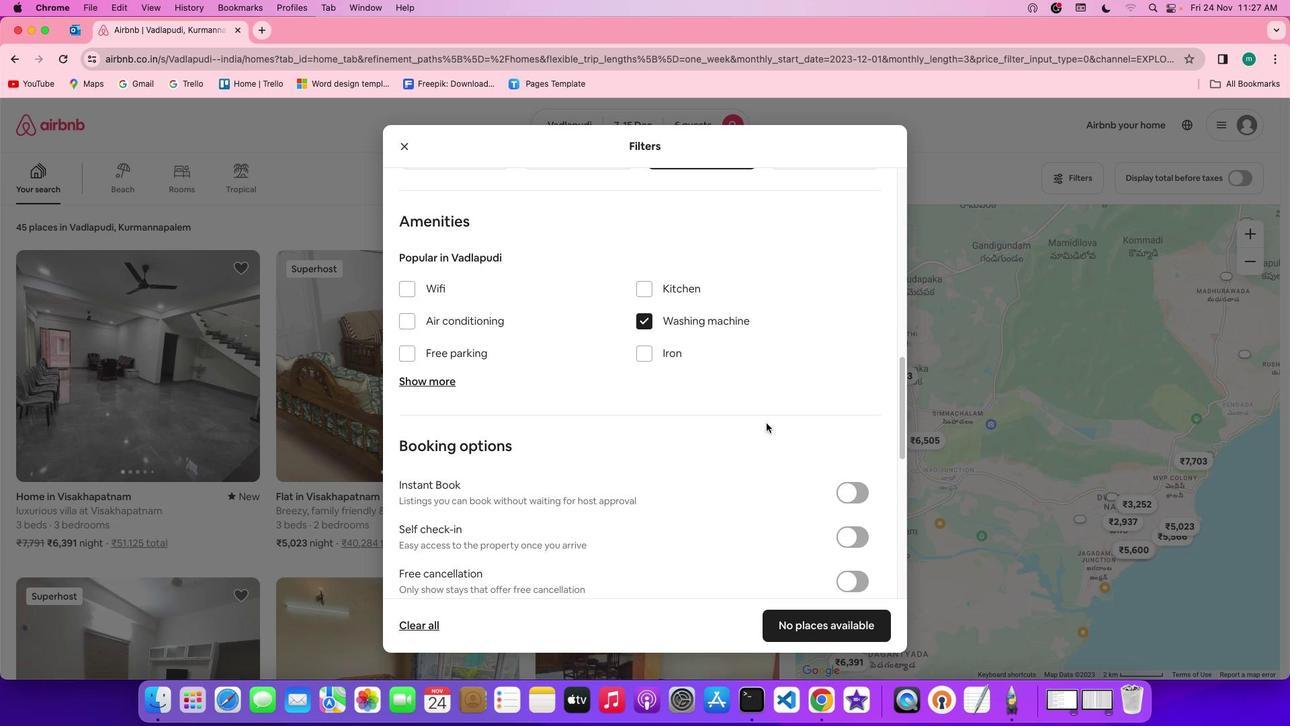 
Action: Mouse scrolled (726, 437) with delta (94, 40)
Screenshot: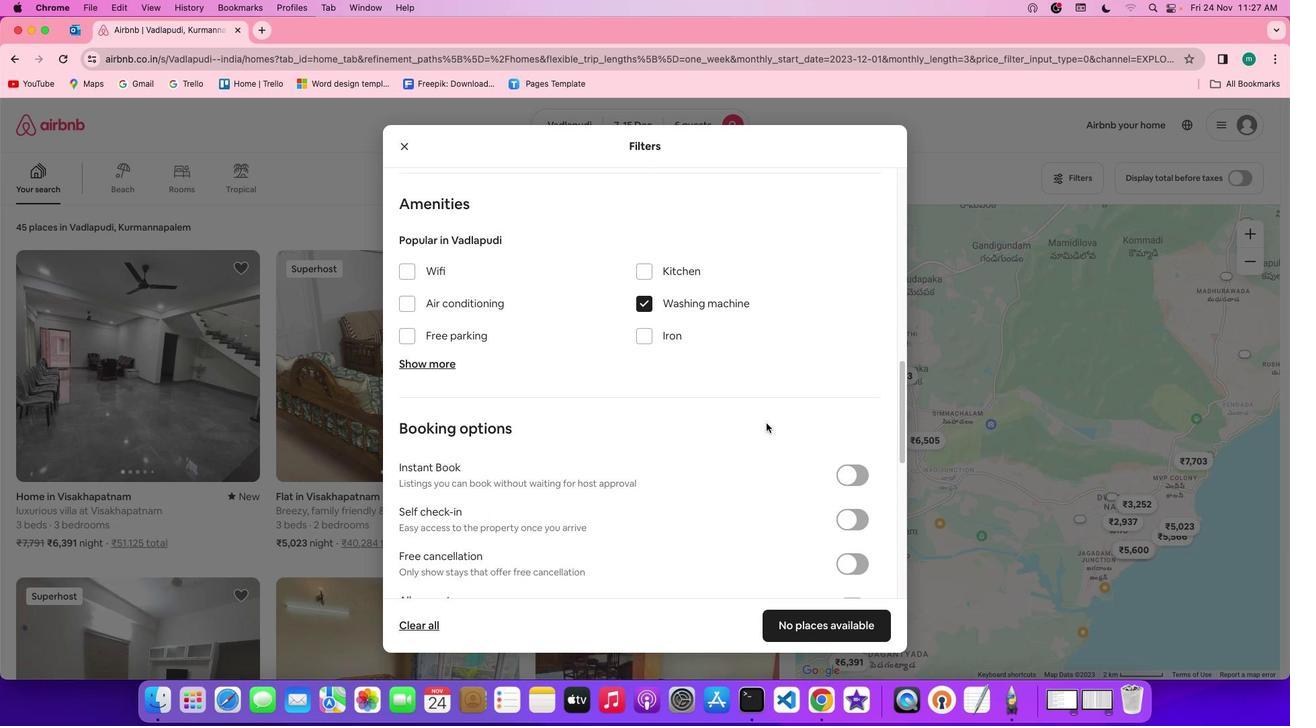 
Action: Mouse scrolled (726, 437) with delta (94, 40)
Screenshot: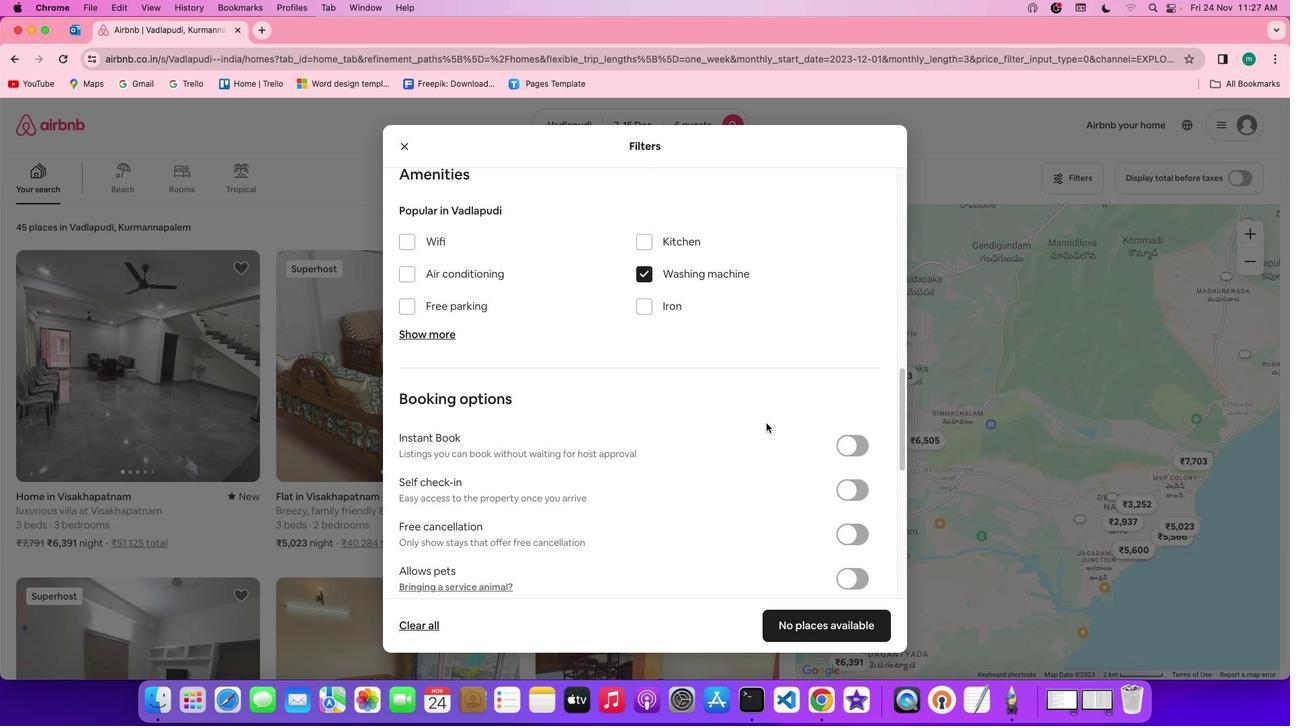 
Action: Mouse moved to (726, 437)
Screenshot: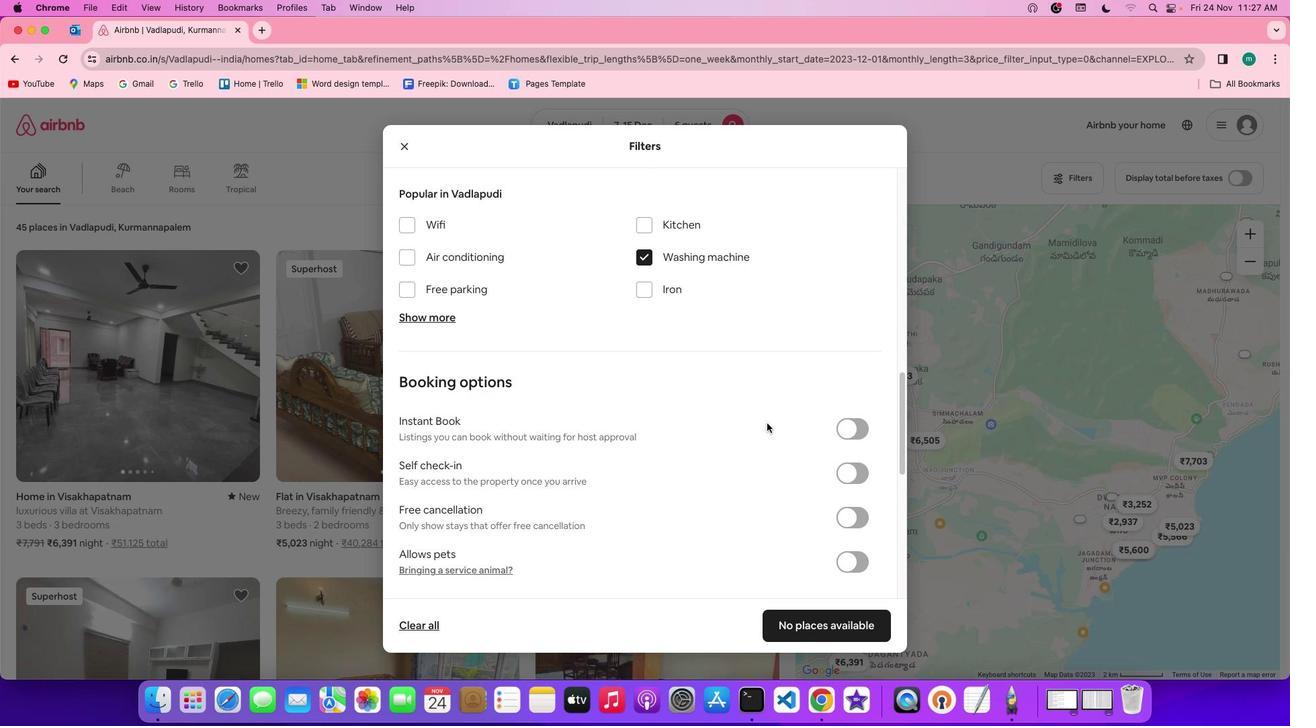 
Action: Mouse scrolled (726, 437) with delta (94, 40)
Screenshot: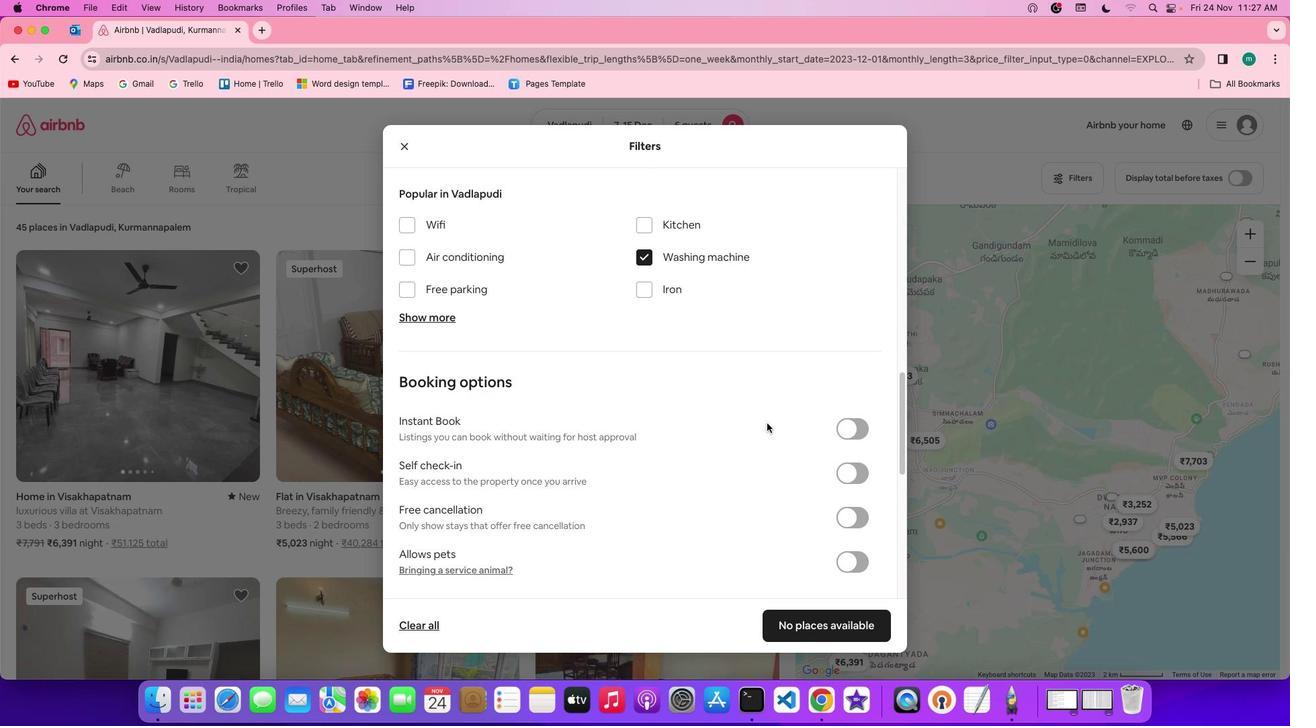 
Action: Mouse moved to (726, 437)
Screenshot: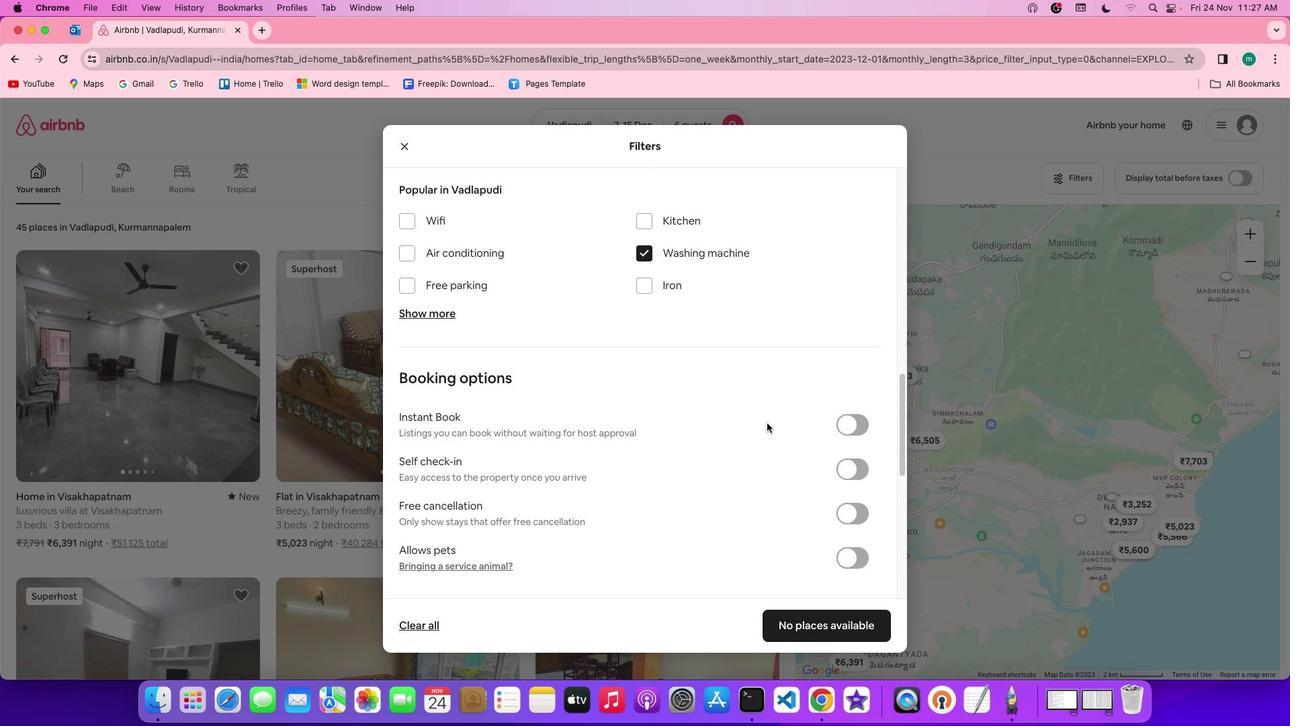 
Action: Mouse scrolled (726, 437) with delta (94, 40)
Screenshot: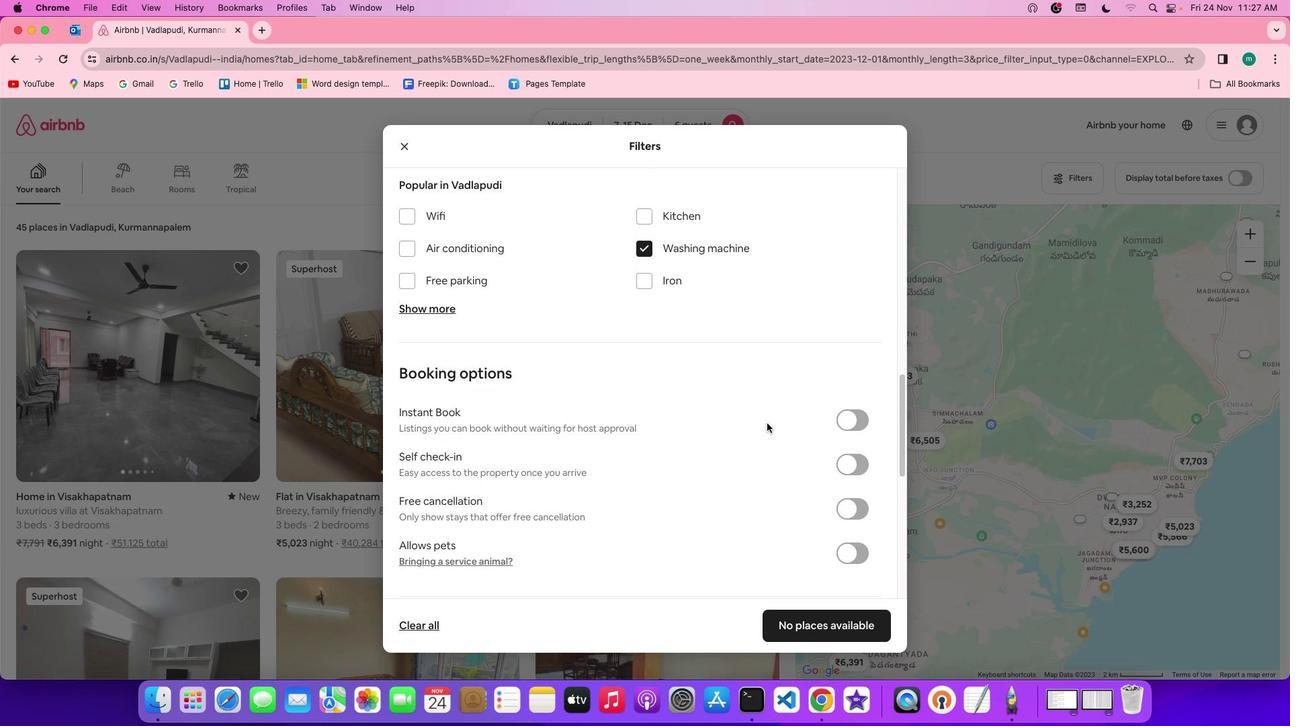 
Action: Mouse scrolled (726, 437) with delta (94, 40)
Screenshot: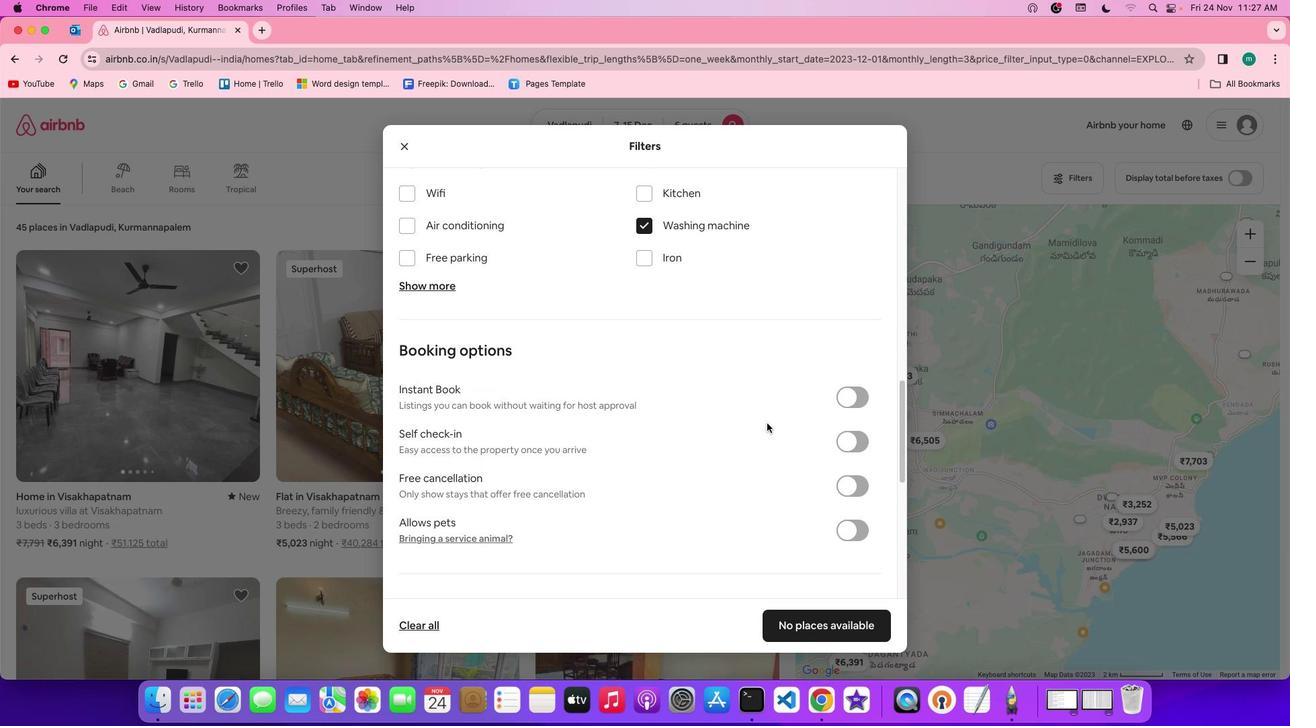 
Action: Mouse scrolled (726, 437) with delta (94, 40)
Screenshot: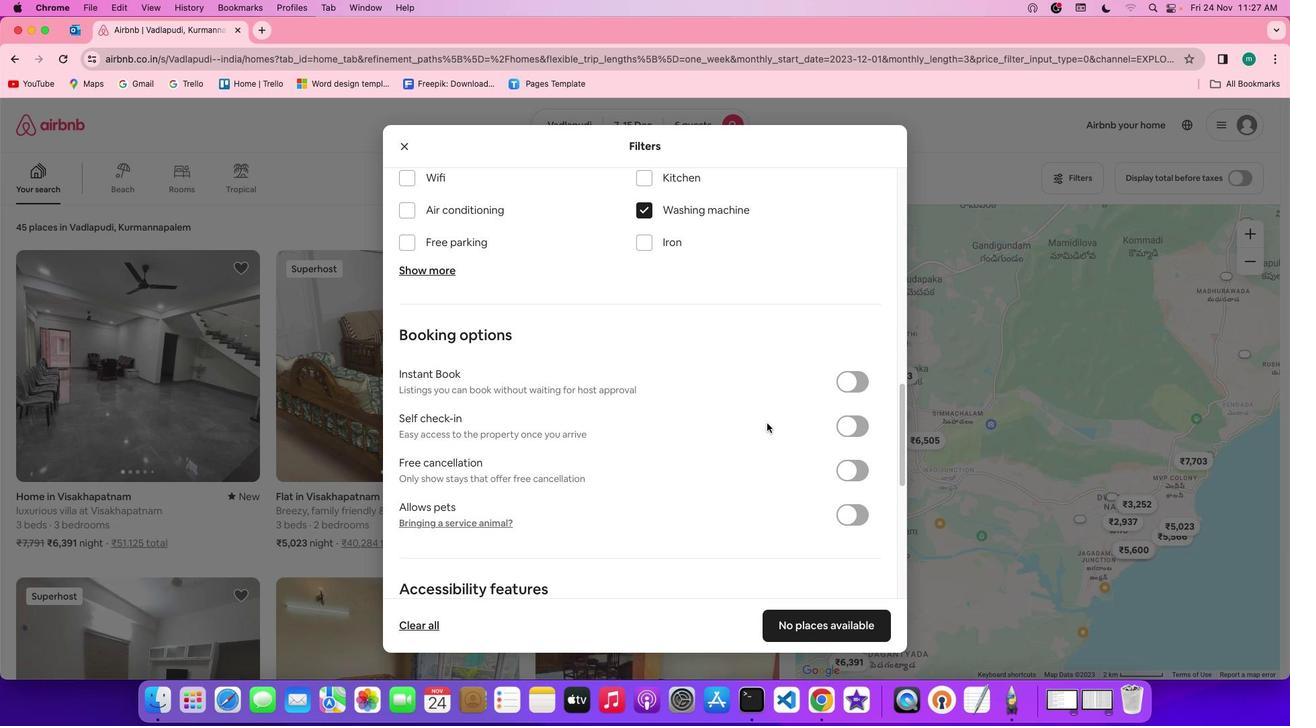 
Action: Mouse scrolled (726, 437) with delta (94, 40)
Screenshot: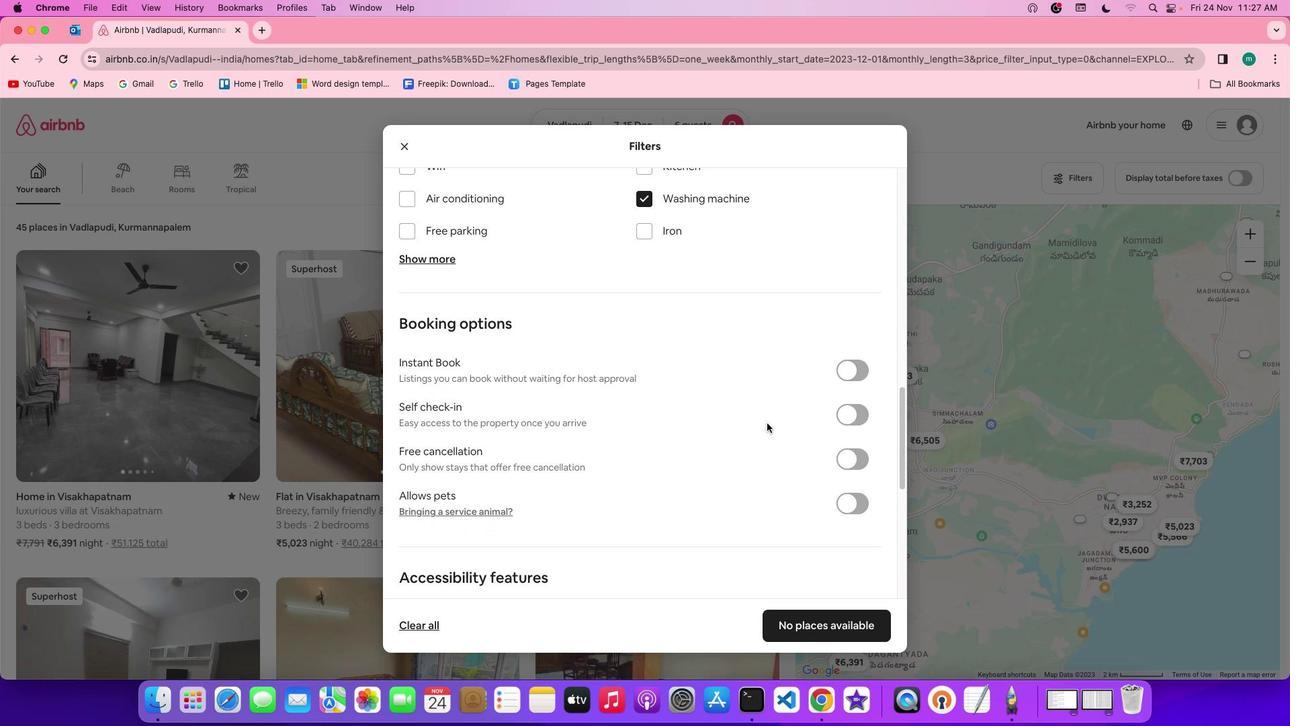 
Action: Mouse scrolled (726, 437) with delta (94, 40)
Screenshot: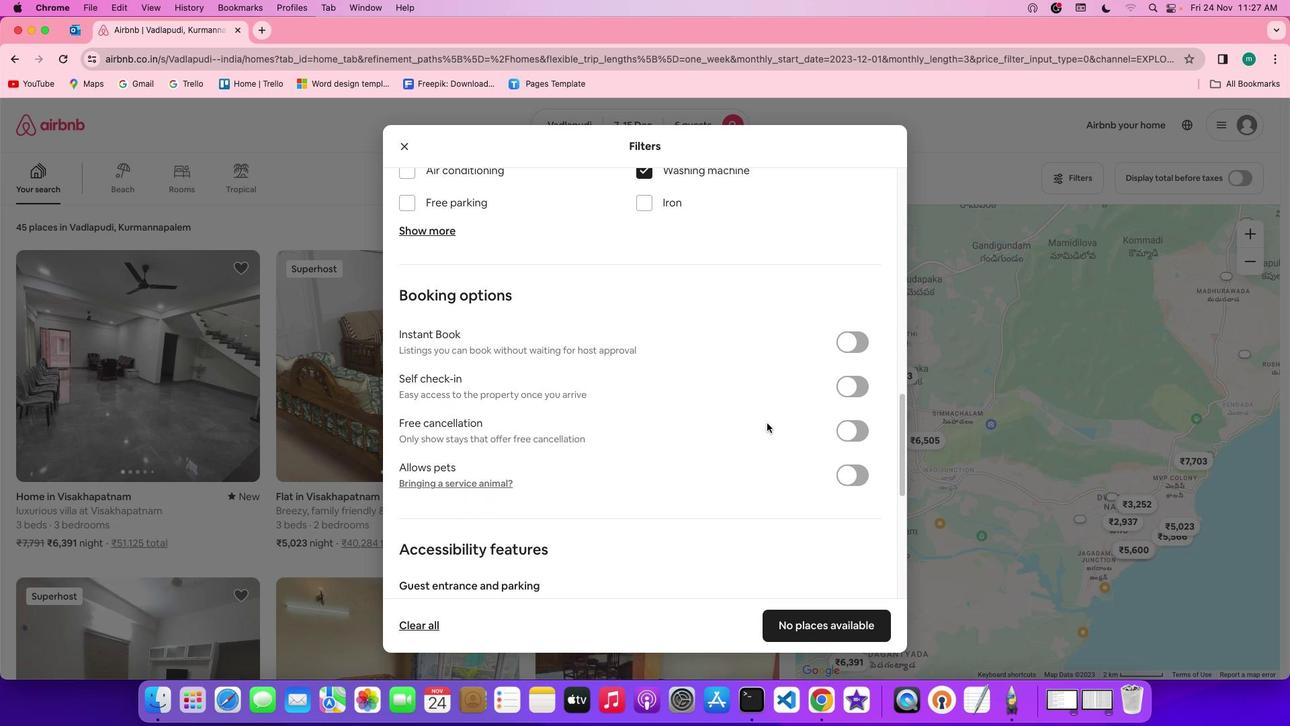 
Action: Mouse moved to (795, 394)
Screenshot: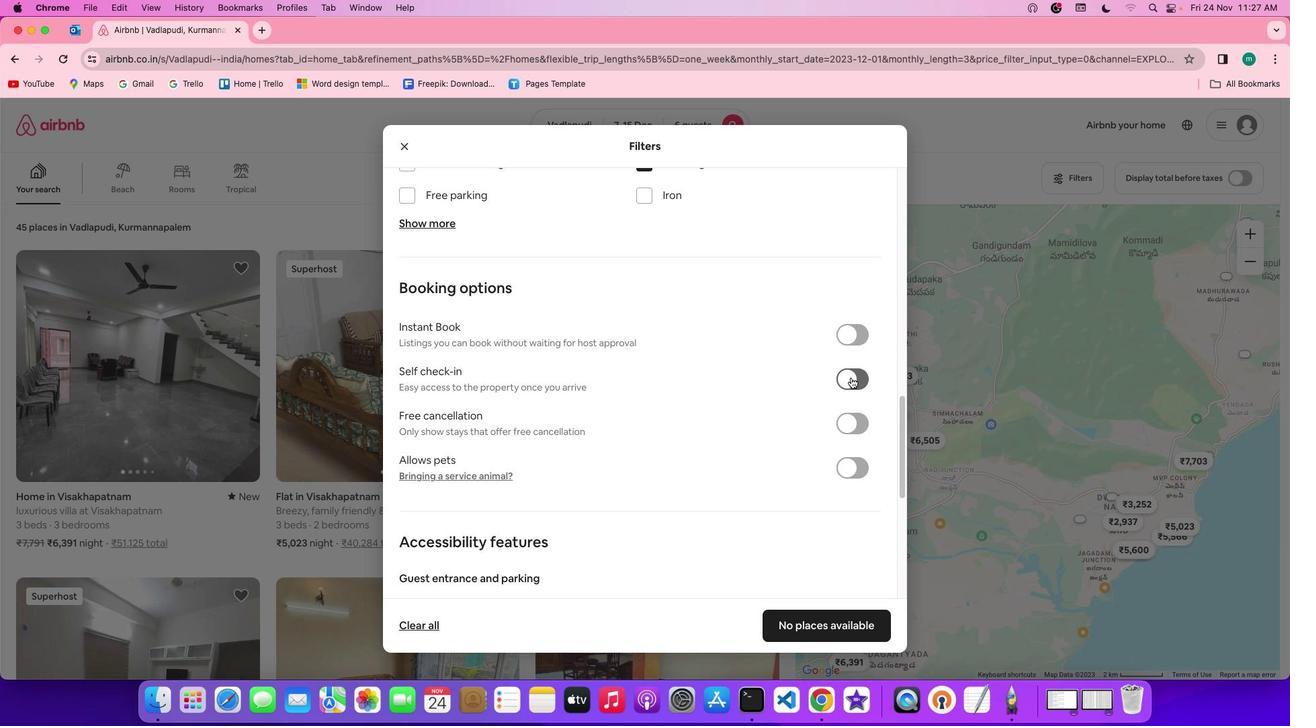 
Action: Mouse pressed left at (795, 394)
Screenshot: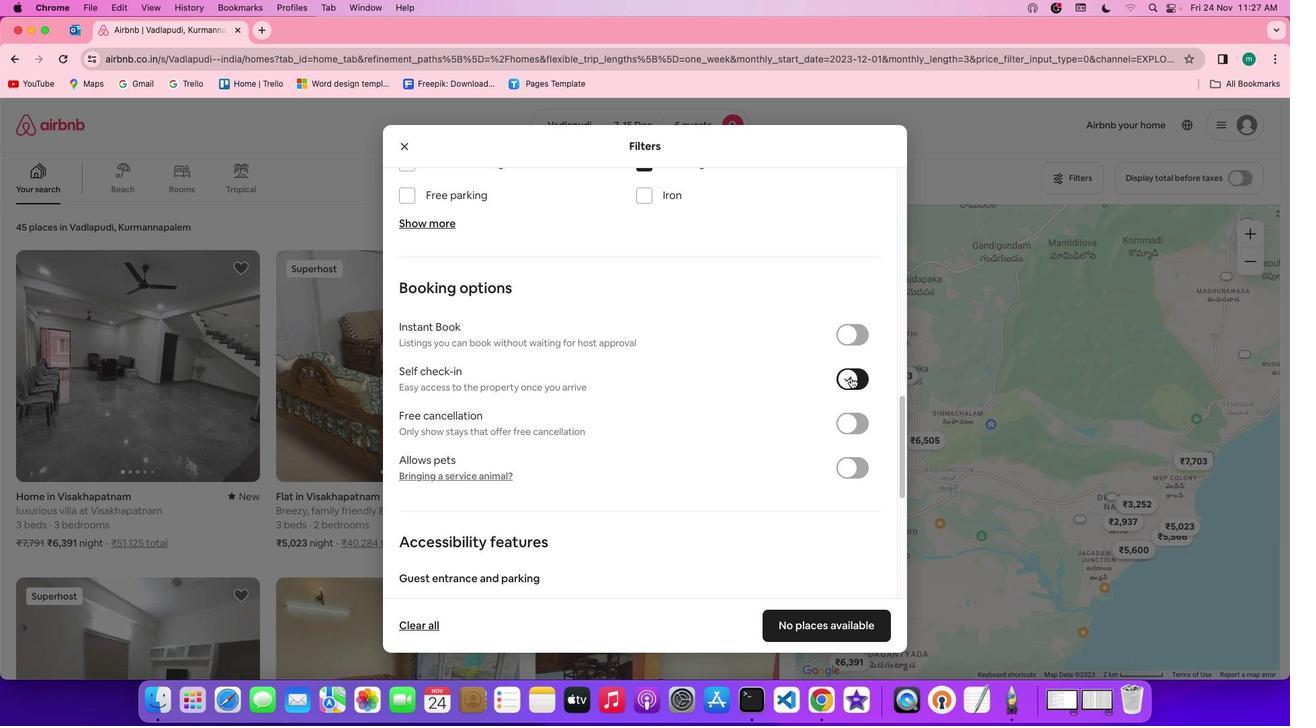 
Action: Mouse moved to (623, 545)
Screenshot: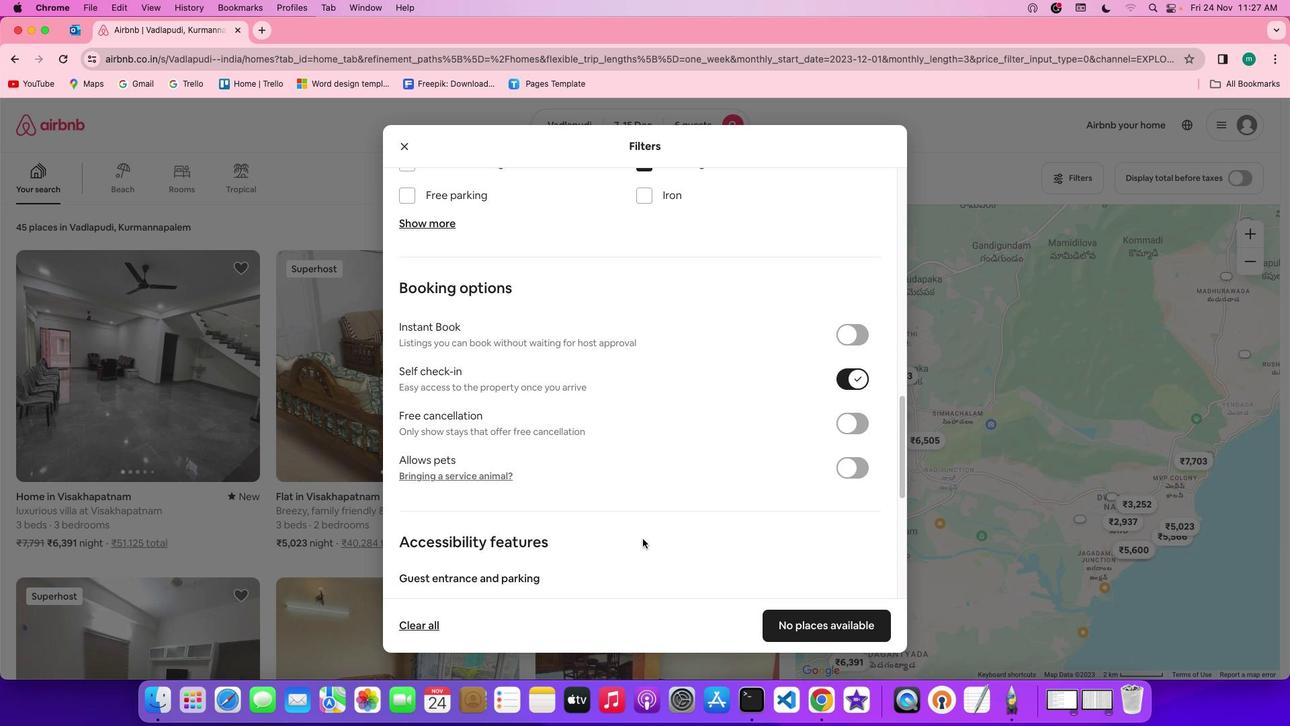 
Action: Mouse scrolled (623, 545) with delta (94, 40)
Screenshot: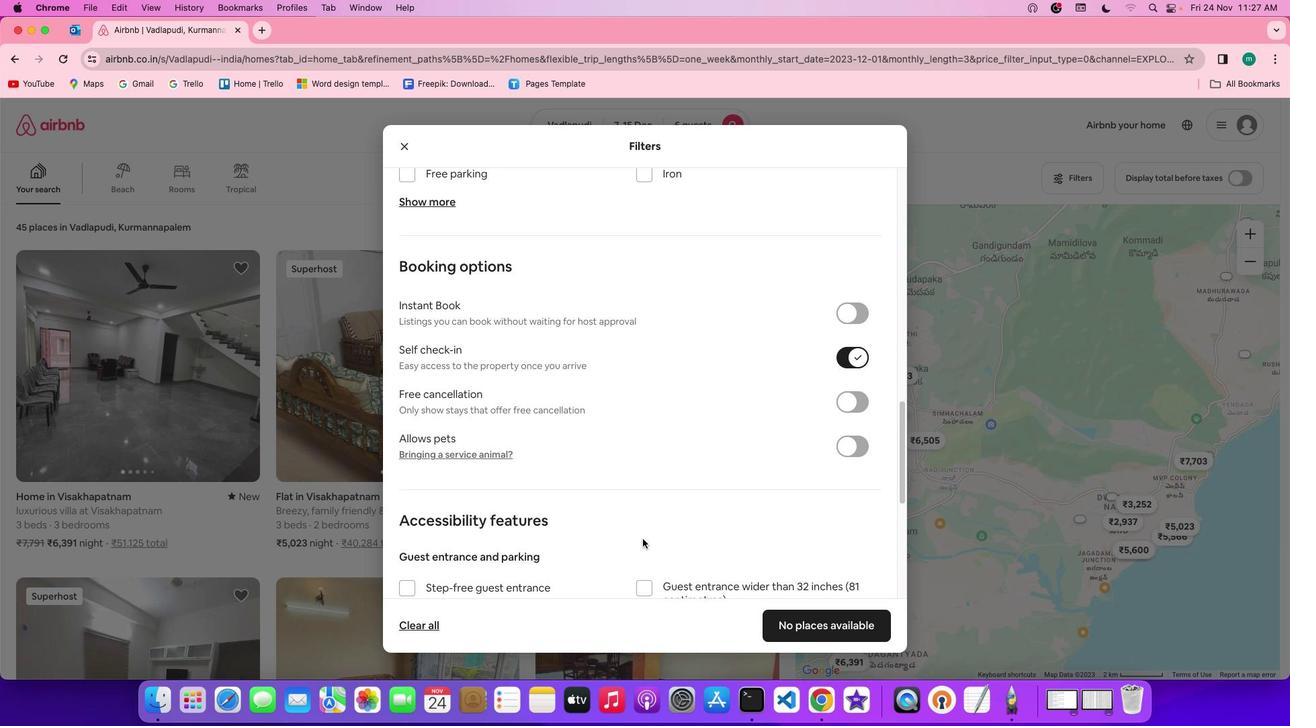 
Action: Mouse scrolled (623, 545) with delta (94, 40)
Screenshot: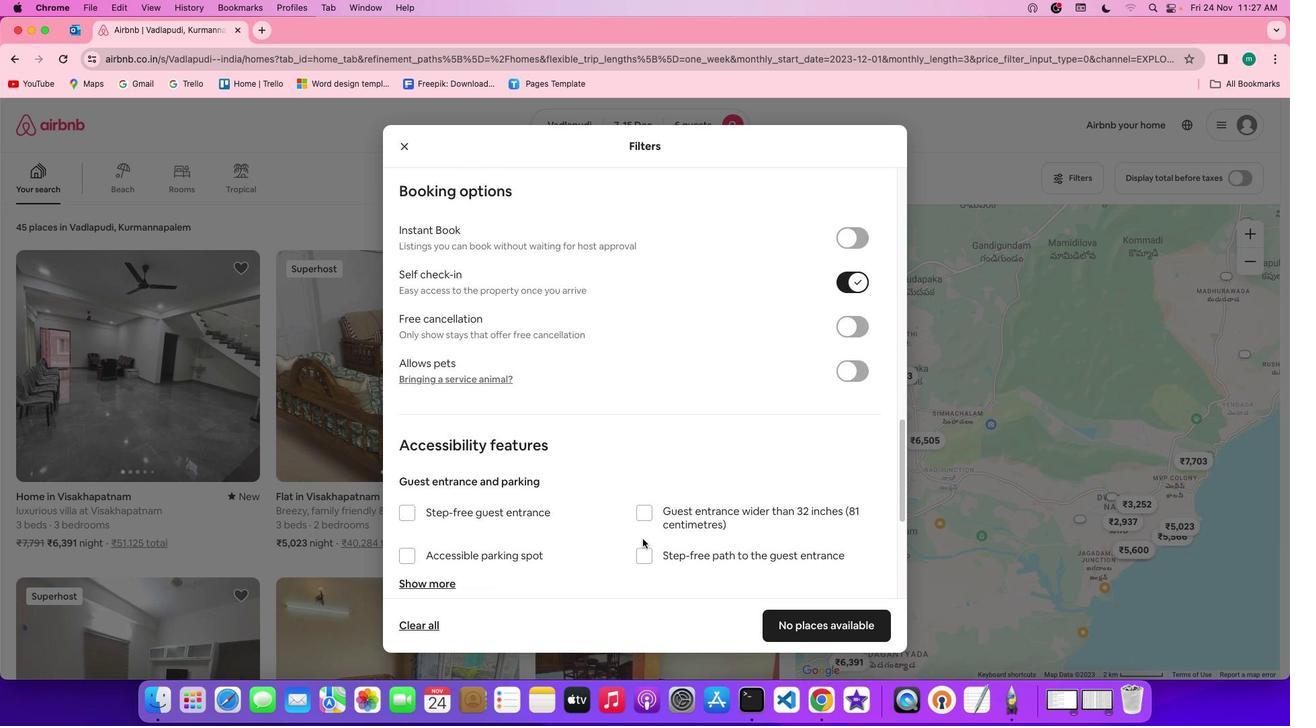 
Action: Mouse scrolled (623, 545) with delta (94, 39)
Screenshot: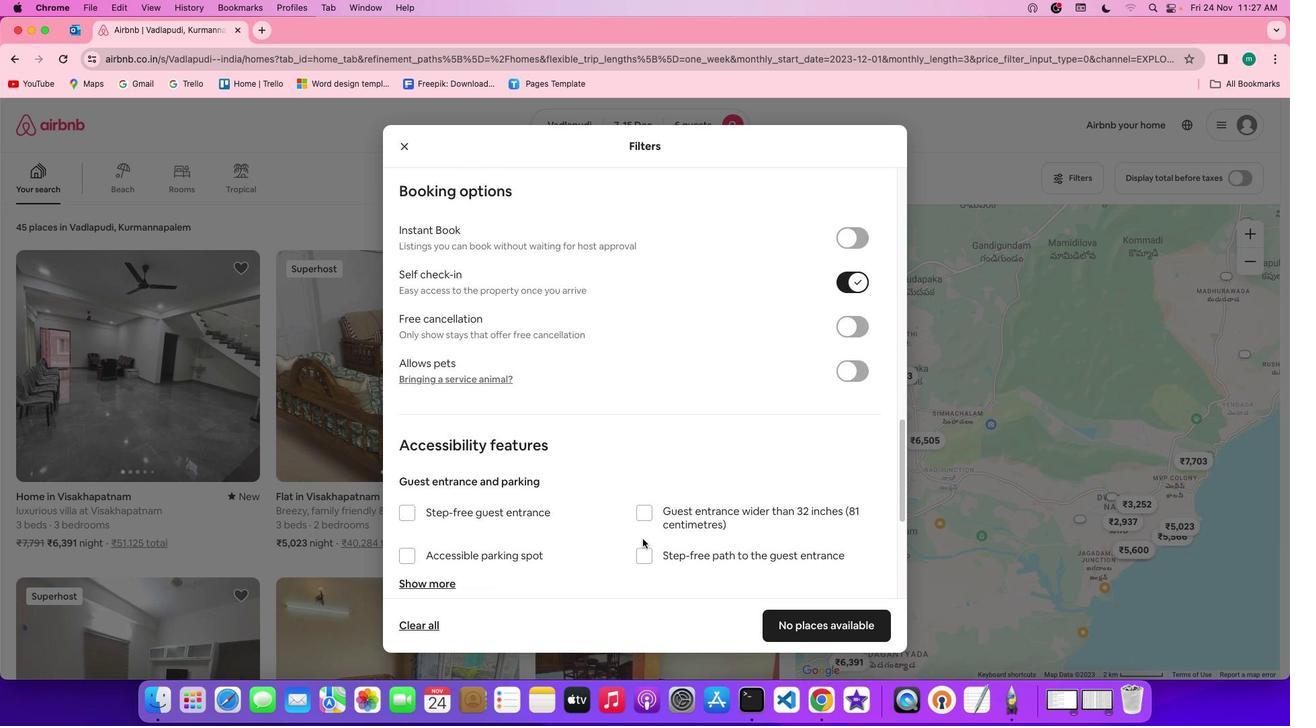 
Action: Mouse scrolled (623, 545) with delta (94, 38)
Screenshot: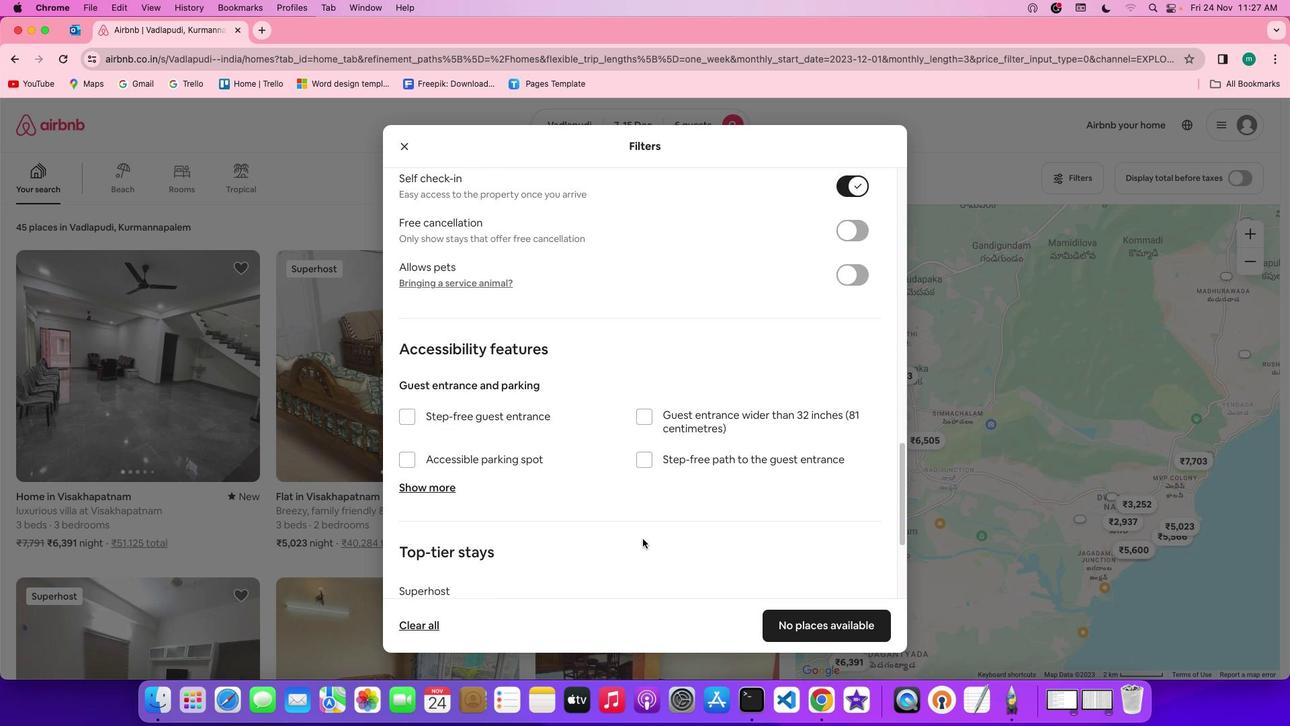 
Action: Mouse moved to (624, 545)
Screenshot: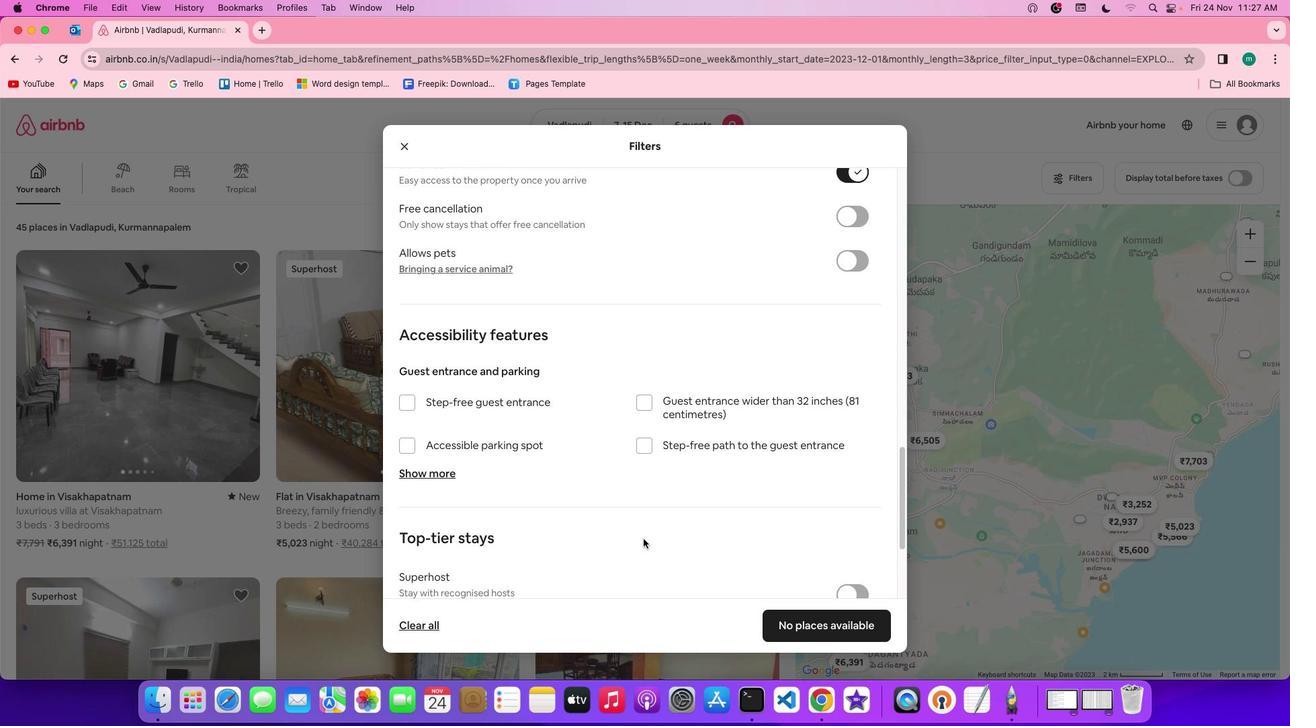 
Action: Mouse scrolled (624, 545) with delta (94, 40)
Screenshot: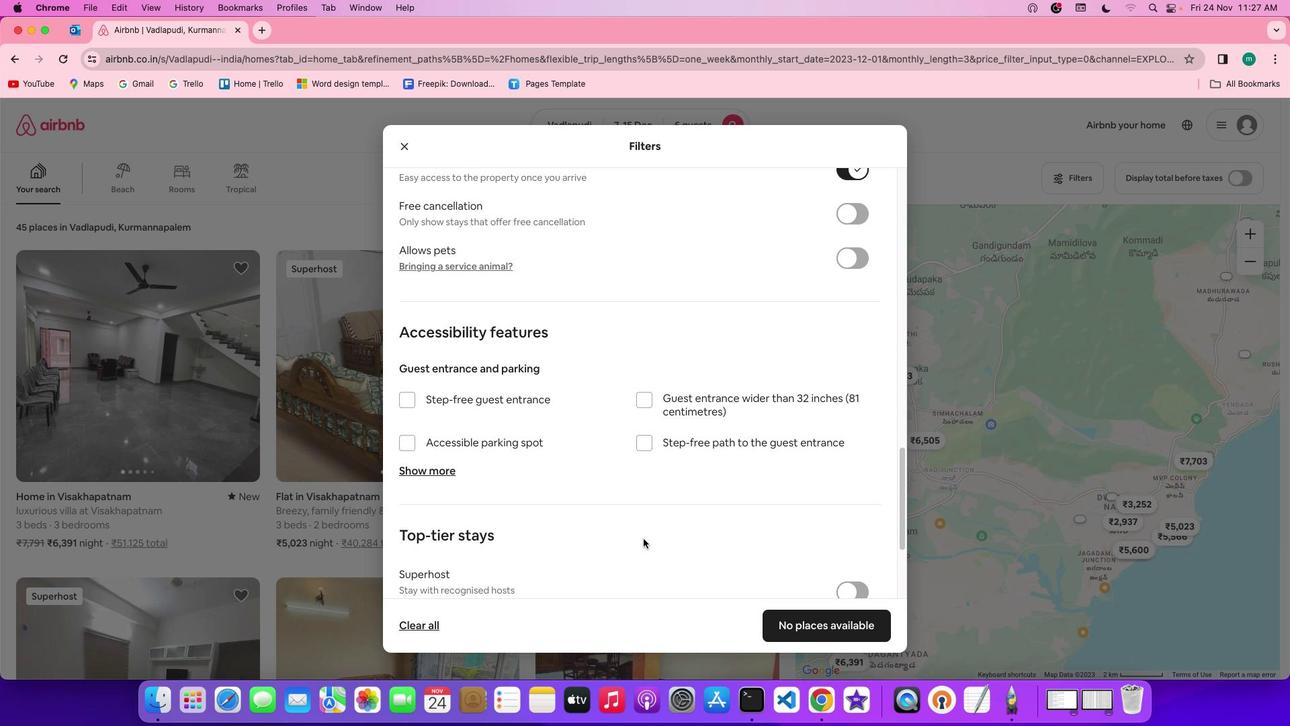 
Action: Mouse scrolled (624, 545) with delta (94, 40)
Screenshot: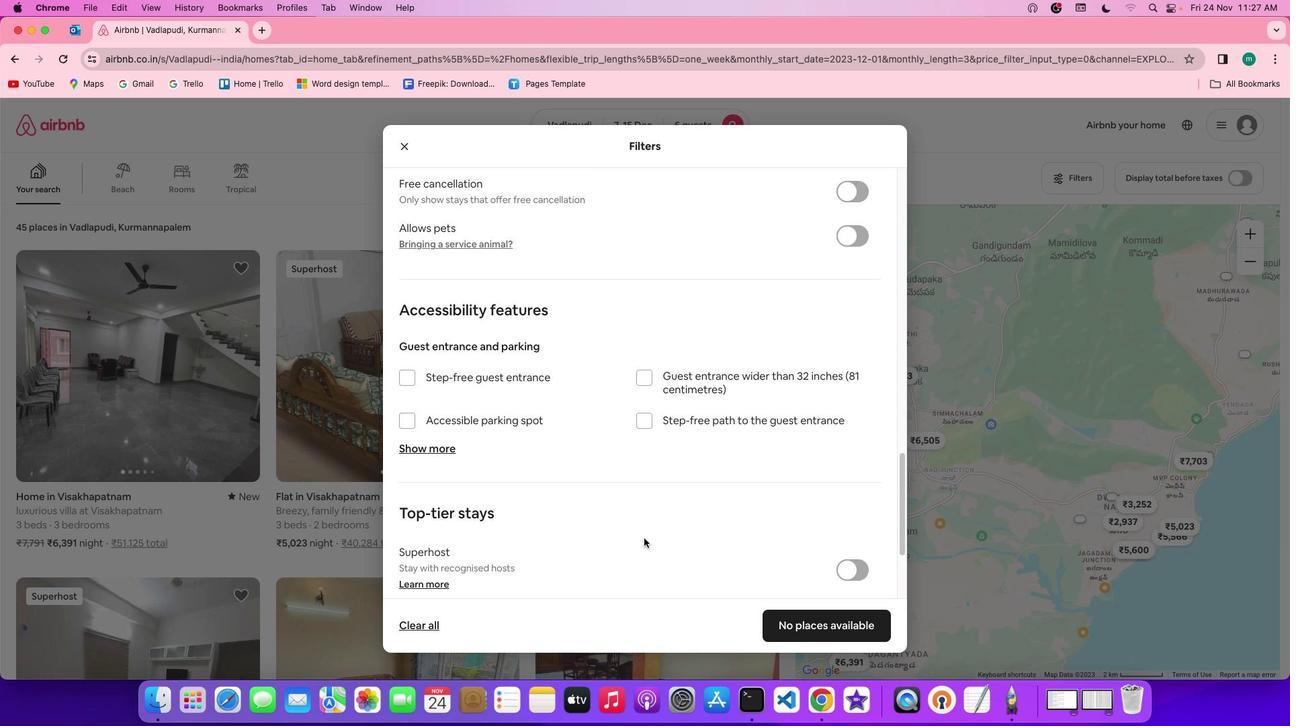 
Action: Mouse scrolled (624, 545) with delta (94, 40)
Screenshot: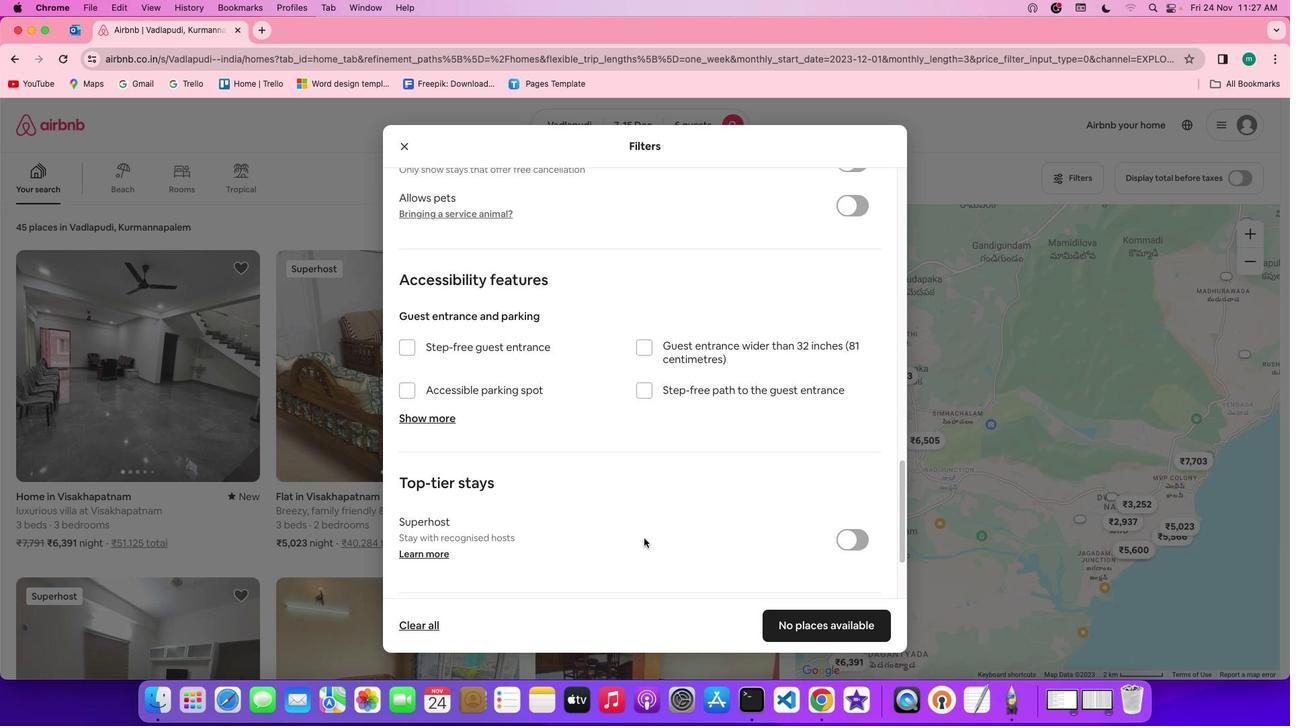 
Action: Mouse moved to (625, 545)
Screenshot: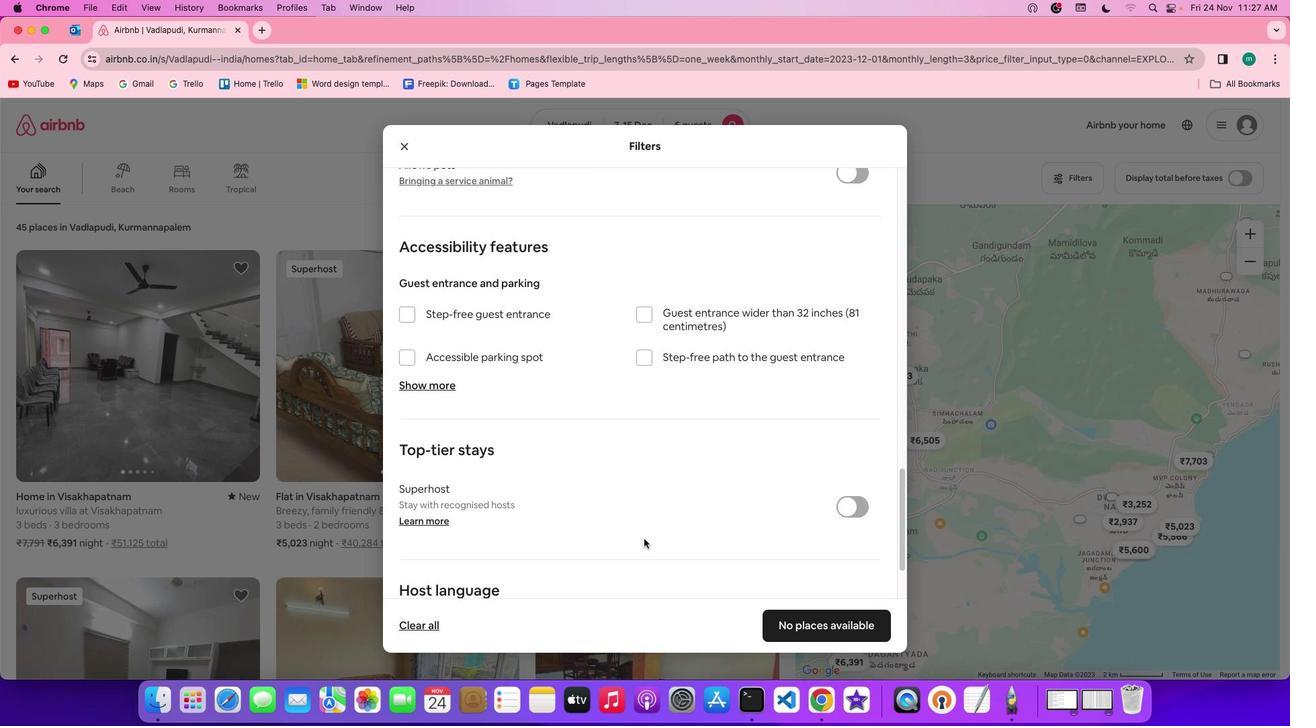 
Action: Mouse scrolled (625, 545) with delta (94, 40)
Screenshot: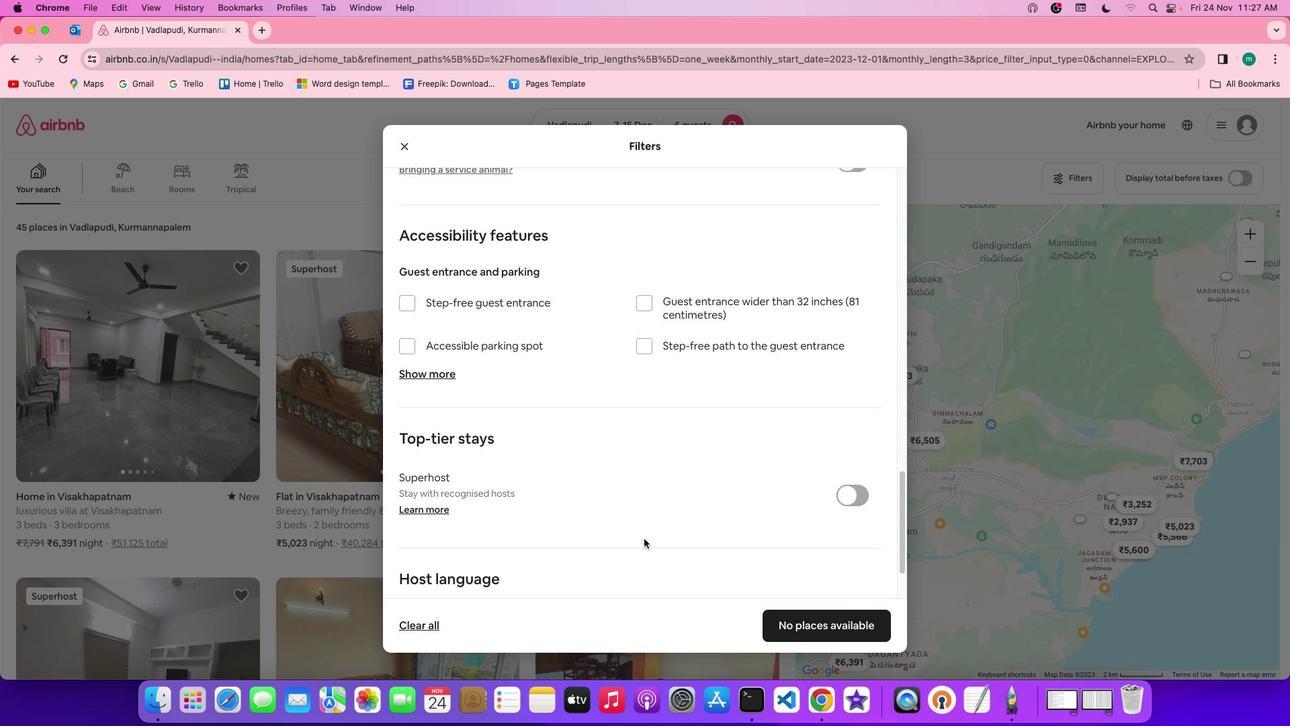 
Action: Mouse moved to (625, 544)
Screenshot: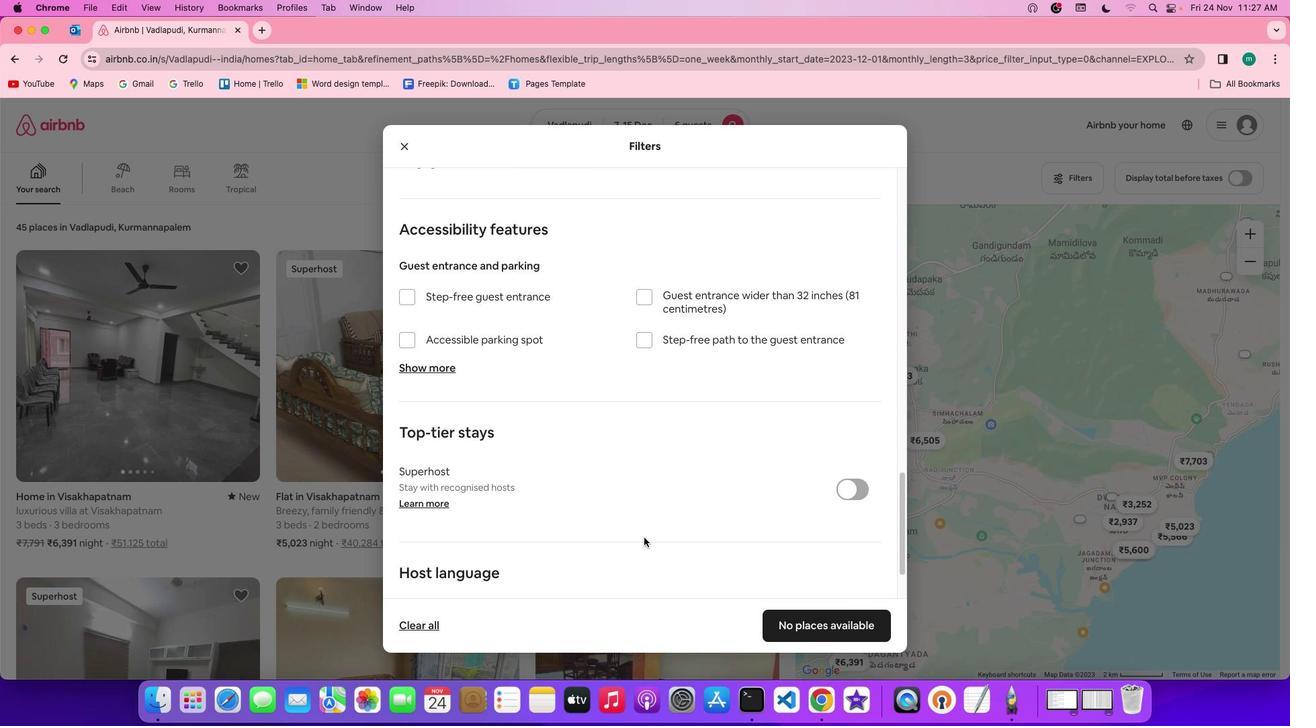 
Action: Mouse scrolled (625, 544) with delta (94, 40)
Screenshot: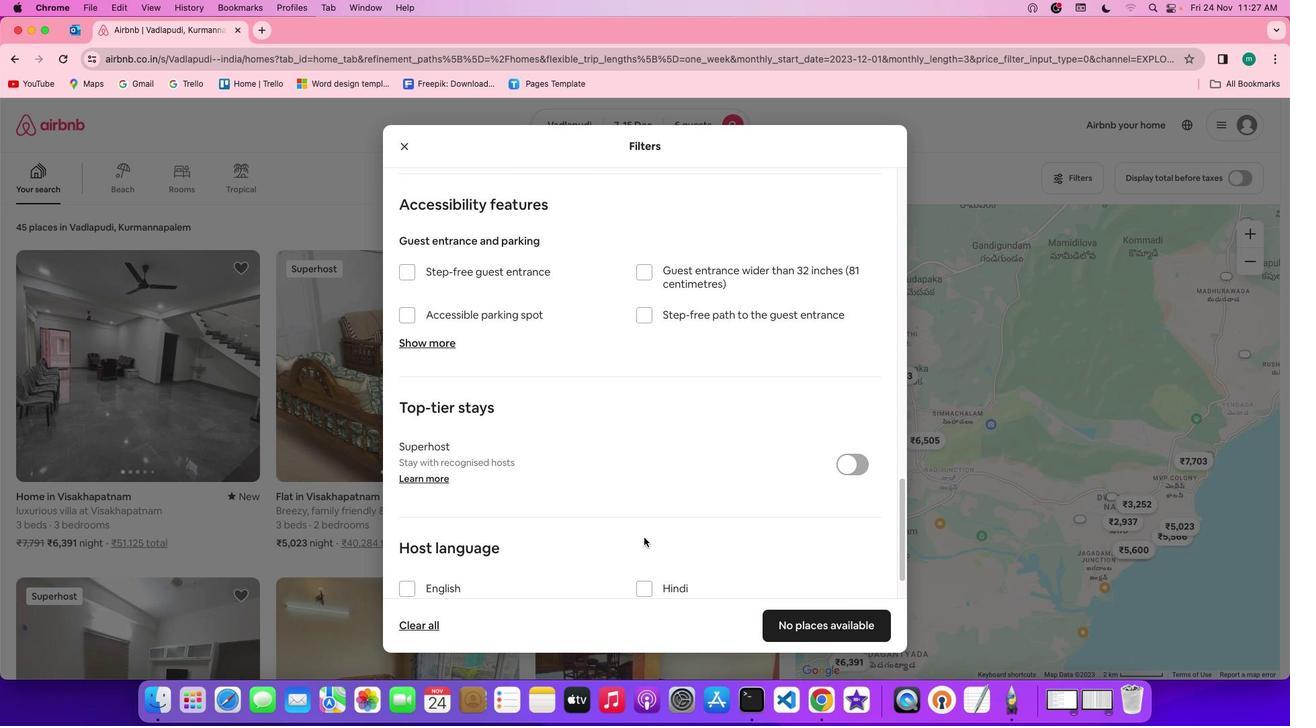 
Action: Mouse scrolled (625, 544) with delta (94, 40)
Screenshot: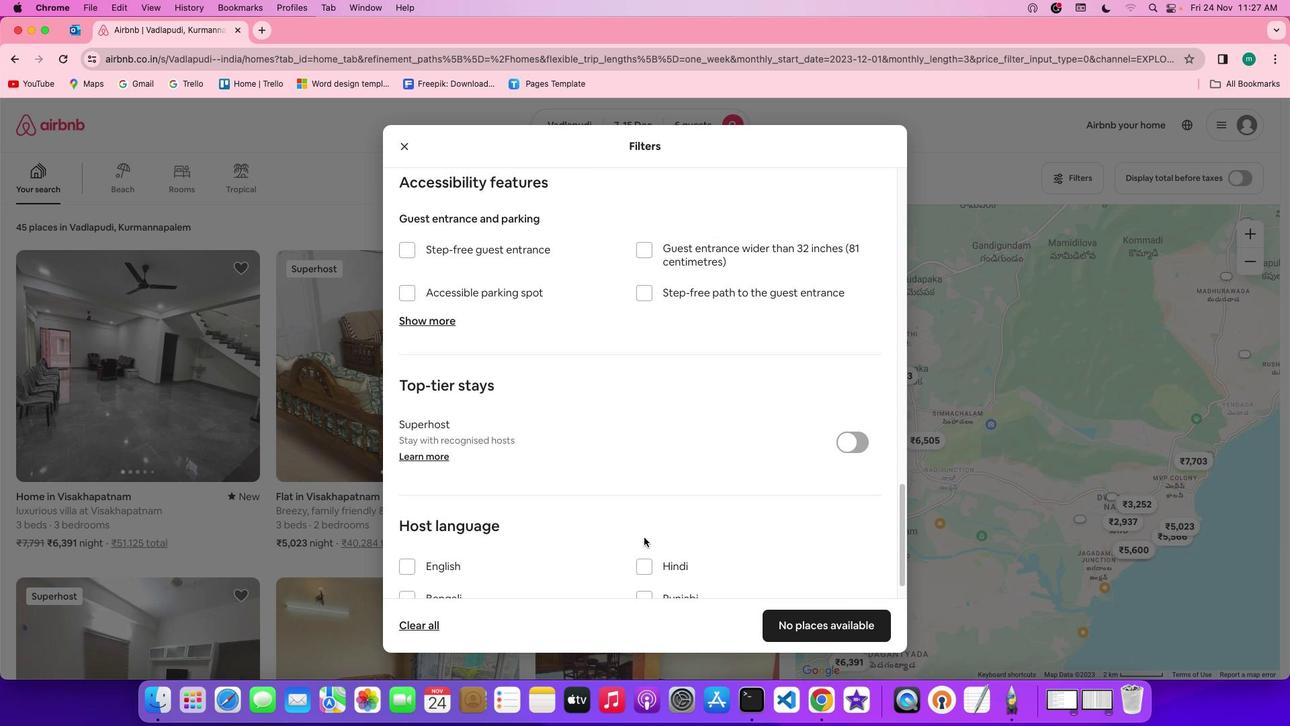 
Action: Mouse scrolled (625, 544) with delta (94, 39)
Screenshot: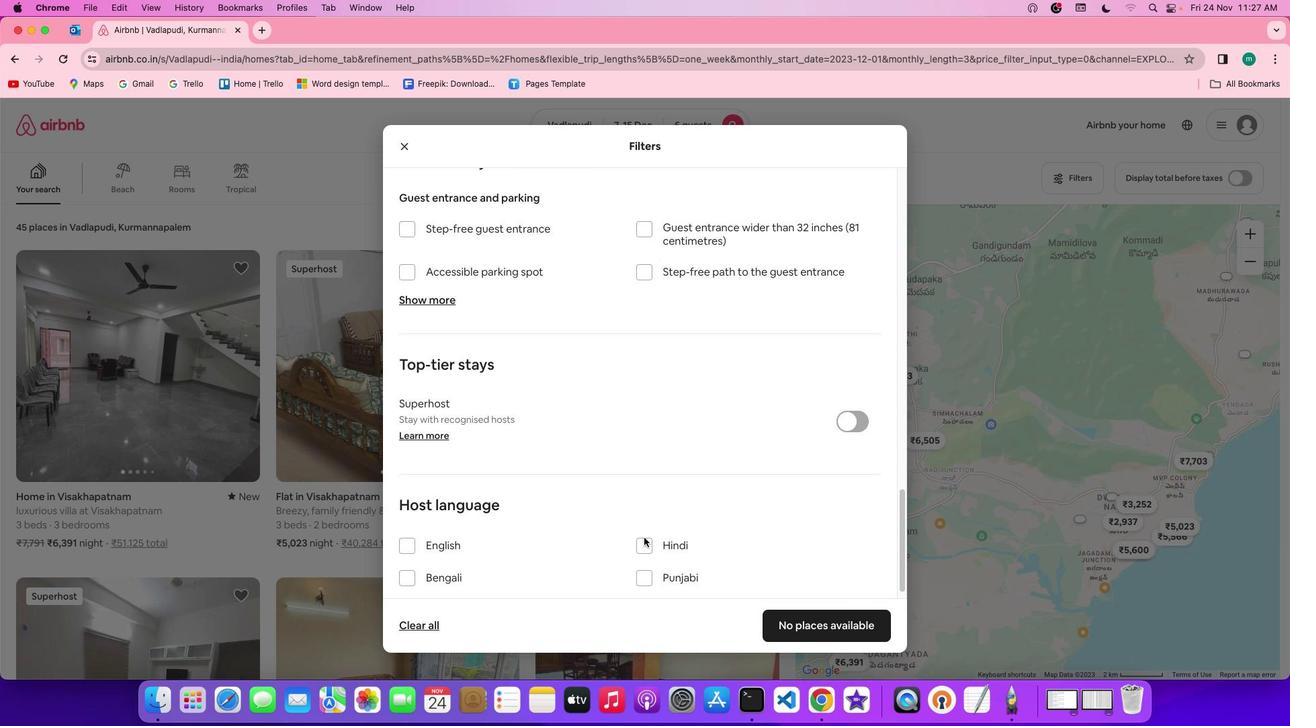 
Action: Mouse scrolled (625, 544) with delta (94, 38)
Screenshot: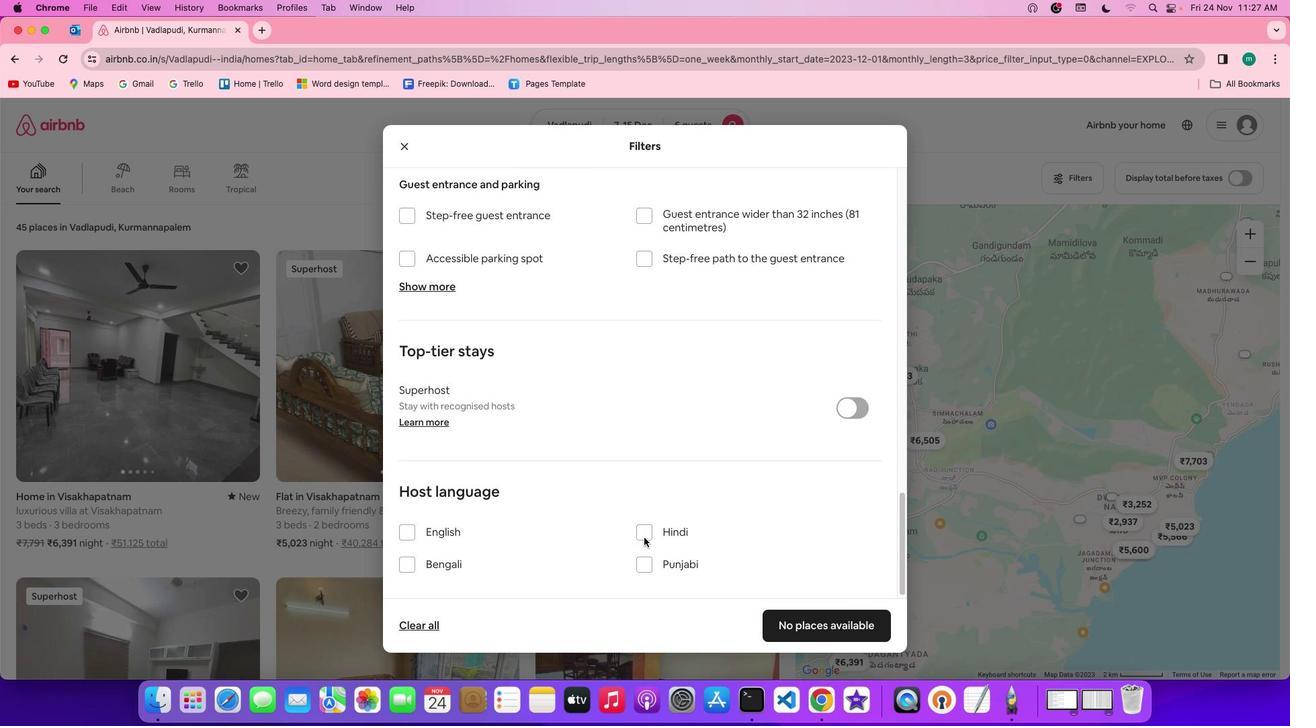 
Action: Mouse scrolled (625, 544) with delta (94, 37)
Screenshot: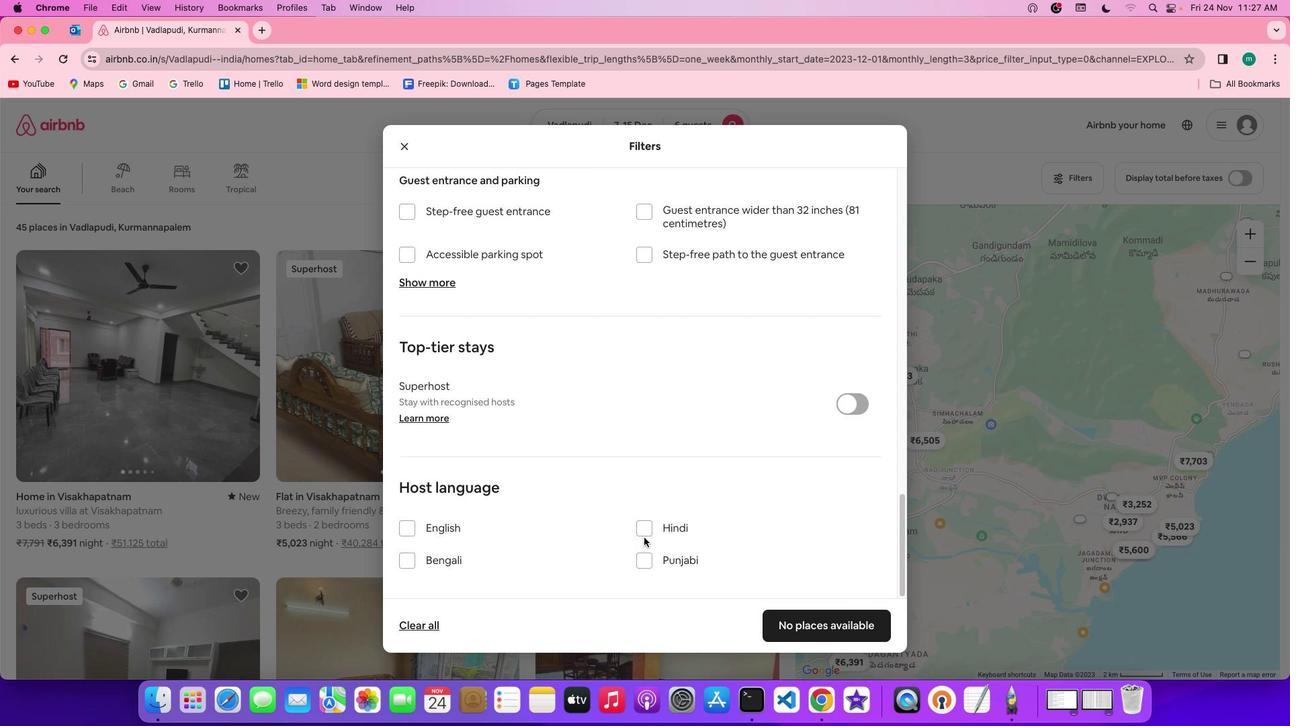 
Action: Mouse scrolled (625, 544) with delta (94, 37)
Screenshot: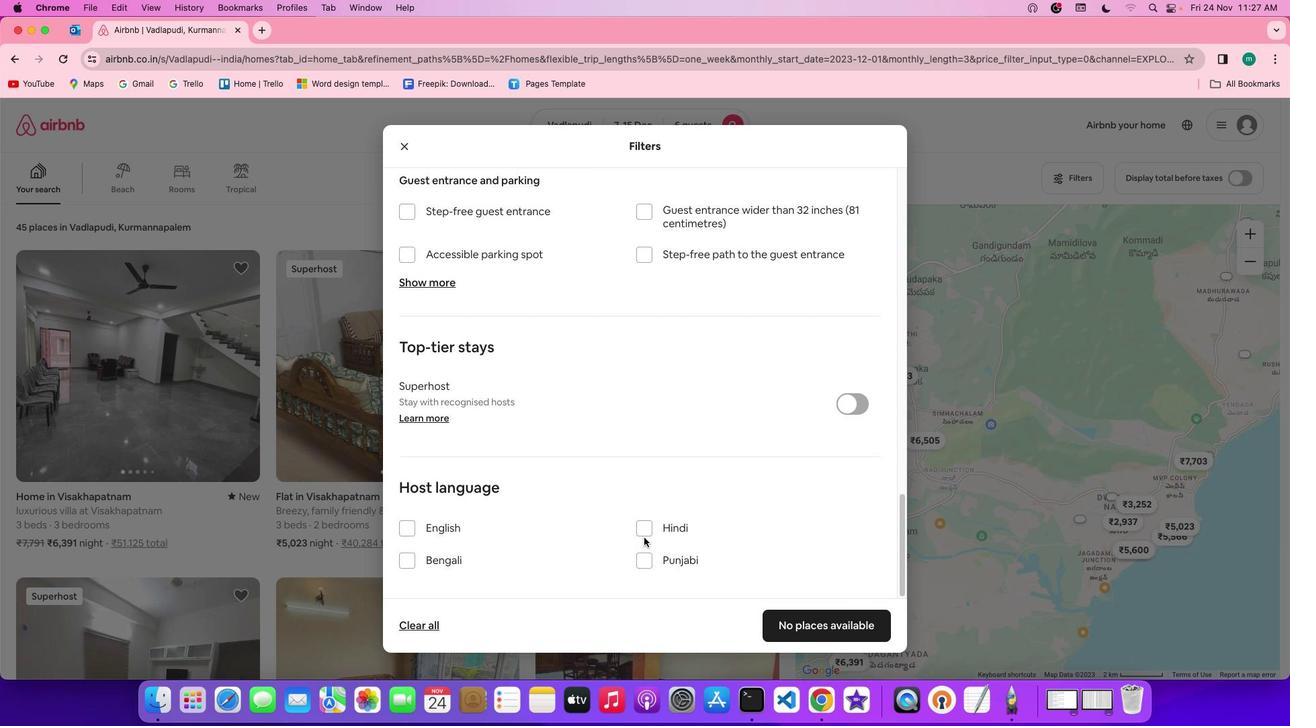 
Action: Mouse moved to (625, 543)
Screenshot: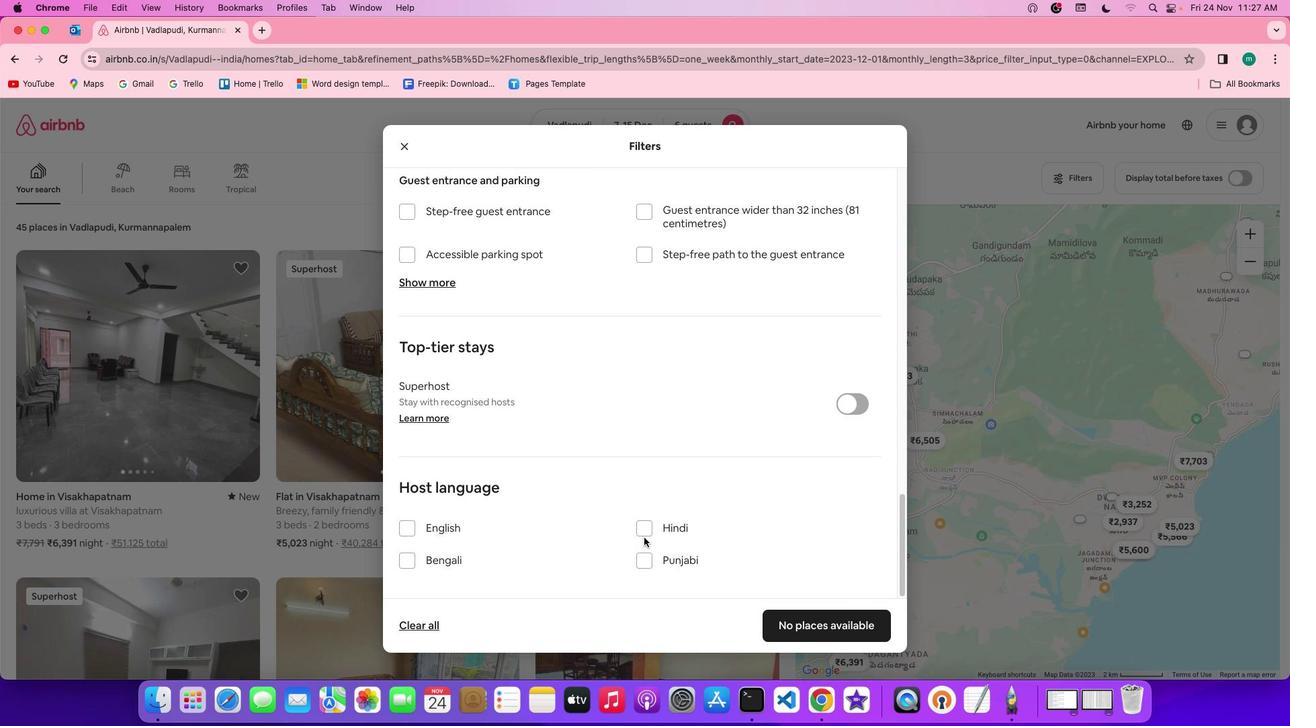 
Action: Mouse scrolled (625, 543) with delta (94, 40)
Screenshot: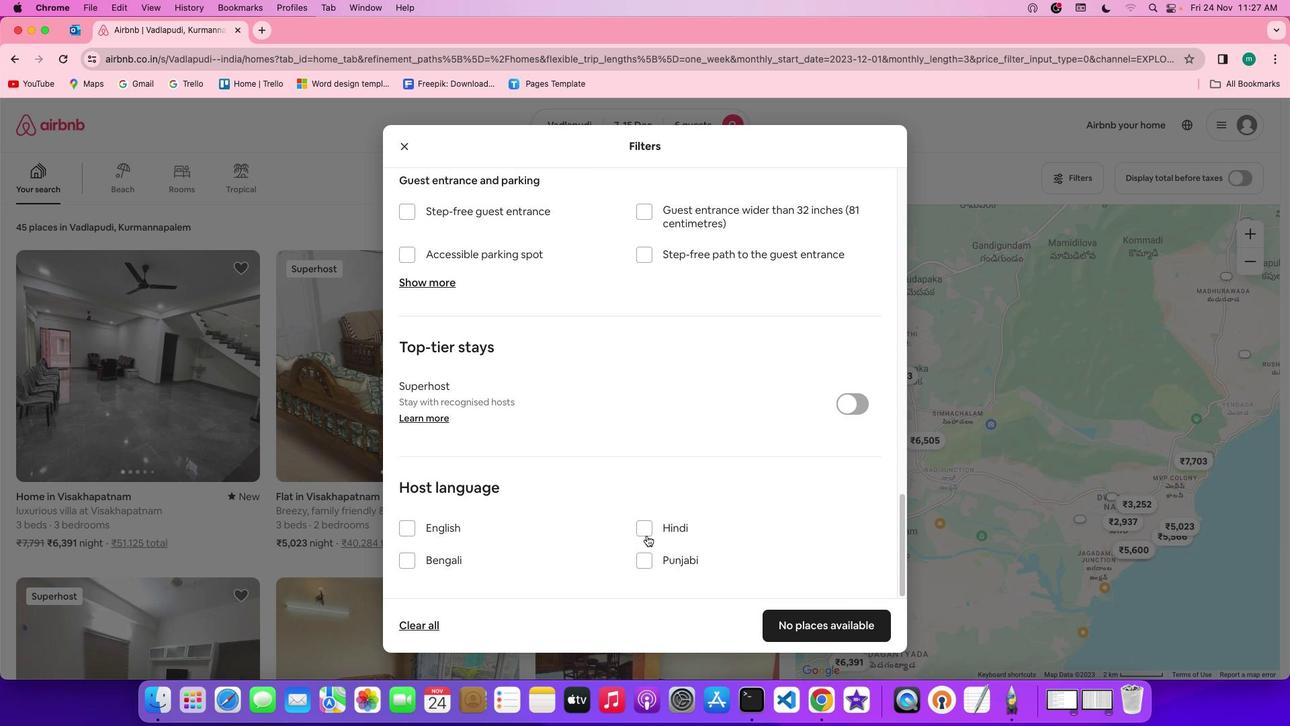 
Action: Mouse scrolled (625, 543) with delta (94, 40)
Screenshot: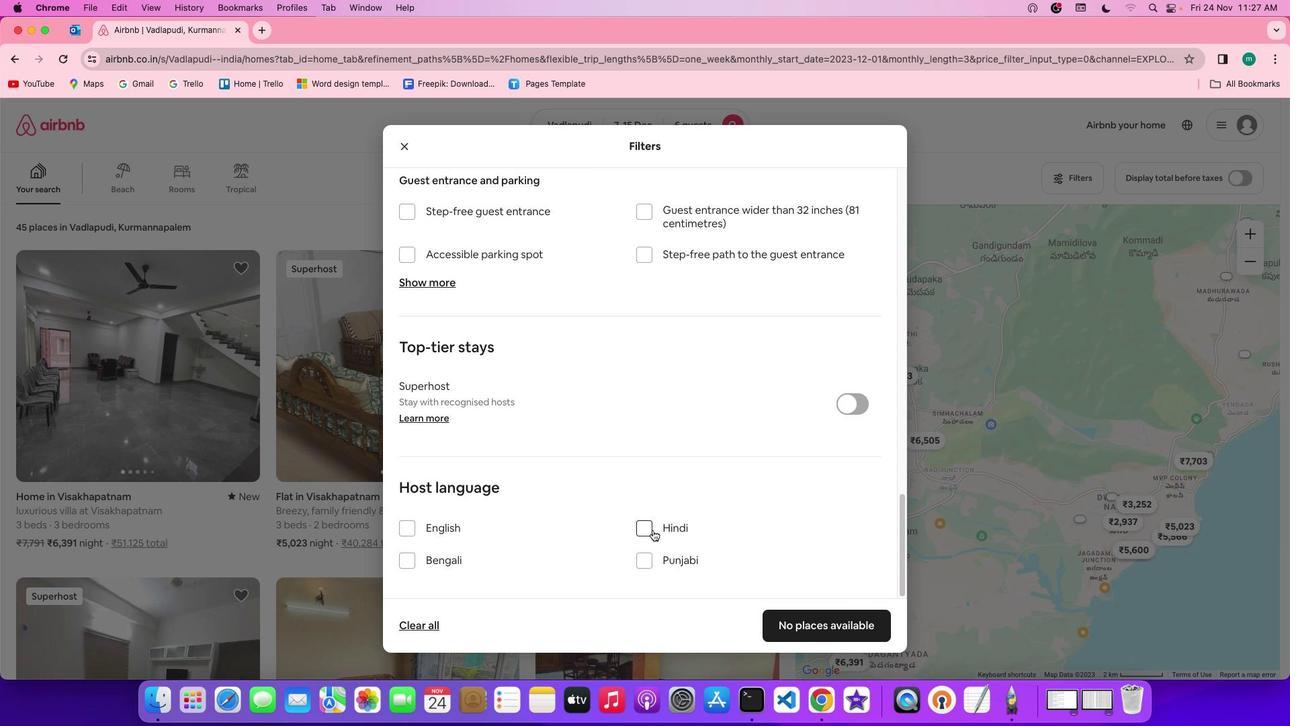
Action: Mouse scrolled (625, 543) with delta (94, 38)
Screenshot: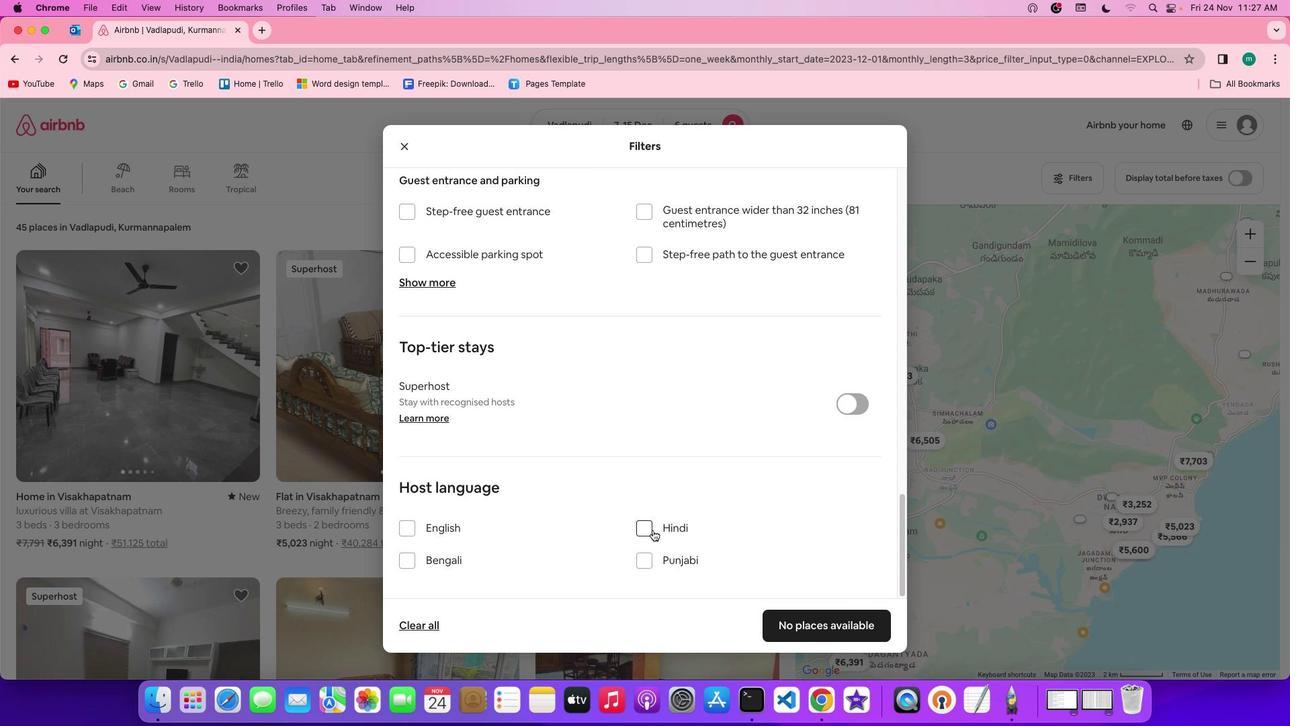 
Action: Mouse scrolled (625, 543) with delta (94, 37)
Screenshot: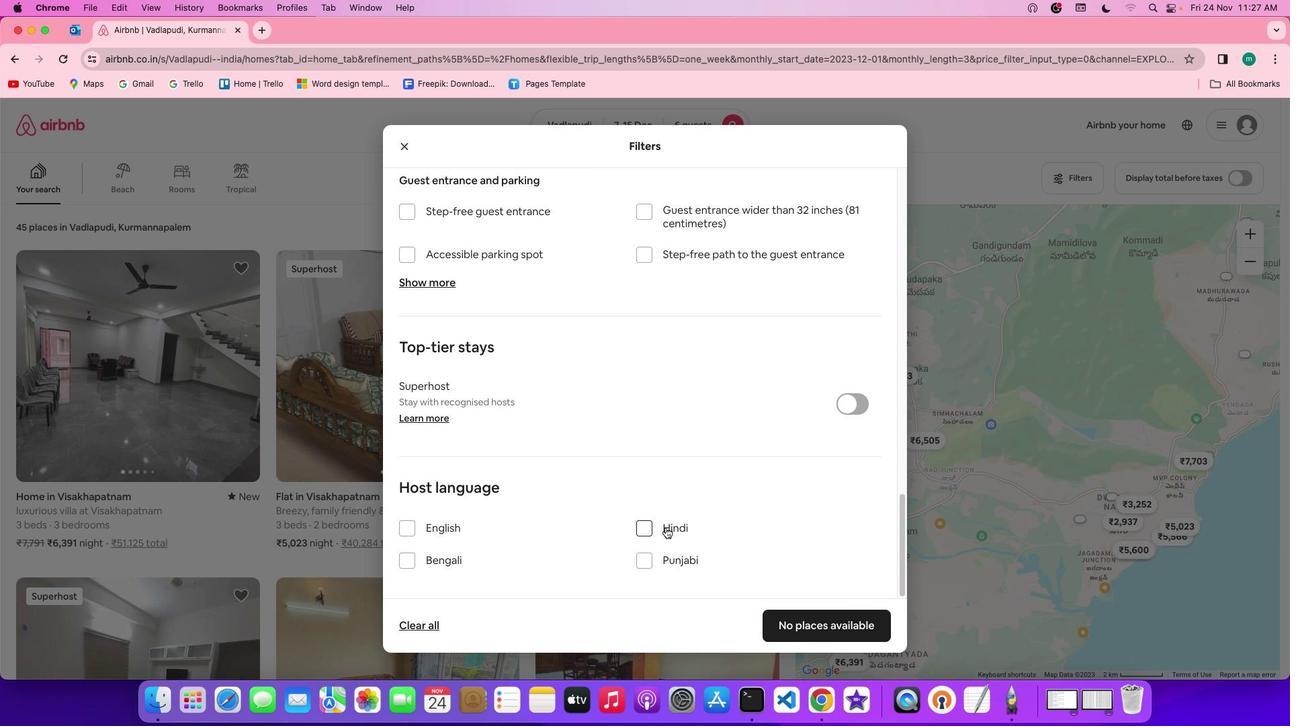 
Action: Mouse moved to (625, 543)
Screenshot: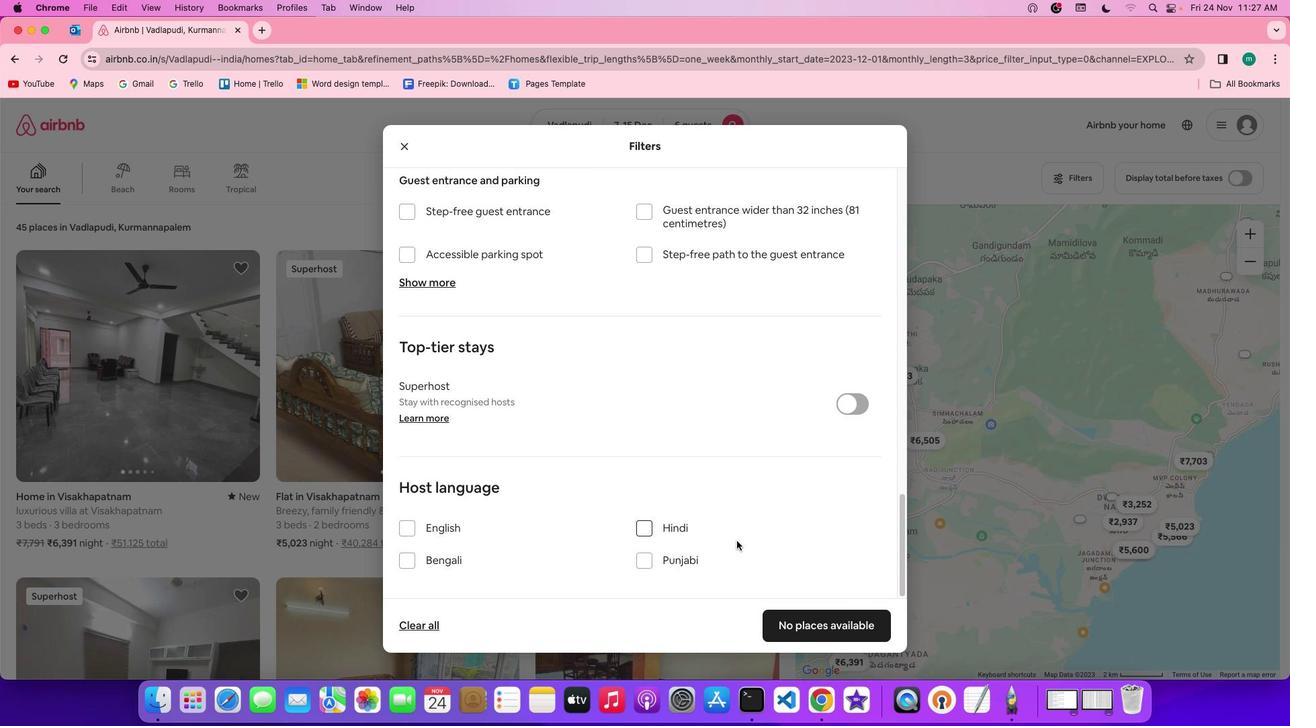 
Action: Mouse scrolled (625, 543) with delta (94, 37)
Screenshot: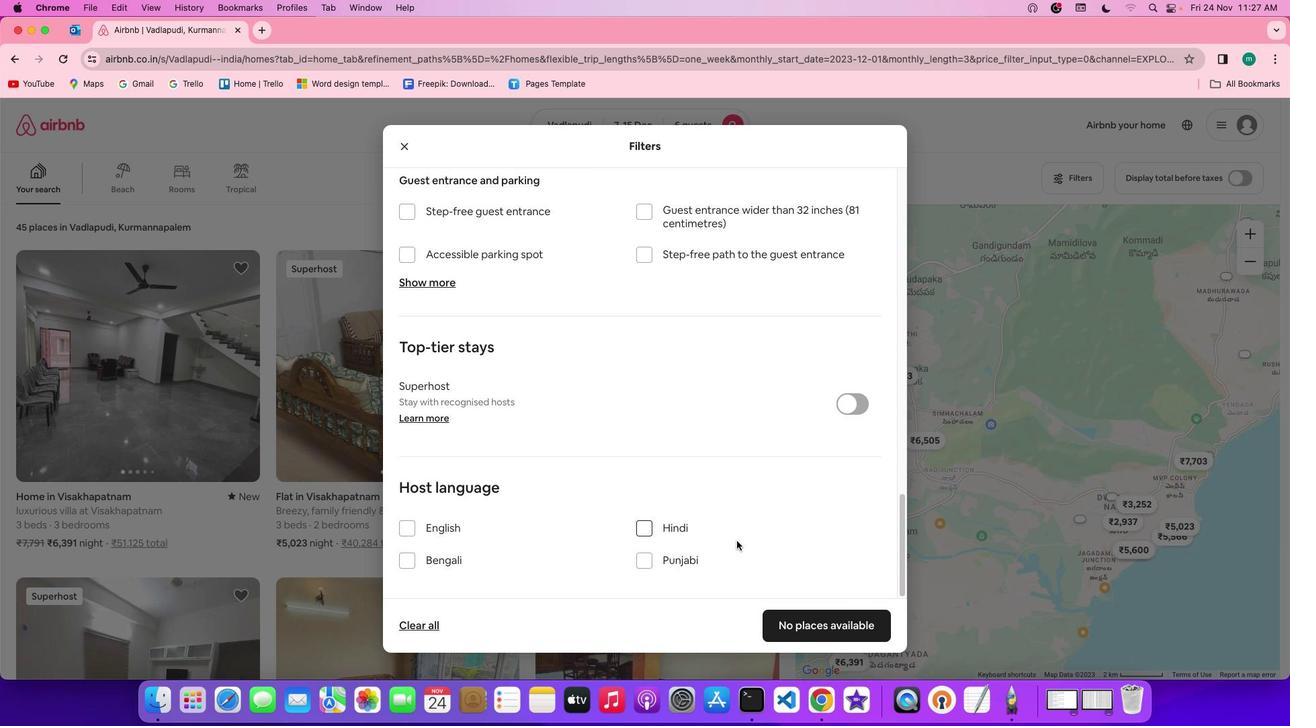 
Action: Mouse moved to (781, 628)
Screenshot: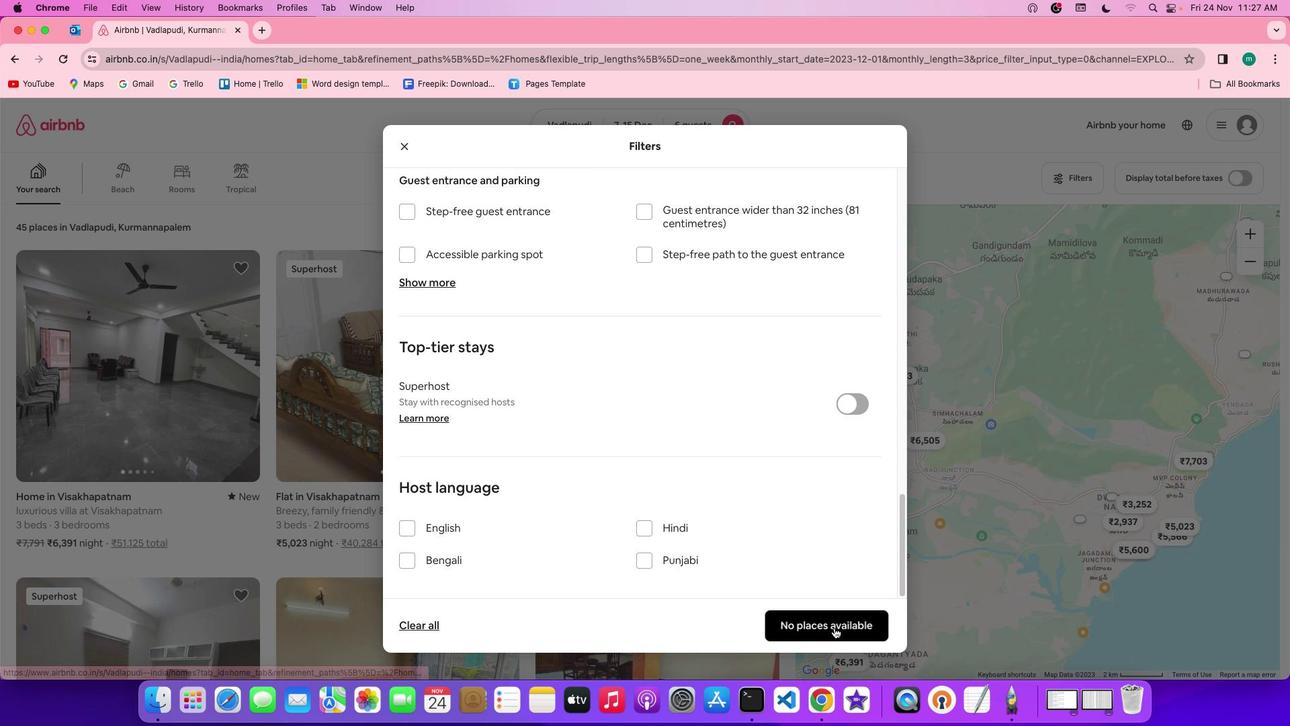 
Action: Mouse pressed left at (781, 628)
Screenshot: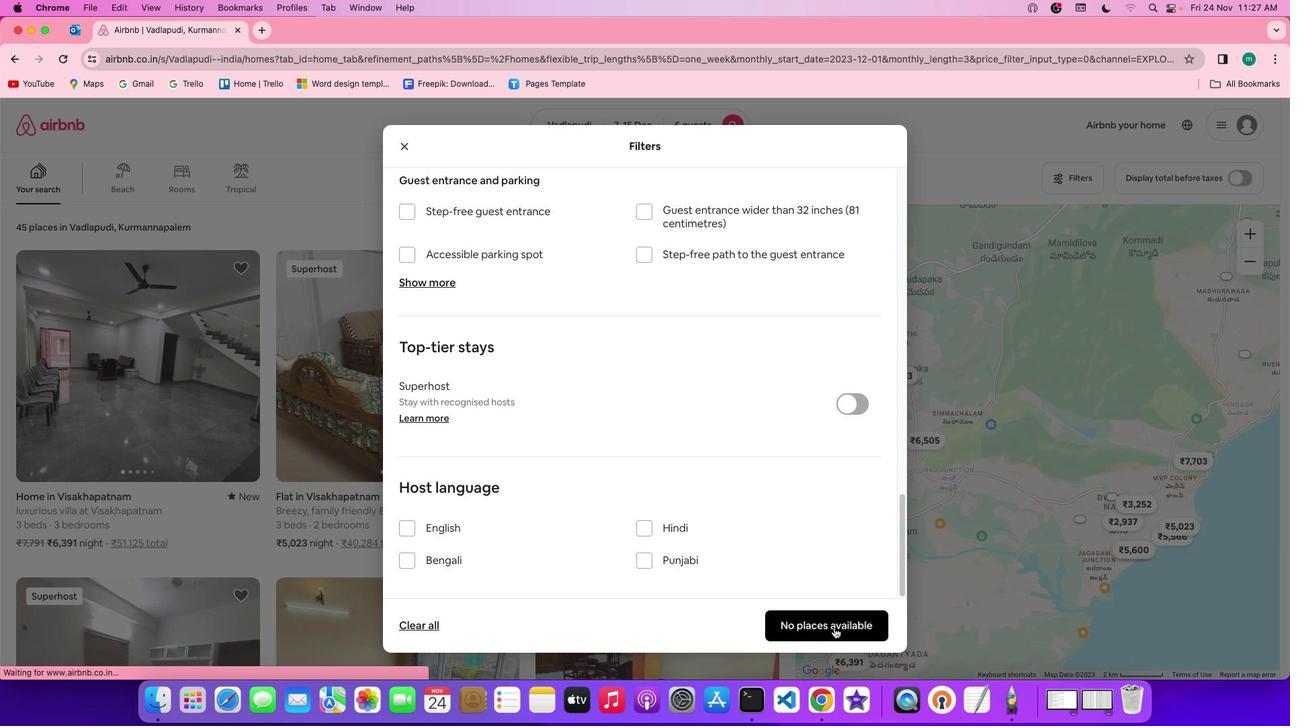 
Action: Mouse moved to (487, 409)
Screenshot: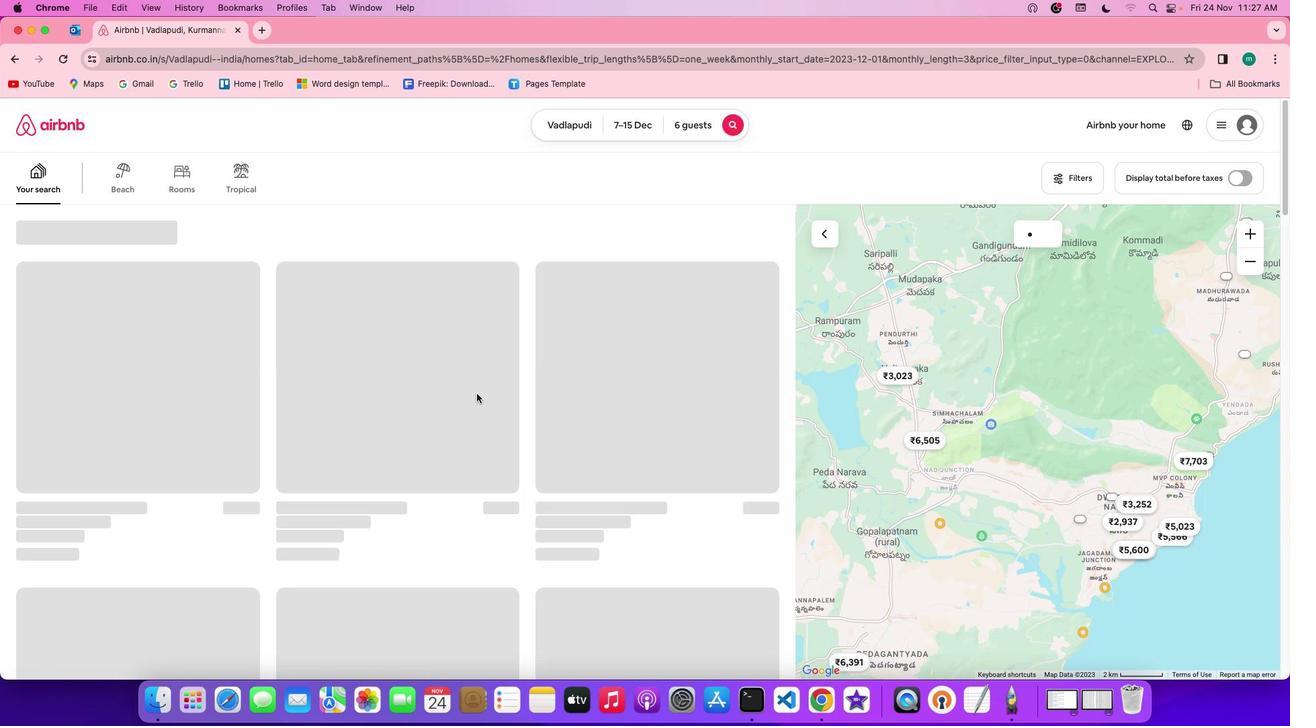 
